Task: Reply All to email with the signature Edwin Parker with the subject Request for a promotion from softage.1@softage.net with the message I would like to schedule a meeting to discuss the projects risk mitigation plan., select last word, change the font color from current to purple and background color to black Send the email
Action: Mouse moved to (1071, 94)
Screenshot: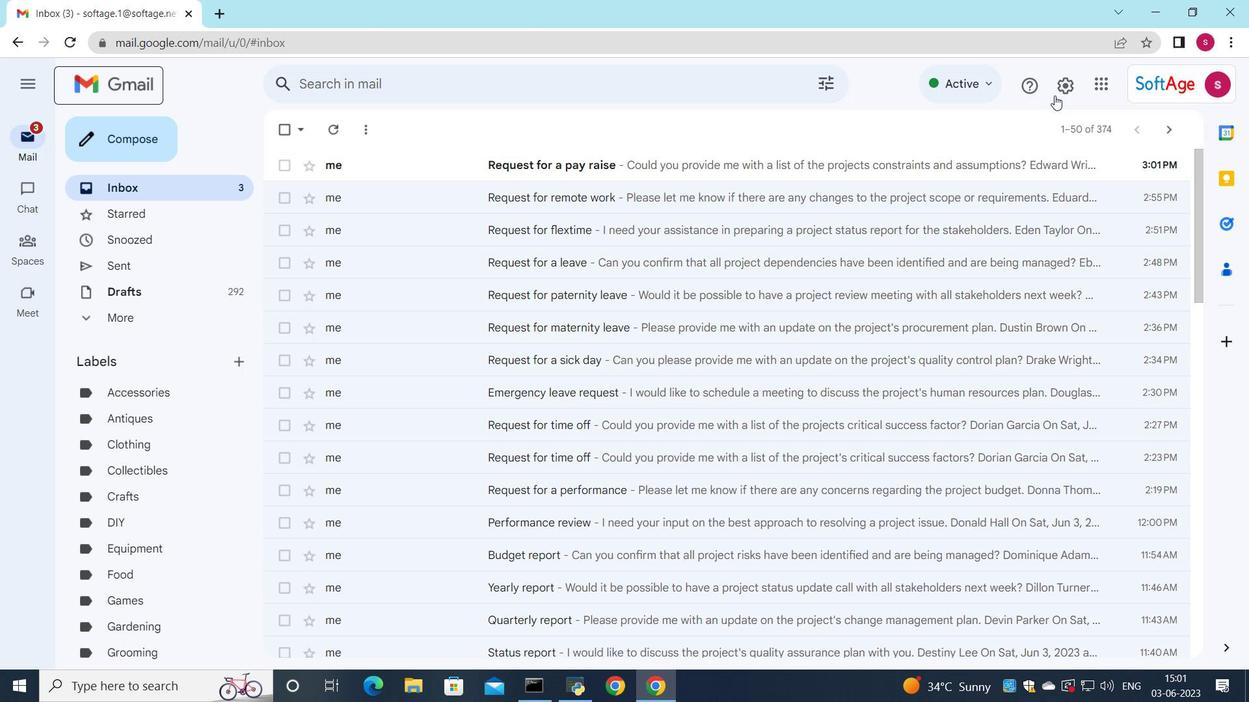 
Action: Mouse pressed left at (1071, 94)
Screenshot: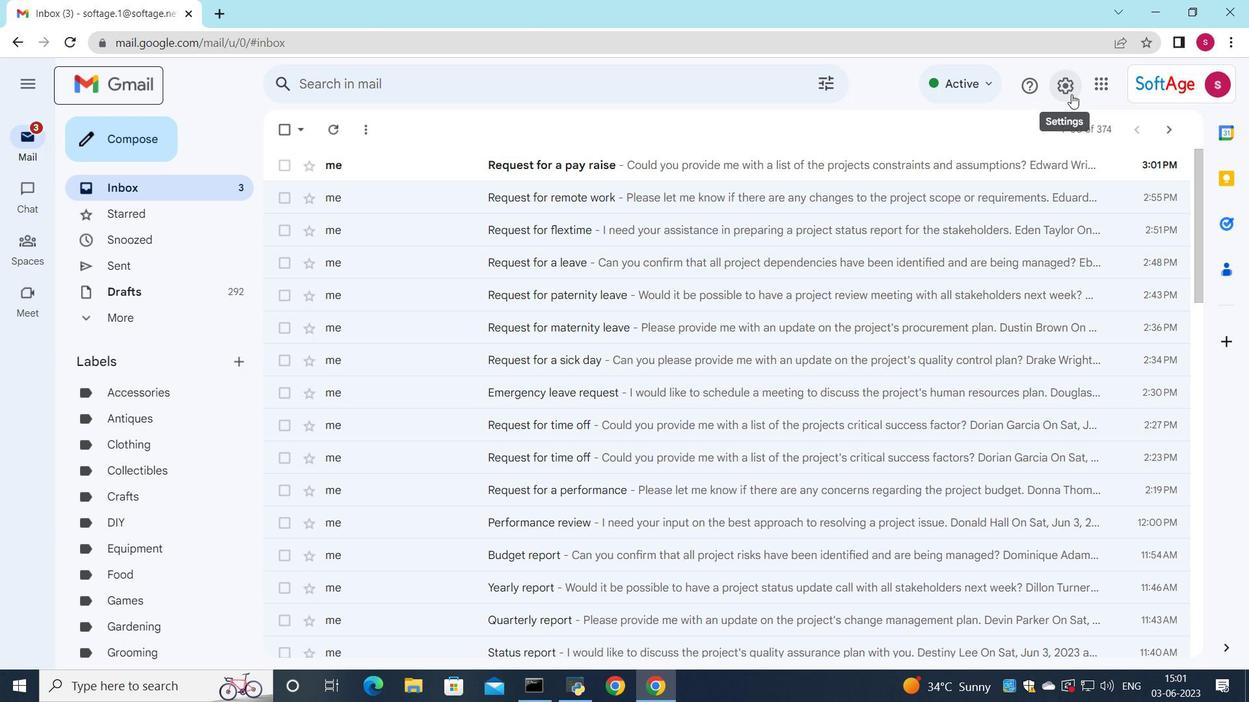 
Action: Mouse moved to (1037, 162)
Screenshot: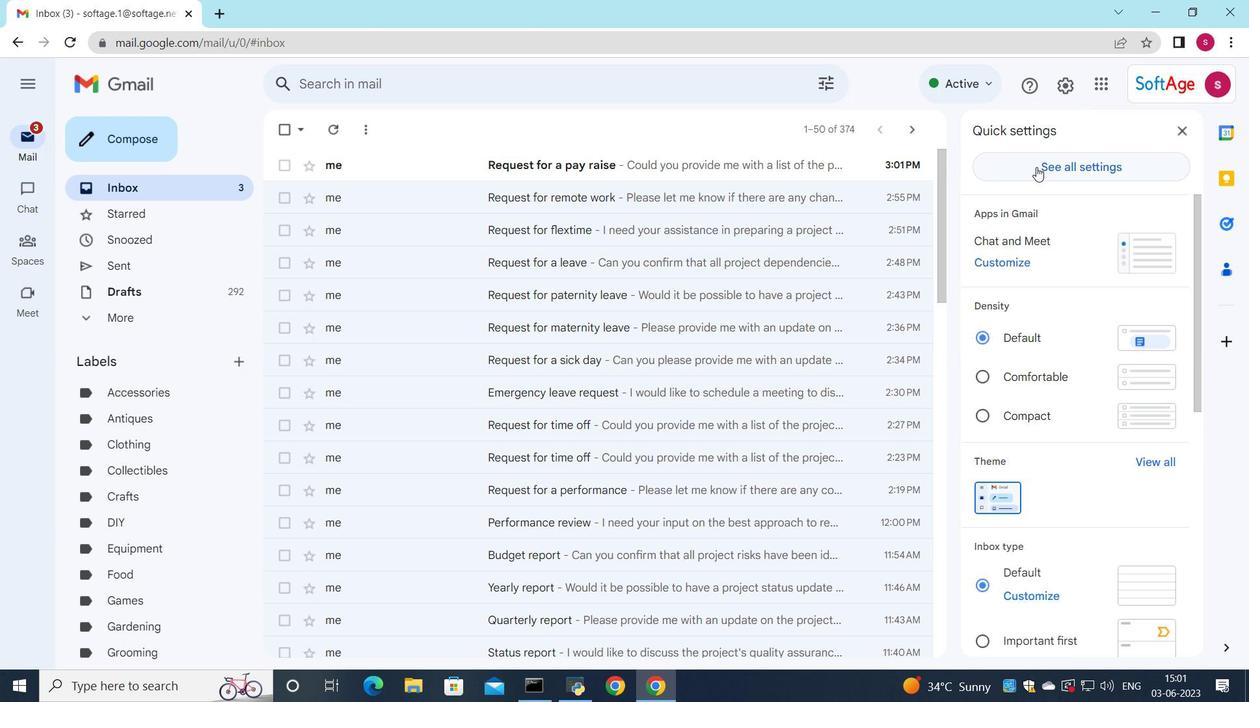 
Action: Mouse pressed left at (1037, 162)
Screenshot: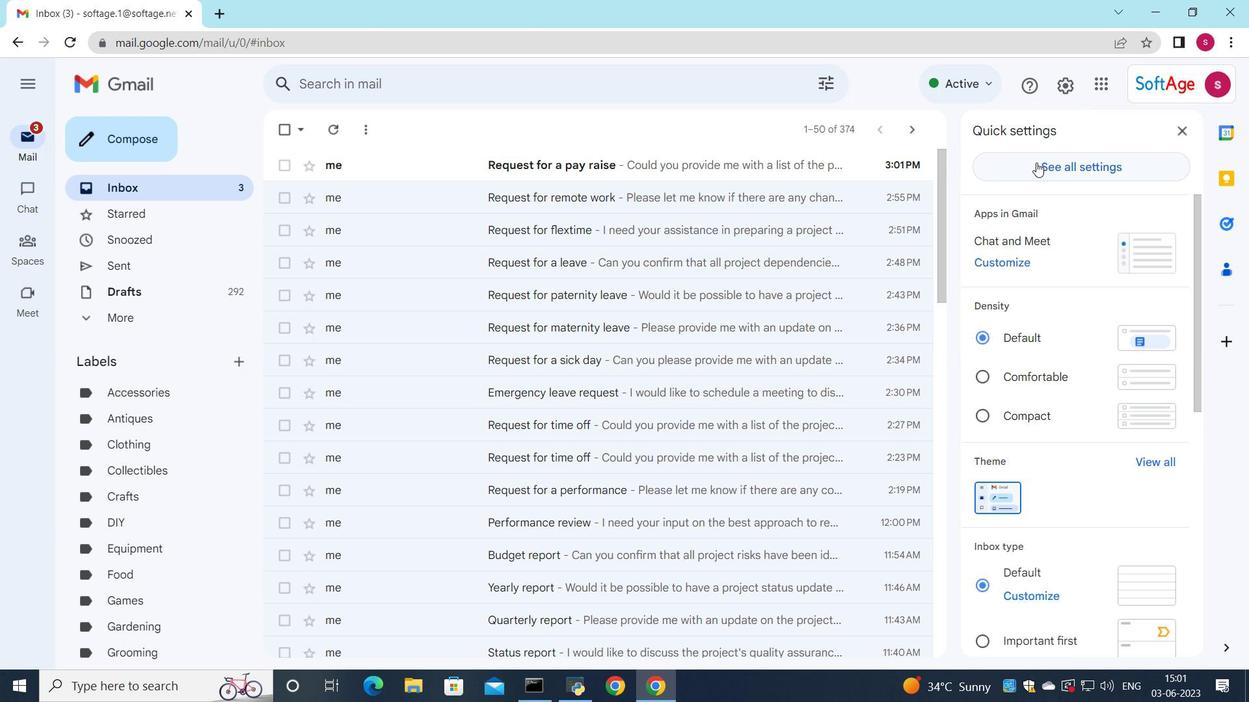 
Action: Mouse moved to (654, 351)
Screenshot: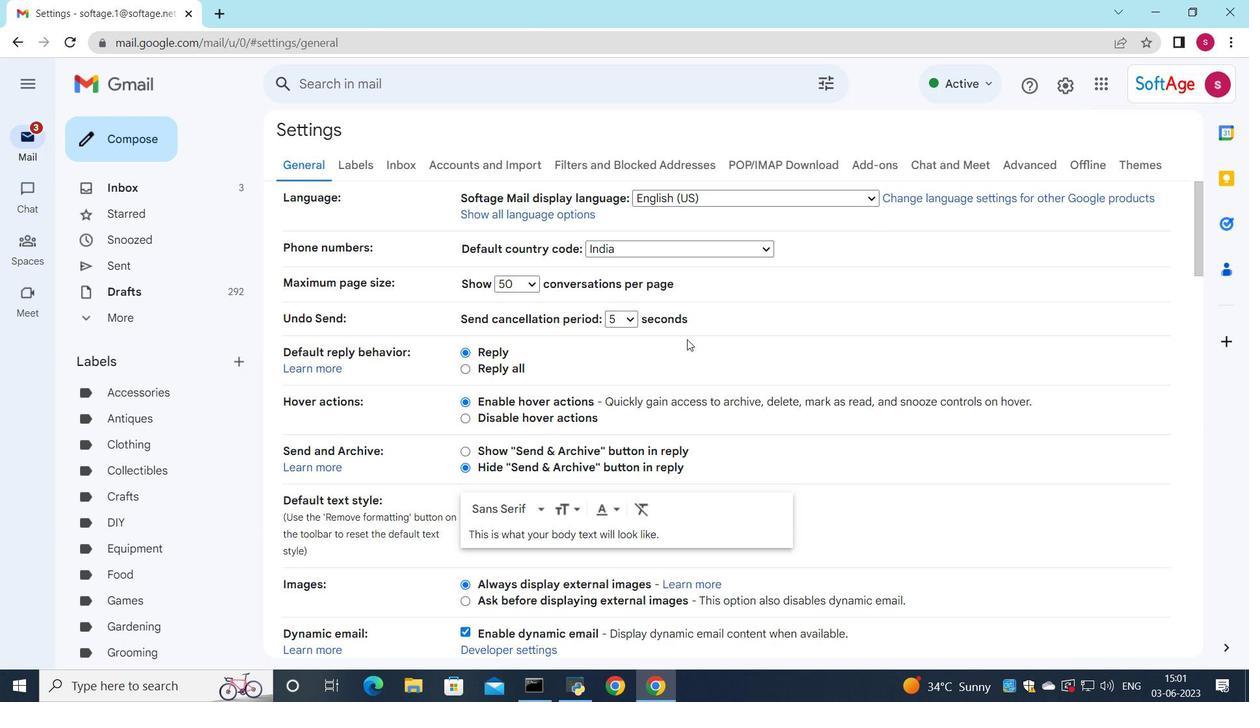
Action: Mouse scrolled (677, 347) with delta (0, 0)
Screenshot: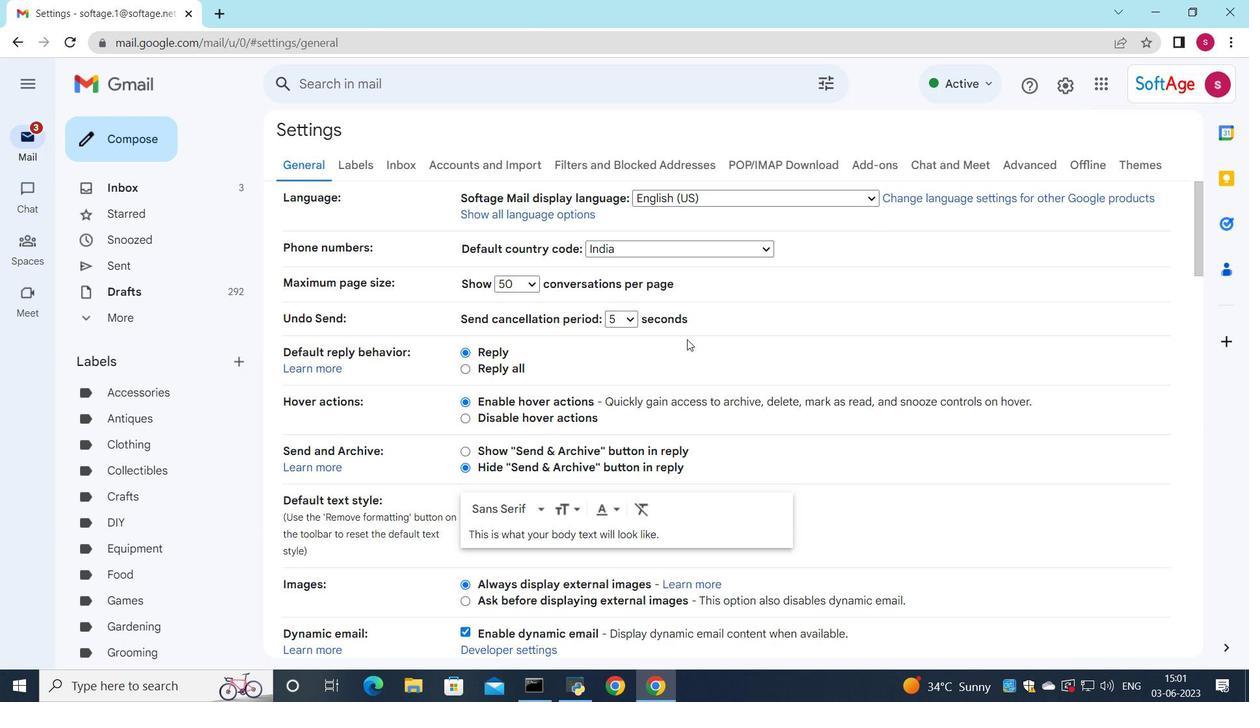 
Action: Mouse moved to (652, 351)
Screenshot: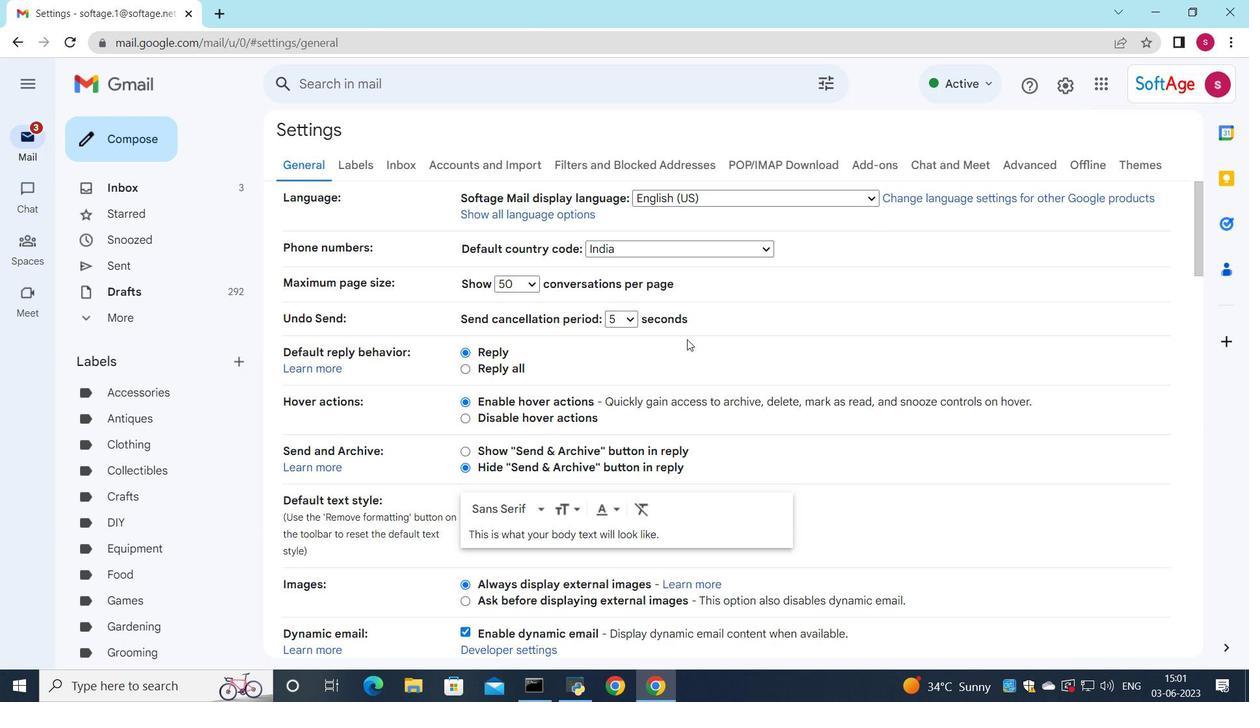 
Action: Mouse scrolled (673, 350) with delta (0, 0)
Screenshot: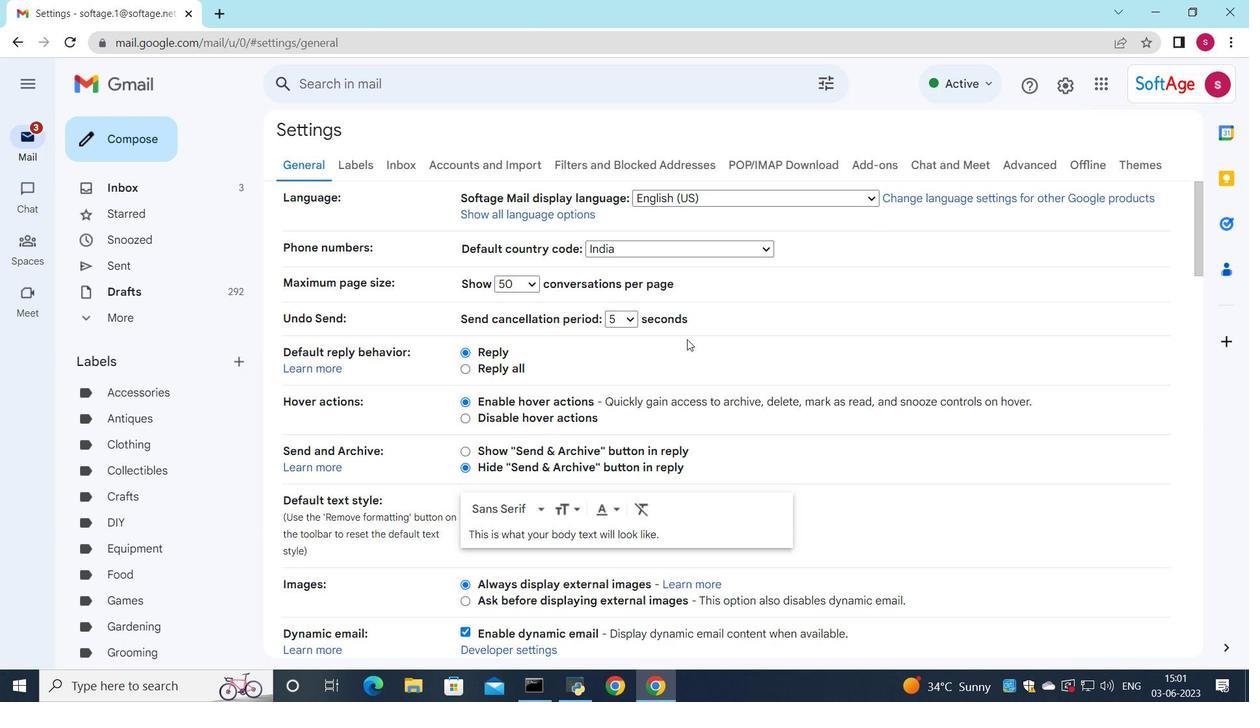 
Action: Mouse moved to (652, 350)
Screenshot: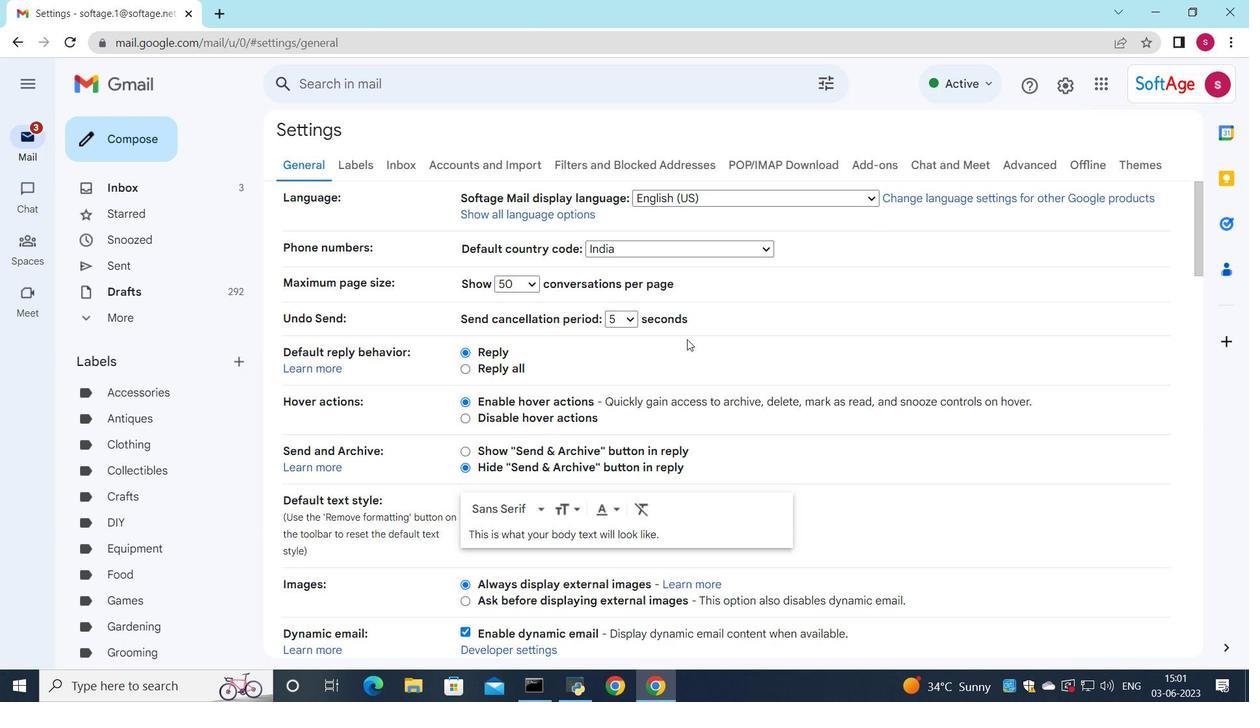 
Action: Mouse scrolled (669, 351) with delta (0, 0)
Screenshot: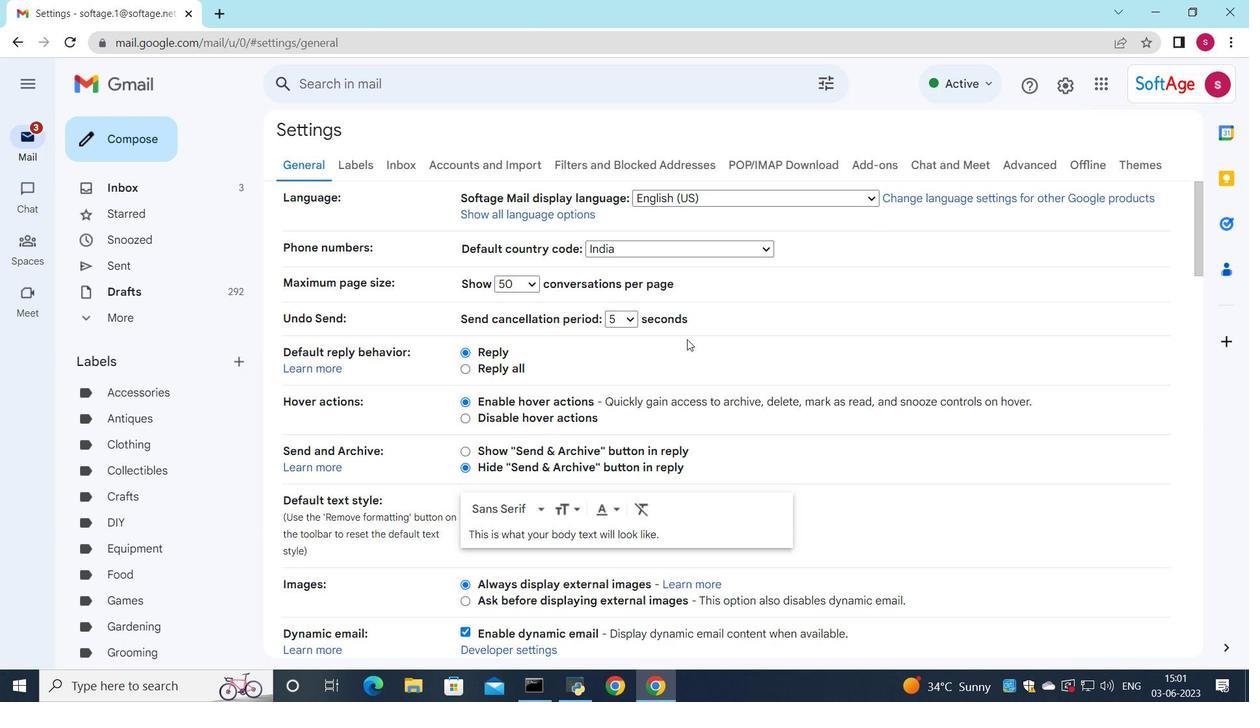 
Action: Mouse moved to (651, 350)
Screenshot: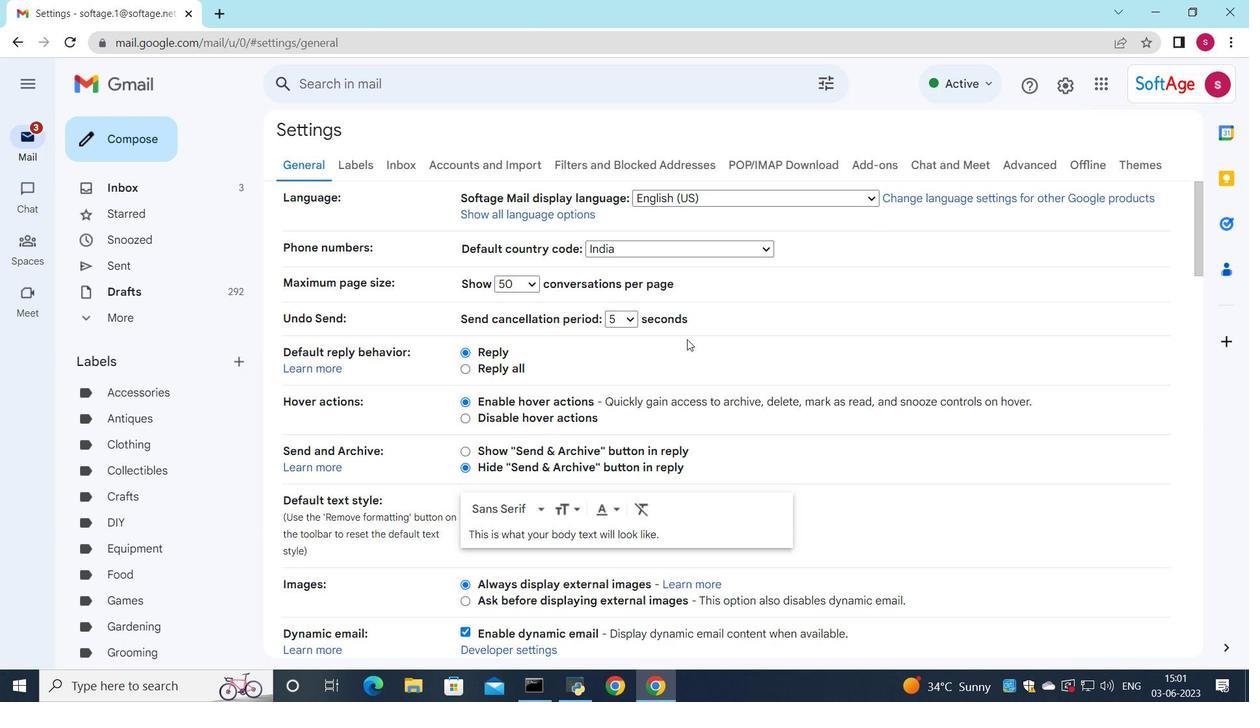 
Action: Mouse scrolled (668, 352) with delta (0, 0)
Screenshot: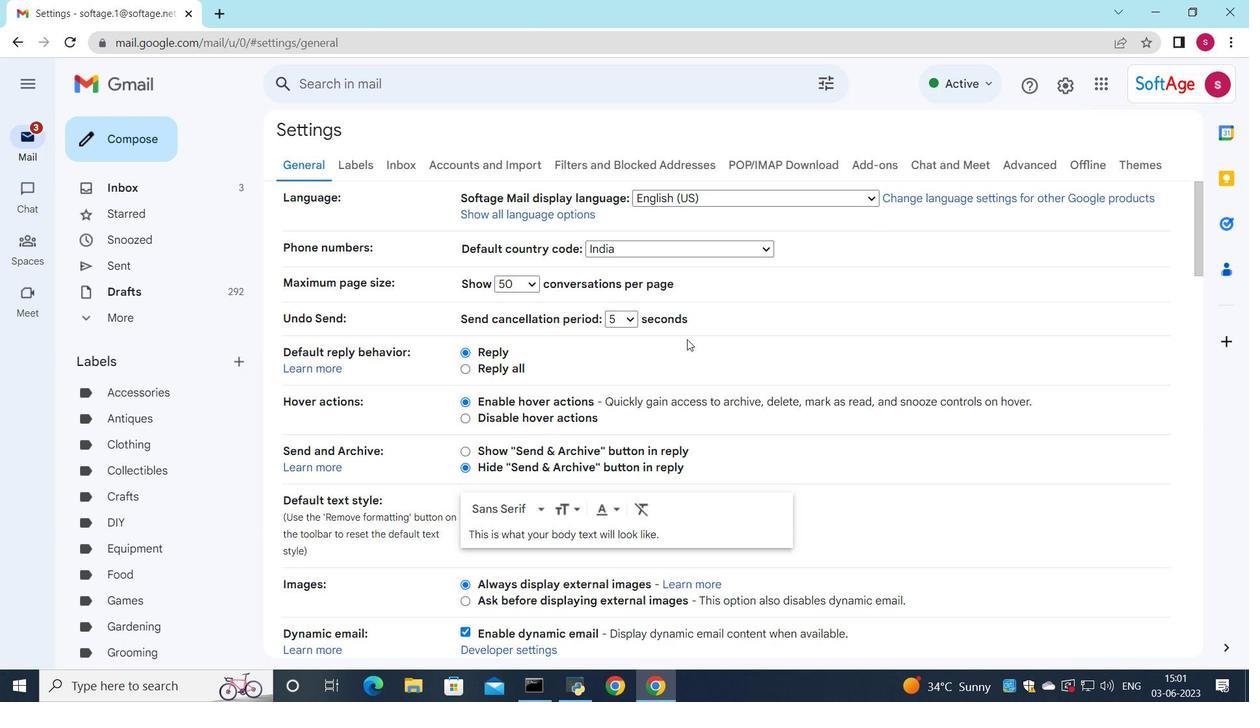 
Action: Mouse moved to (651, 349)
Screenshot: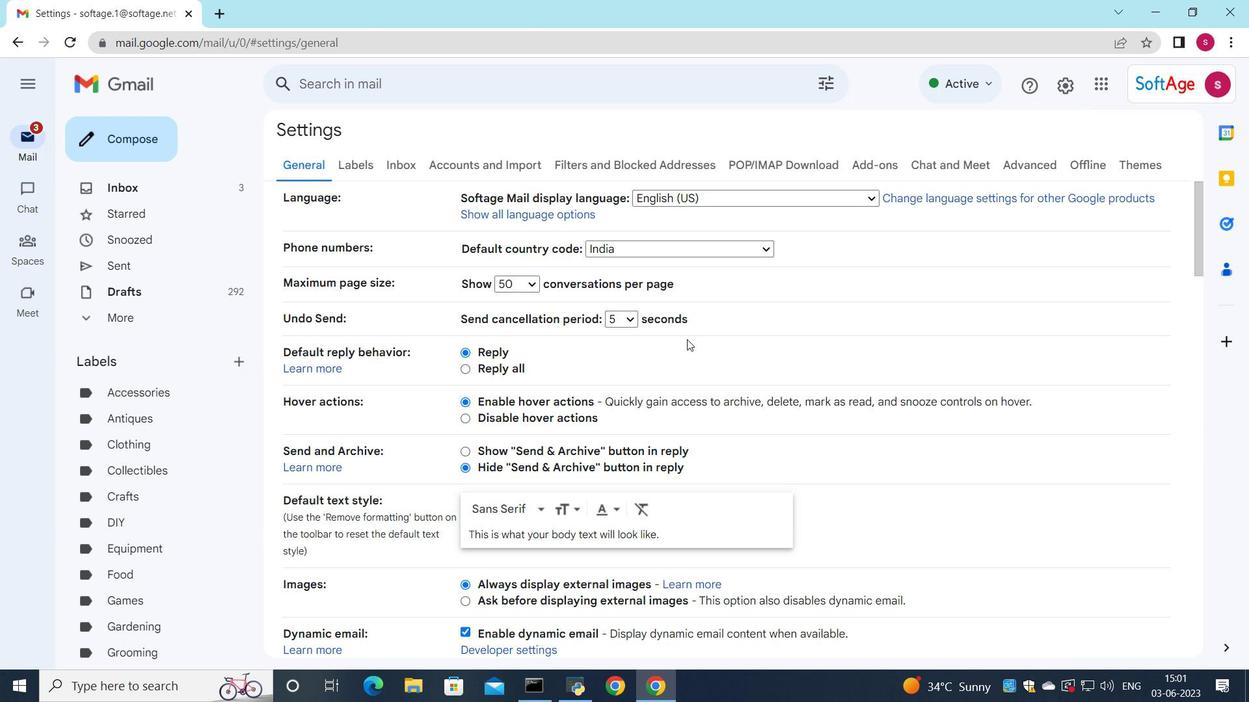 
Action: Mouse scrolled (651, 348) with delta (0, 0)
Screenshot: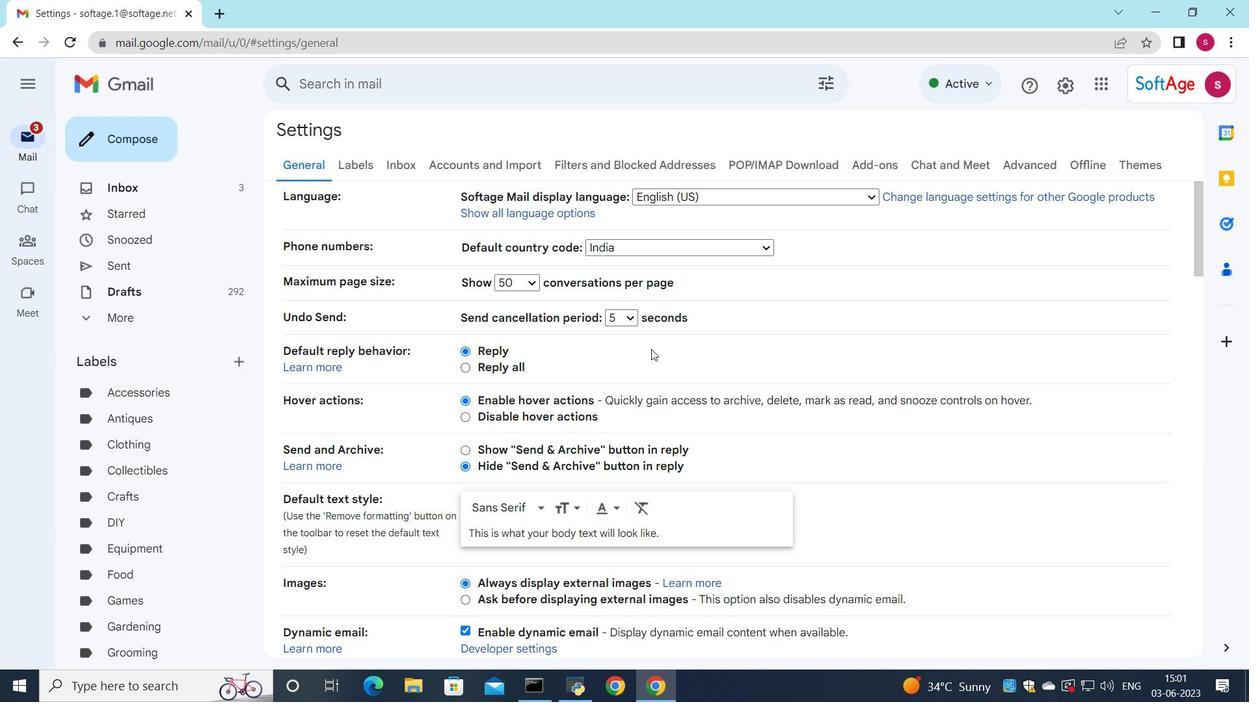 
Action: Mouse scrolled (651, 348) with delta (0, 0)
Screenshot: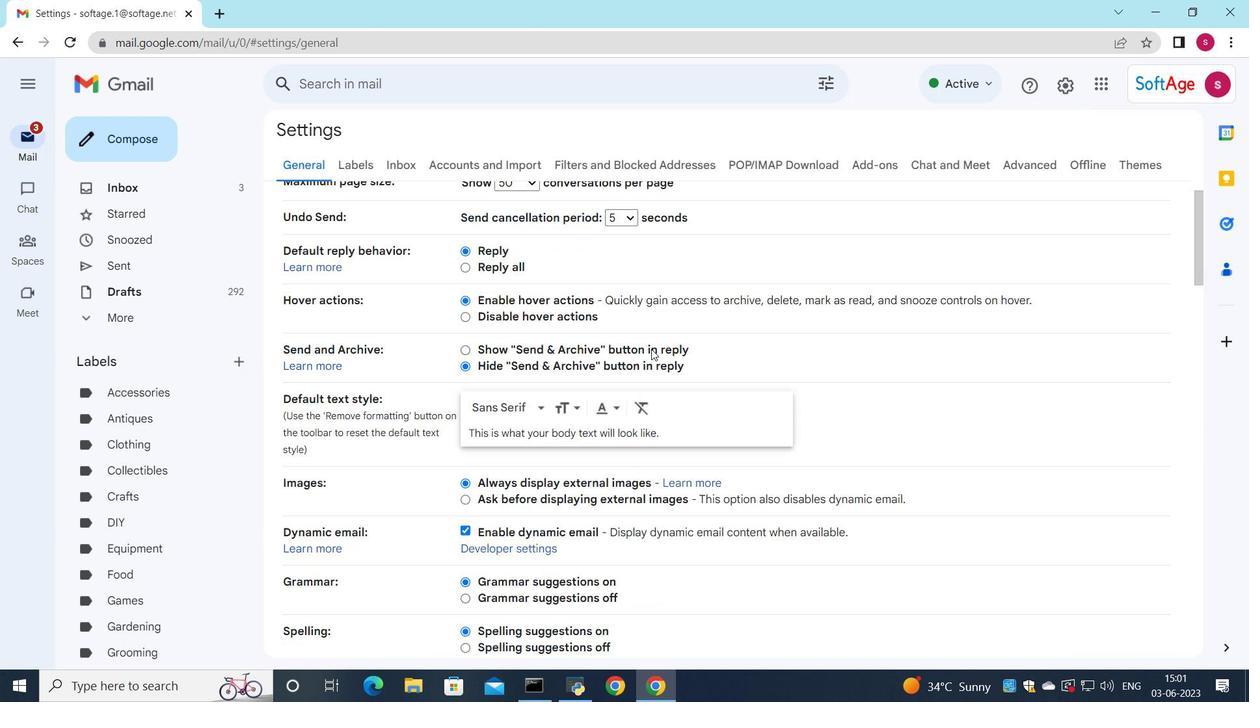 
Action: Mouse scrolled (651, 348) with delta (0, 0)
Screenshot: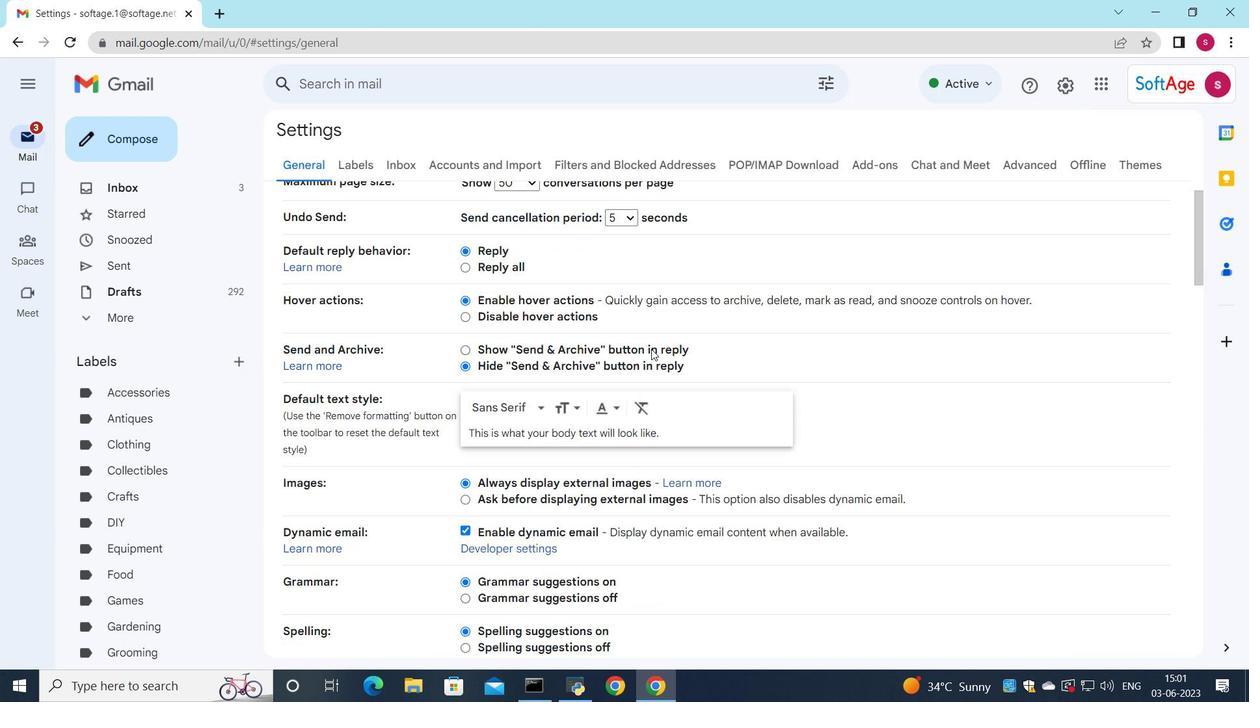 
Action: Mouse scrolled (651, 348) with delta (0, 0)
Screenshot: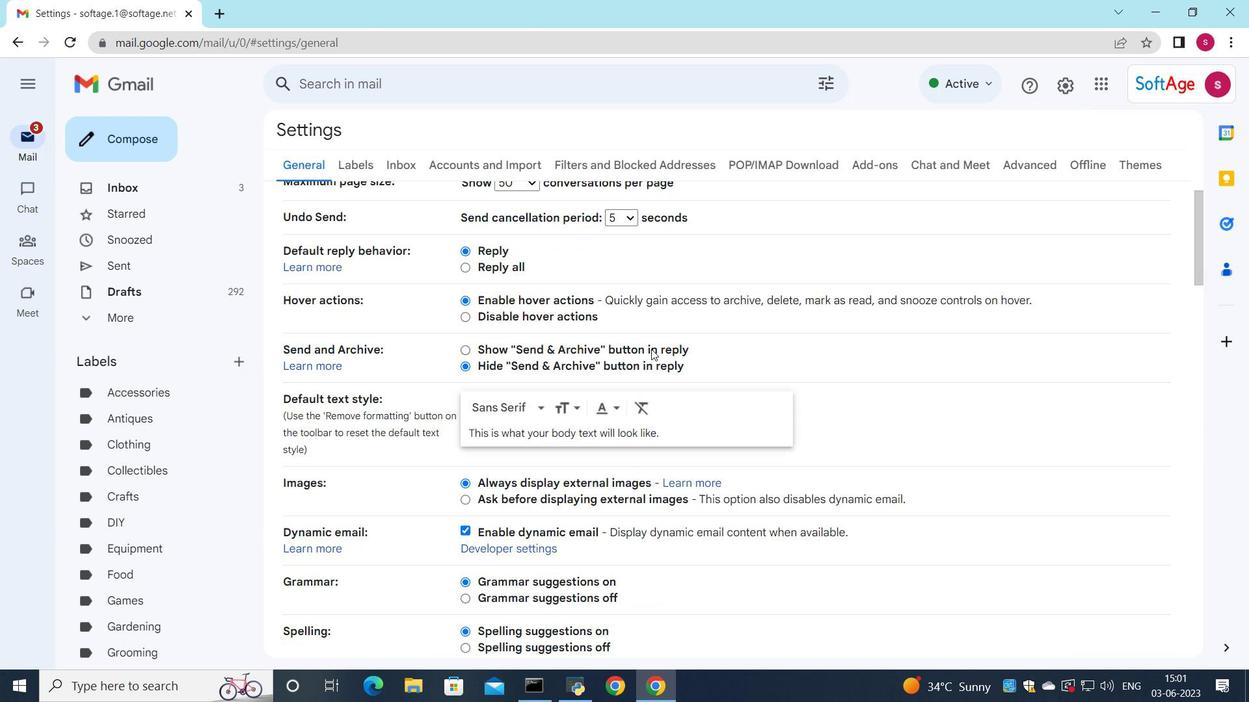 
Action: Mouse moved to (573, 383)
Screenshot: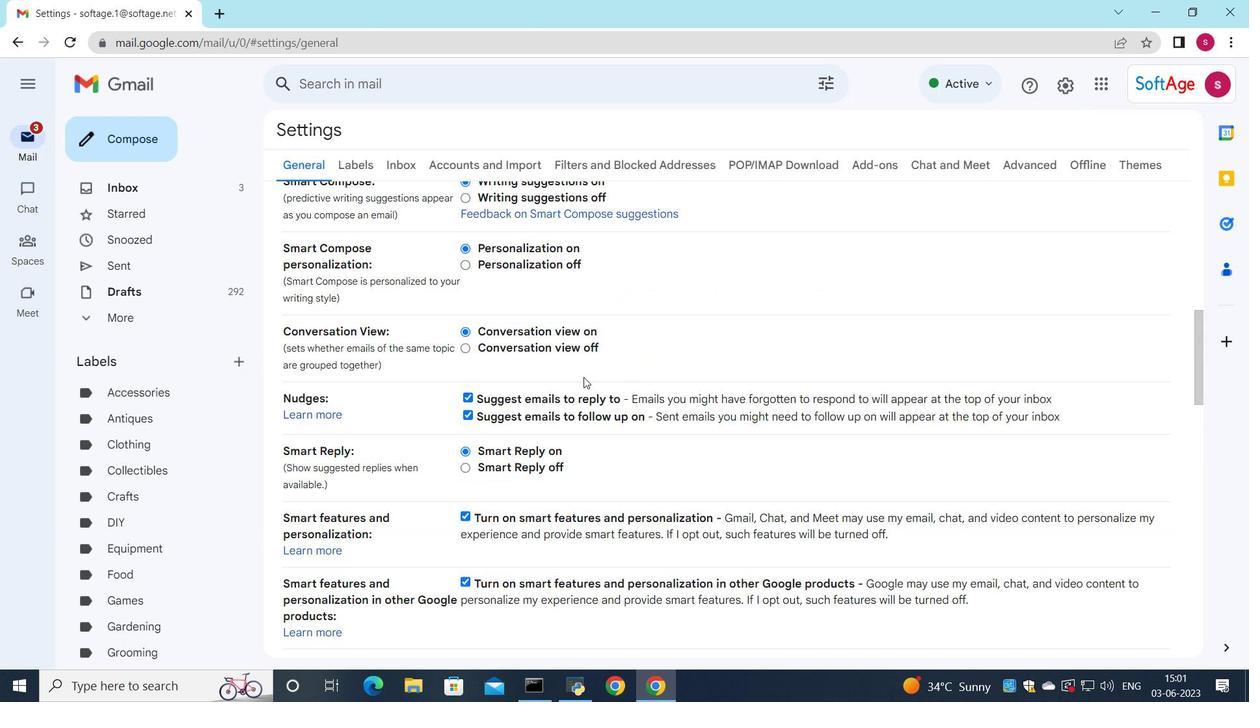 
Action: Mouse scrolled (573, 382) with delta (0, 0)
Screenshot: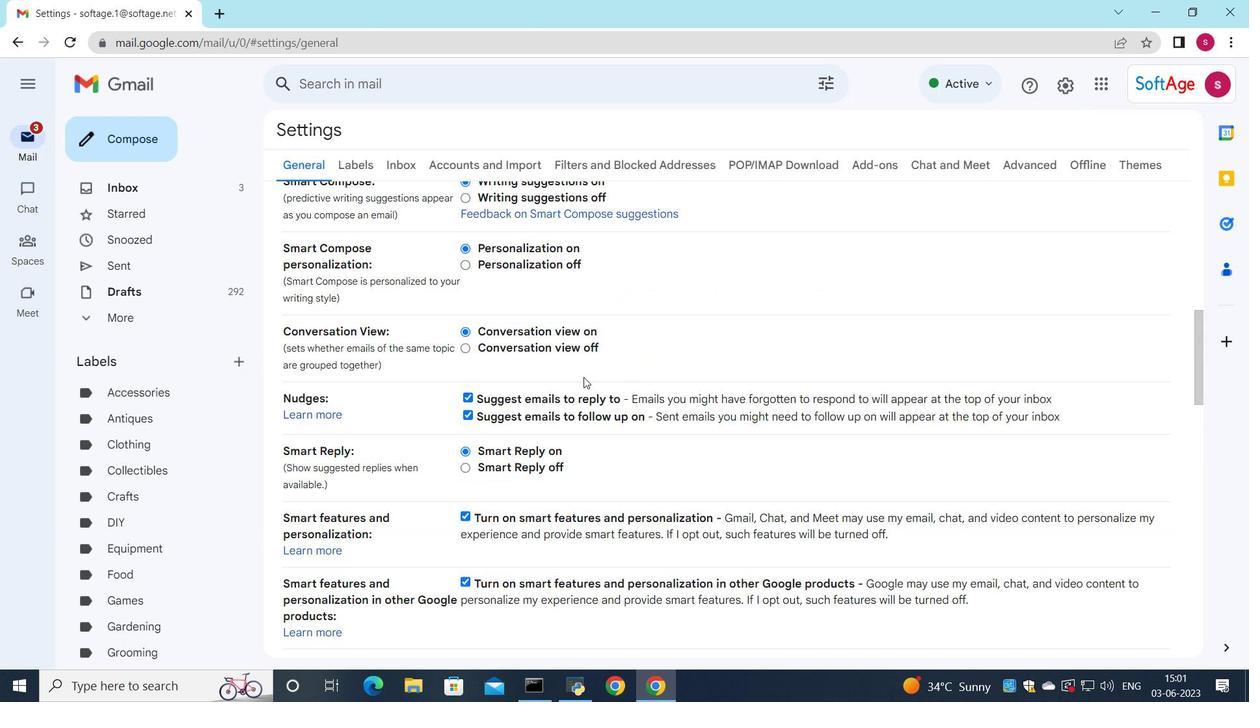 
Action: Mouse moved to (572, 384)
Screenshot: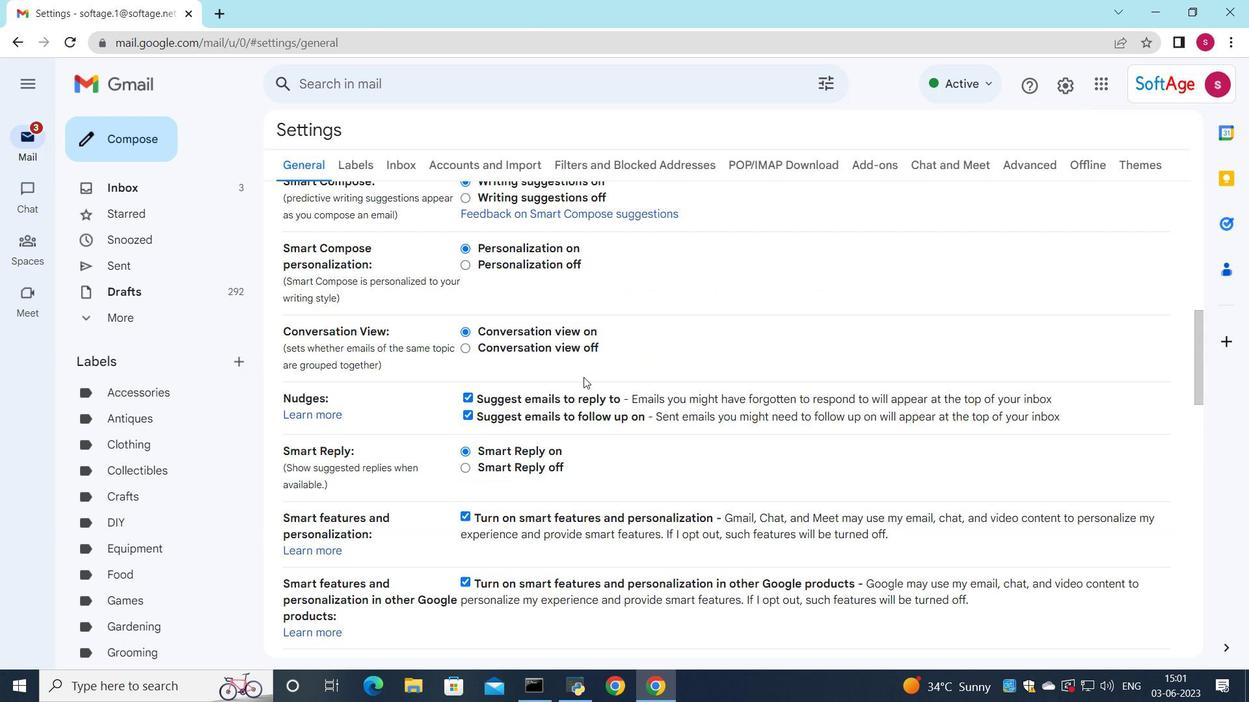 
Action: Mouse scrolled (572, 383) with delta (0, 0)
Screenshot: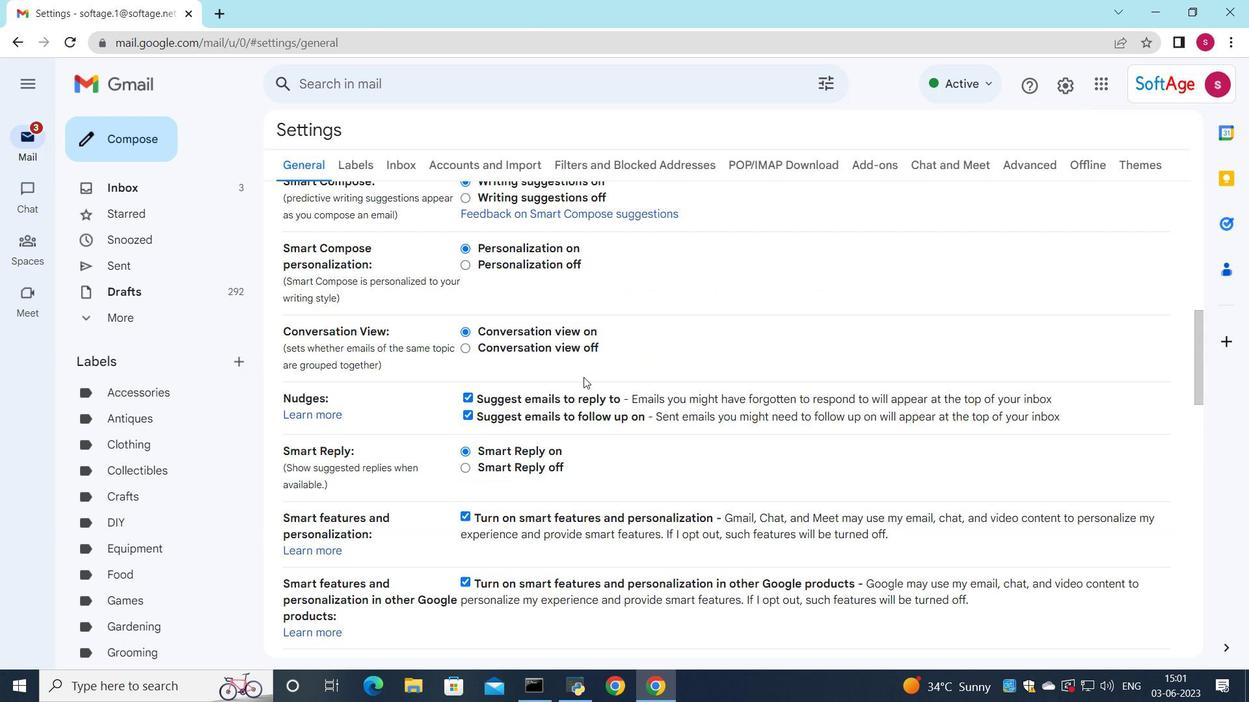 
Action: Mouse scrolled (572, 383) with delta (0, 0)
Screenshot: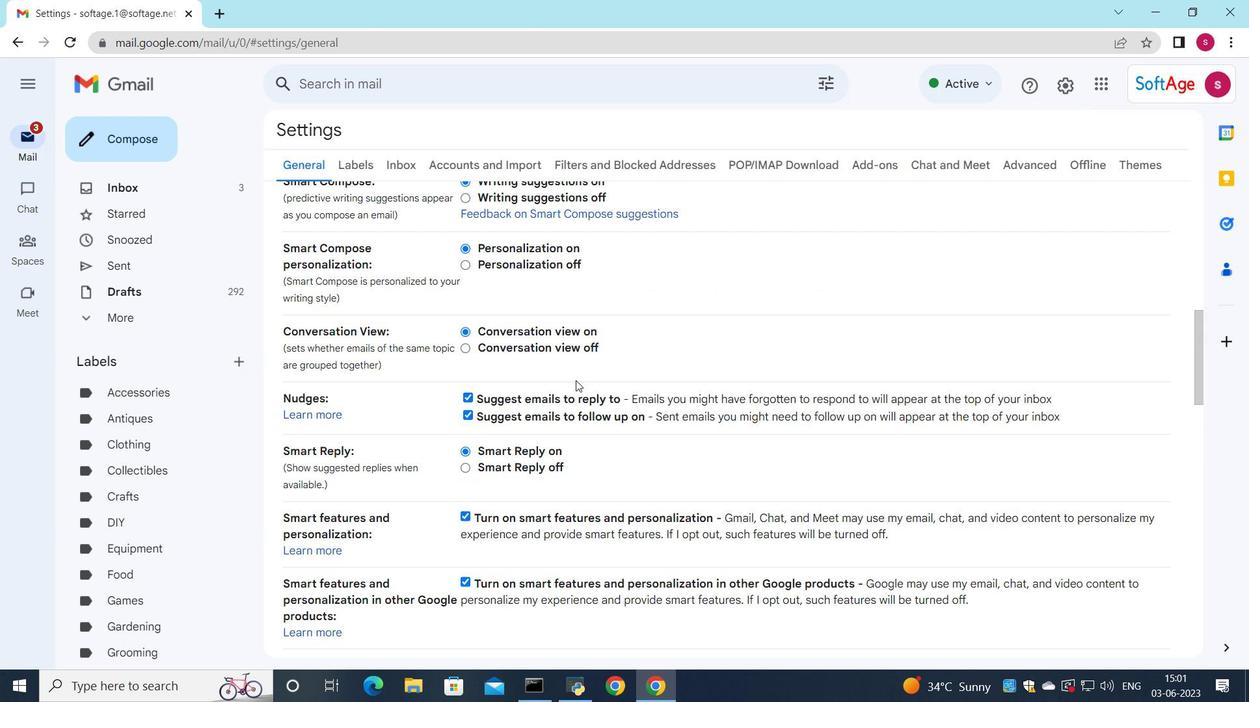 
Action: Mouse scrolled (572, 383) with delta (0, 0)
Screenshot: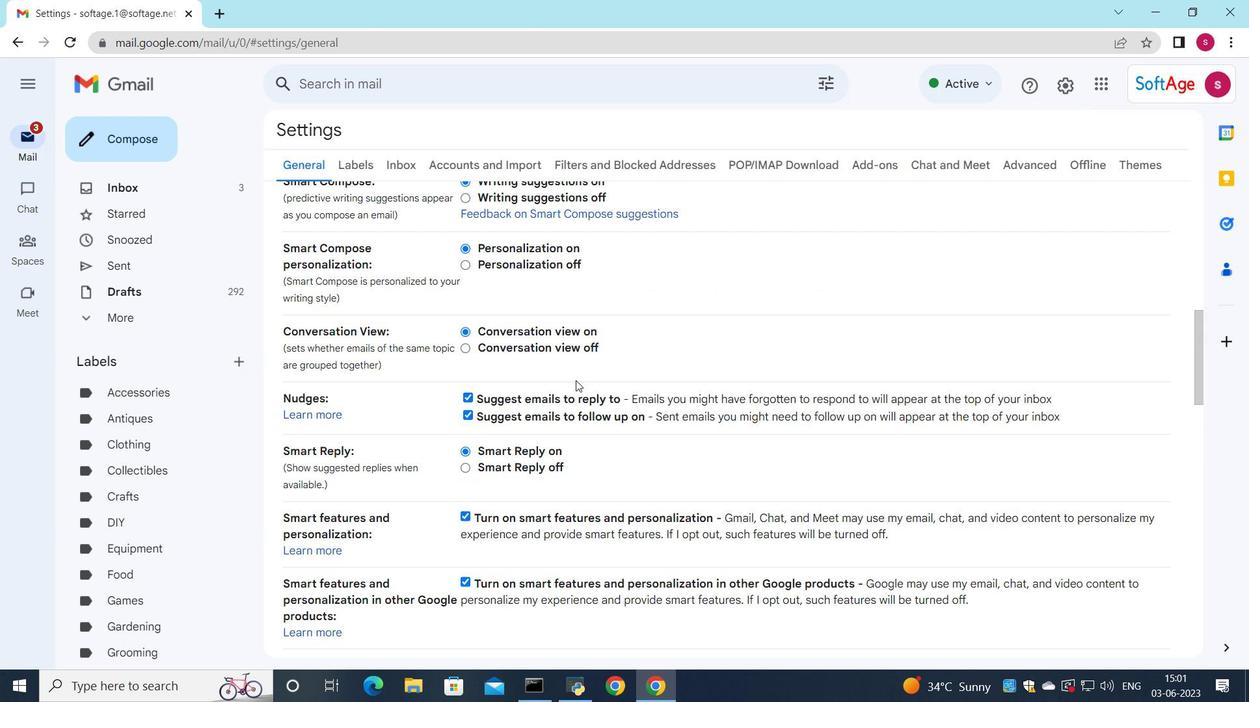 
Action: Mouse scrolled (572, 383) with delta (0, 0)
Screenshot: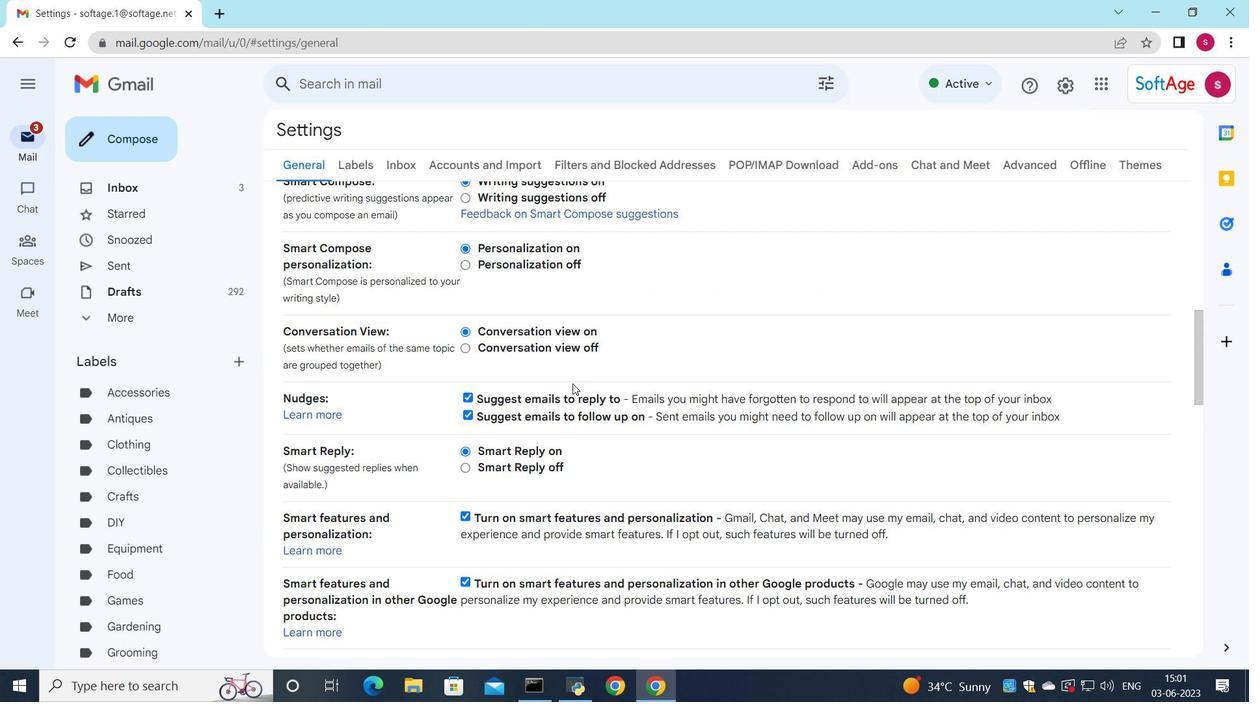 
Action: Mouse scrolled (572, 383) with delta (0, 0)
Screenshot: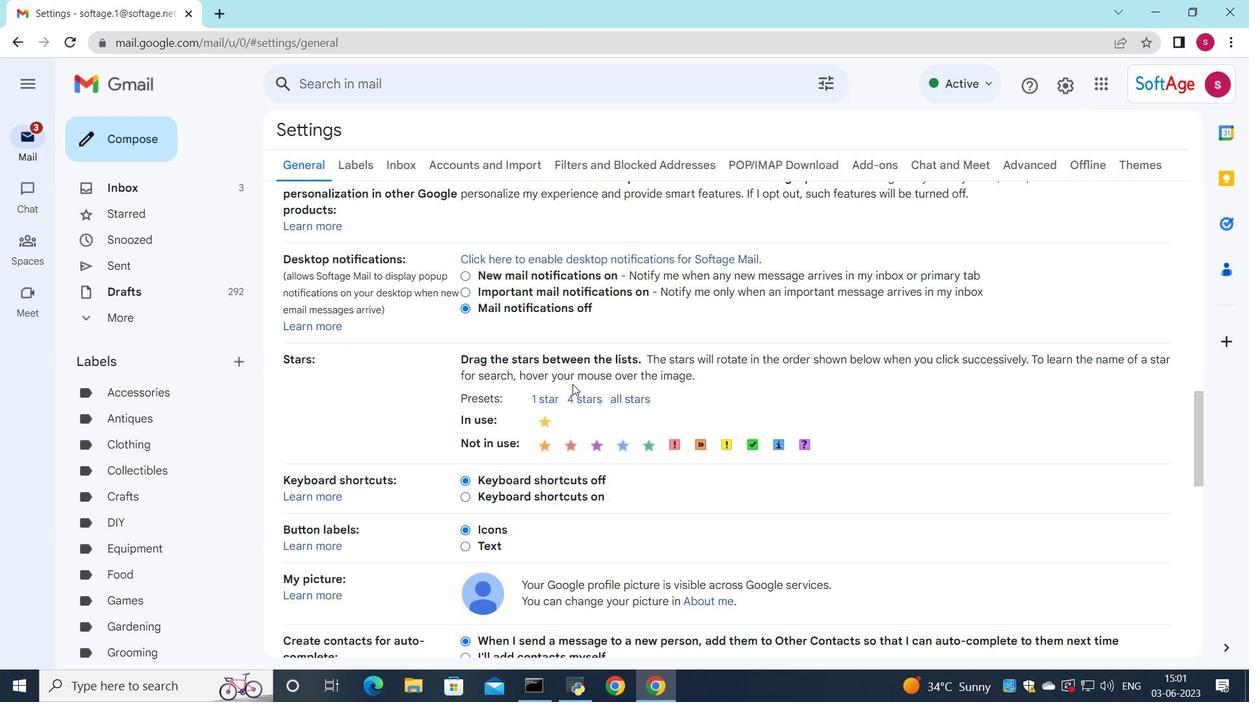 
Action: Mouse scrolled (572, 383) with delta (0, 0)
Screenshot: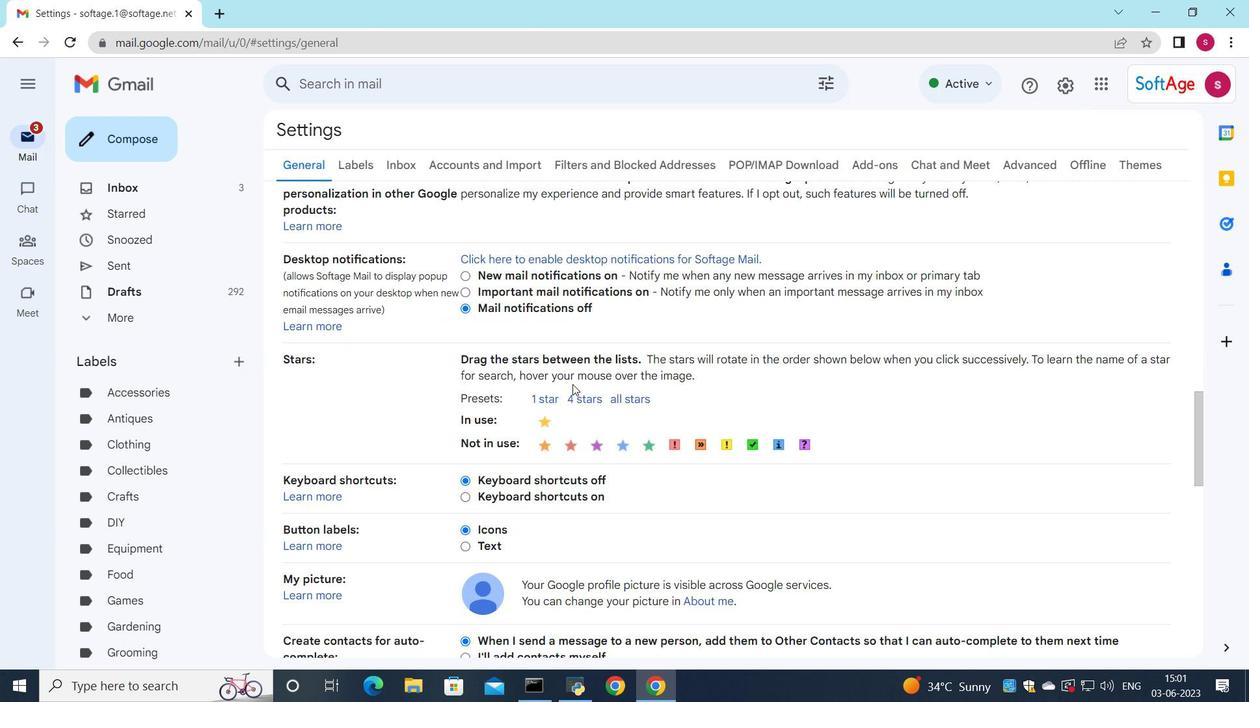 
Action: Mouse scrolled (572, 383) with delta (0, 0)
Screenshot: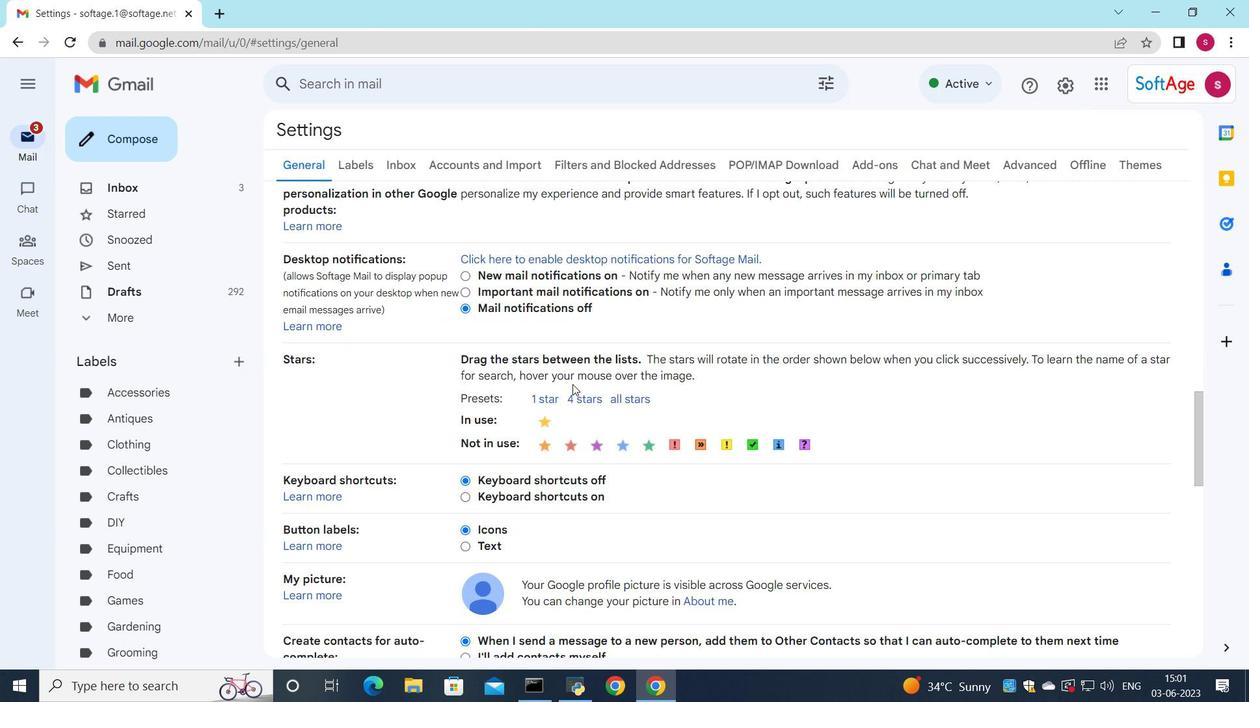 
Action: Mouse scrolled (572, 383) with delta (0, 0)
Screenshot: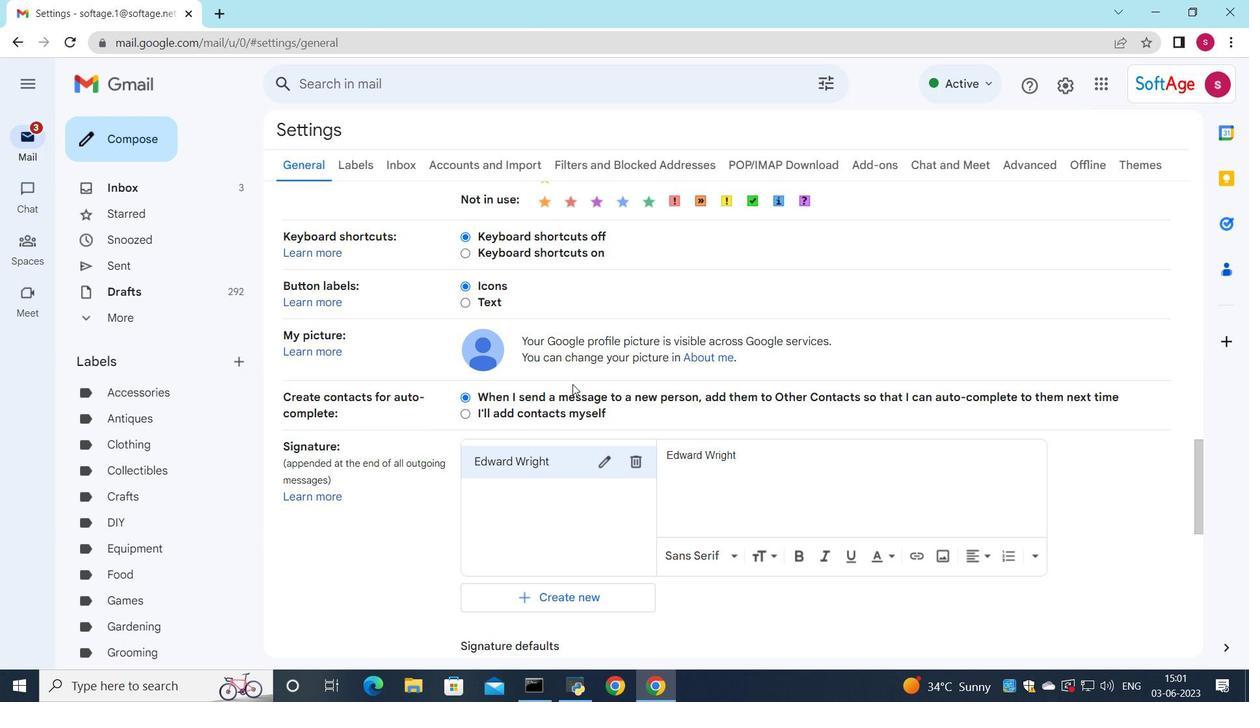 
Action: Mouse scrolled (572, 383) with delta (0, 0)
Screenshot: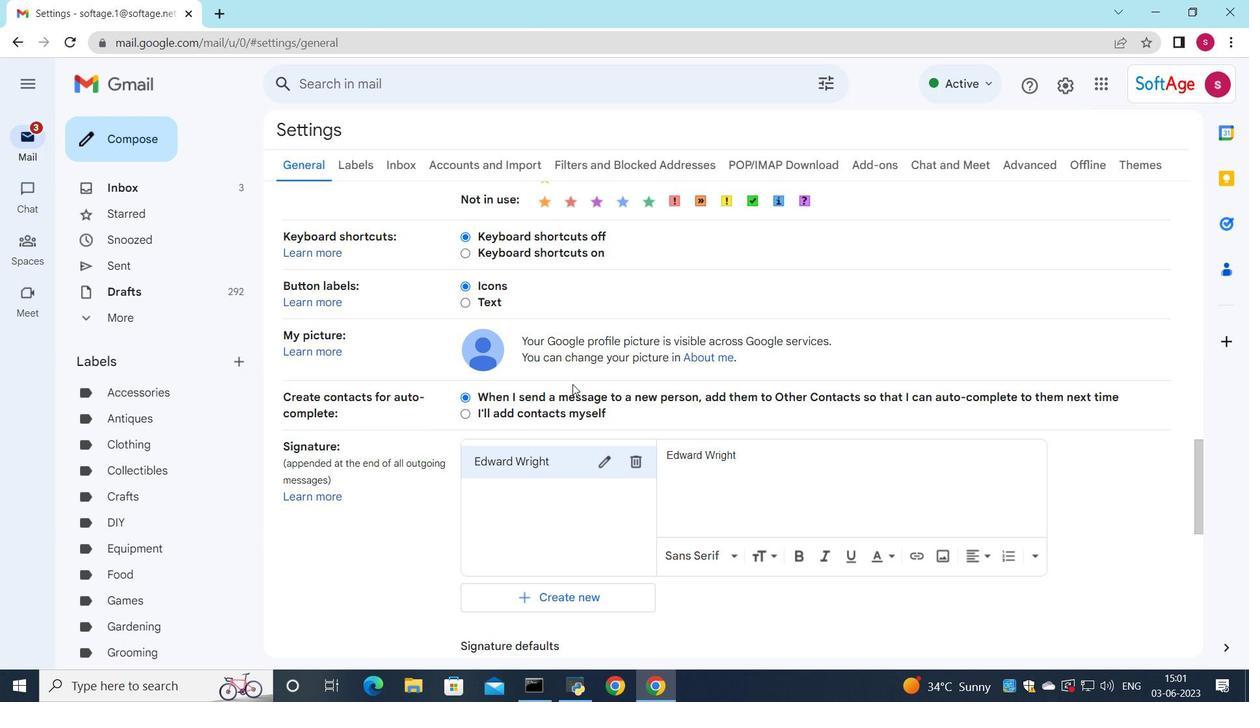 
Action: Mouse scrolled (572, 383) with delta (0, 0)
Screenshot: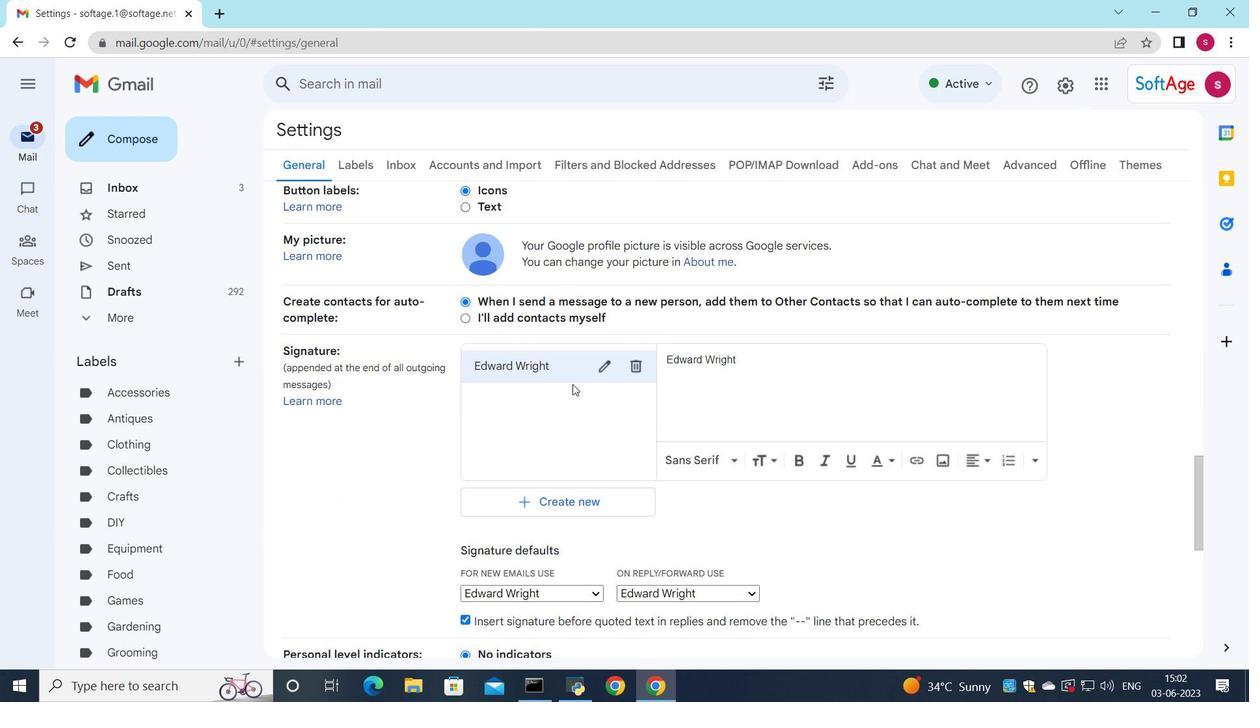 
Action: Mouse scrolled (572, 383) with delta (0, 0)
Screenshot: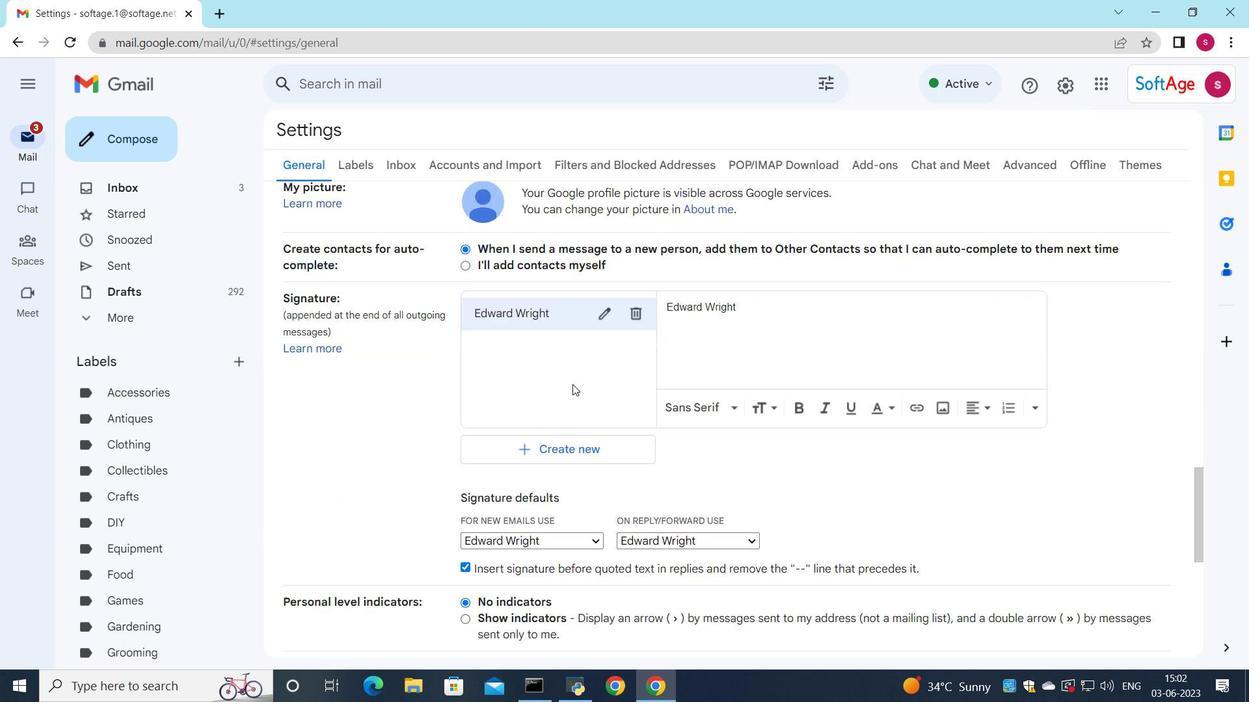 
Action: Mouse moved to (621, 296)
Screenshot: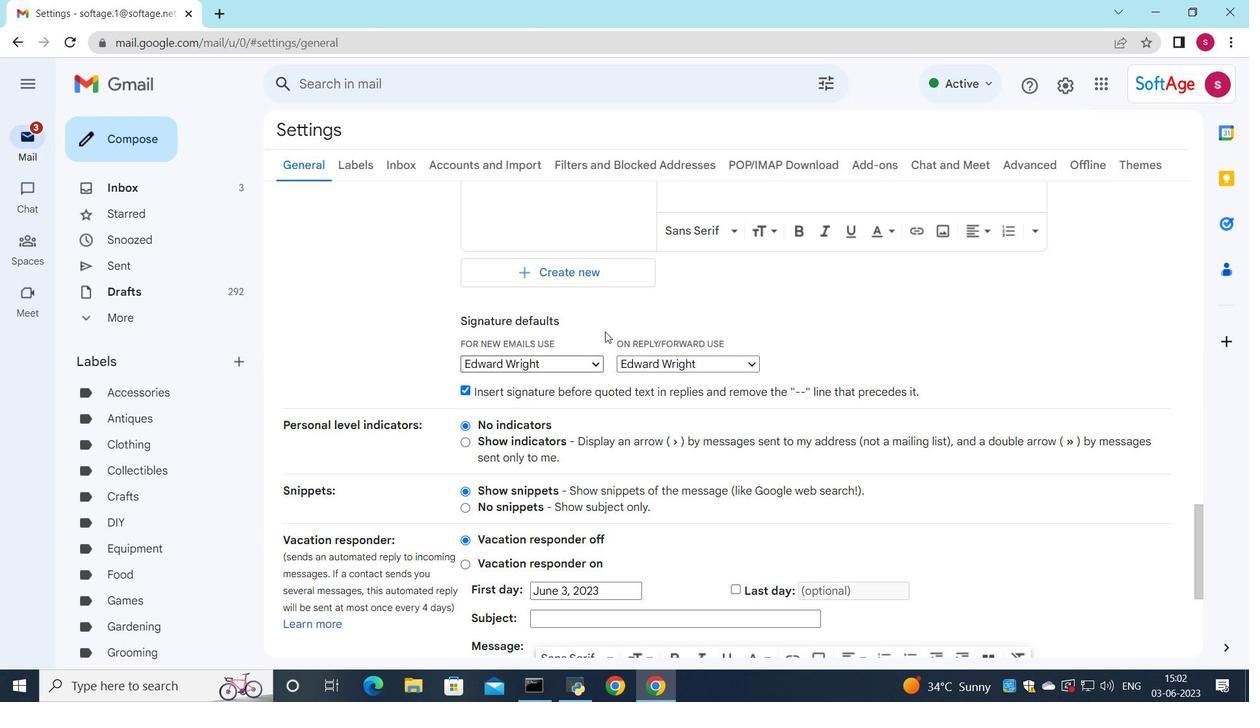 
Action: Mouse scrolled (621, 297) with delta (0, 0)
Screenshot: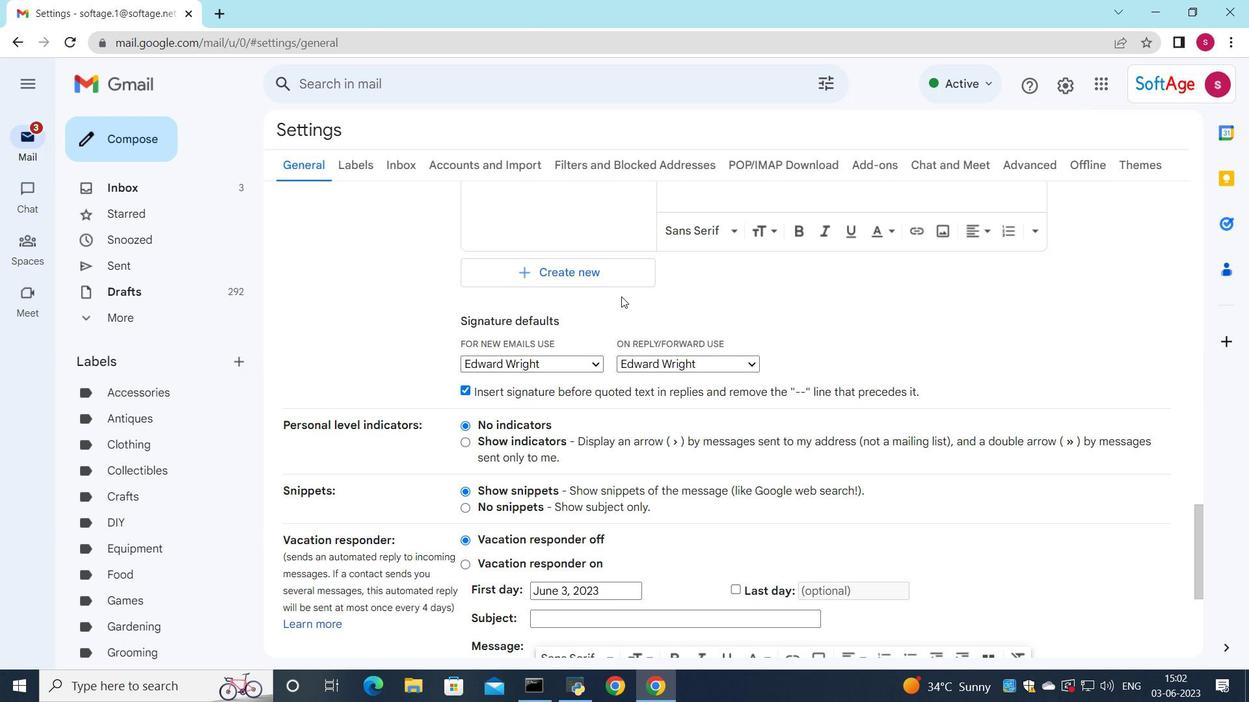 
Action: Mouse scrolled (621, 297) with delta (0, 0)
Screenshot: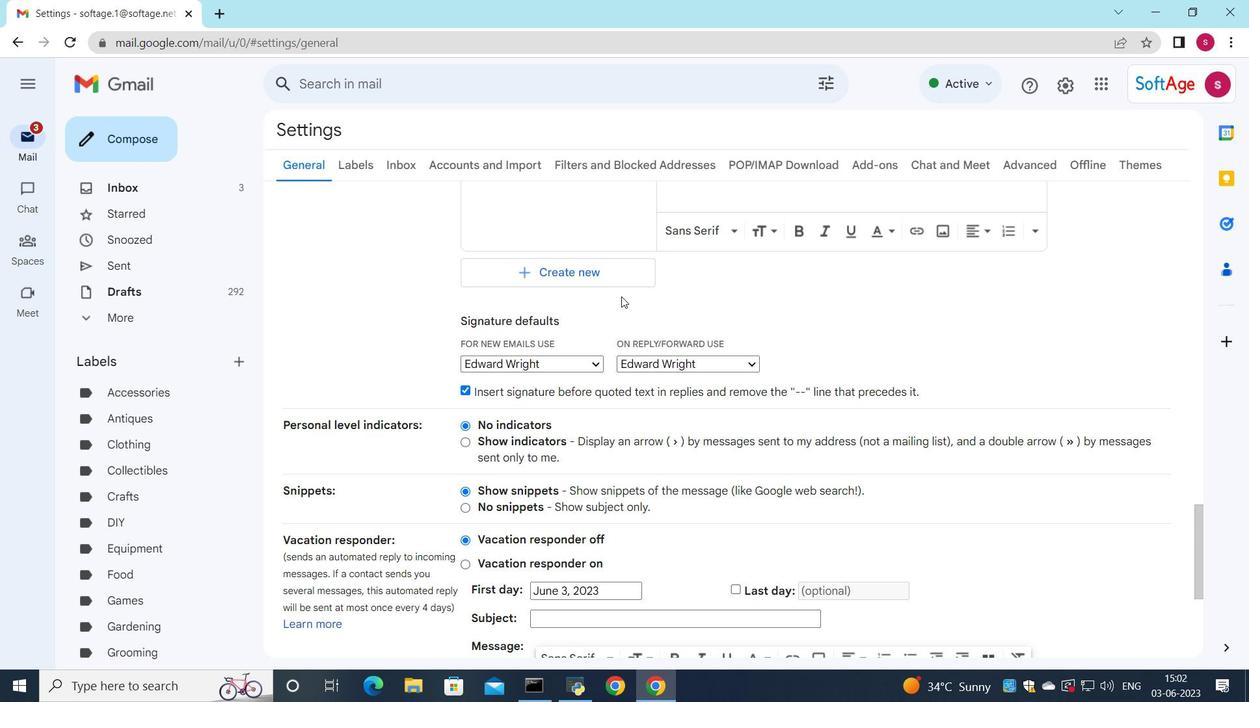 
Action: Mouse moved to (625, 292)
Screenshot: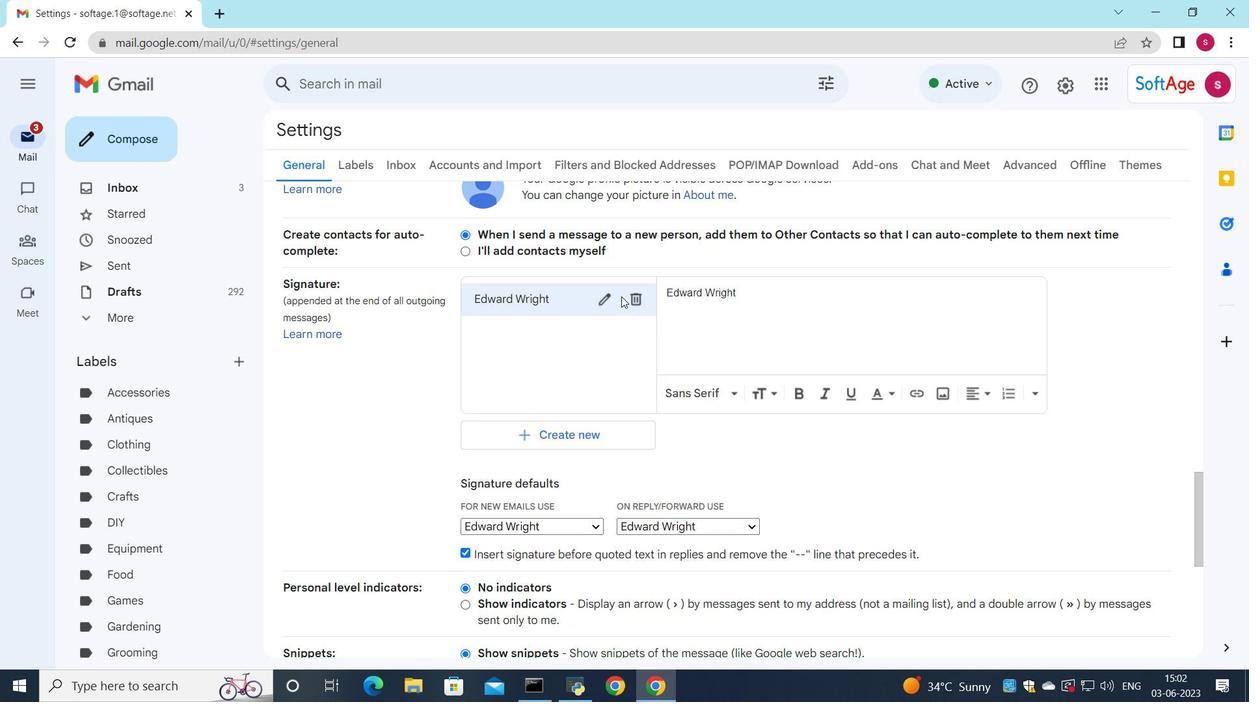 
Action: Mouse pressed left at (625, 292)
Screenshot: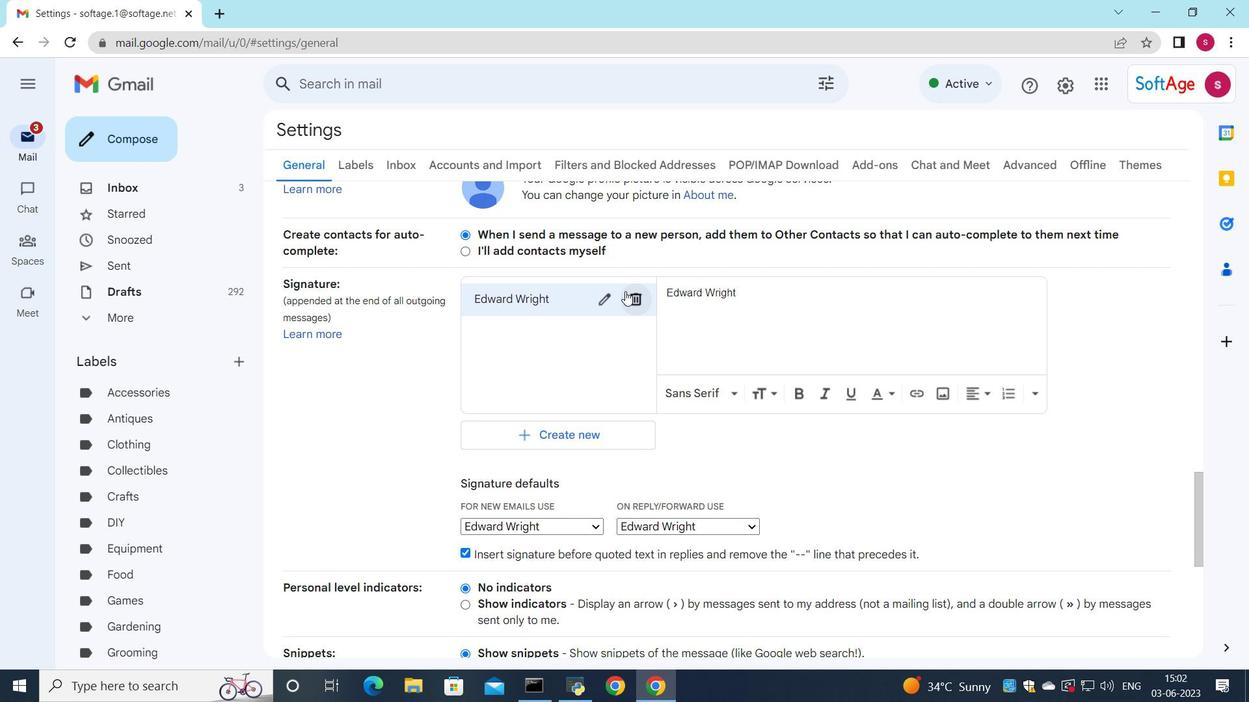 
Action: Mouse moved to (769, 389)
Screenshot: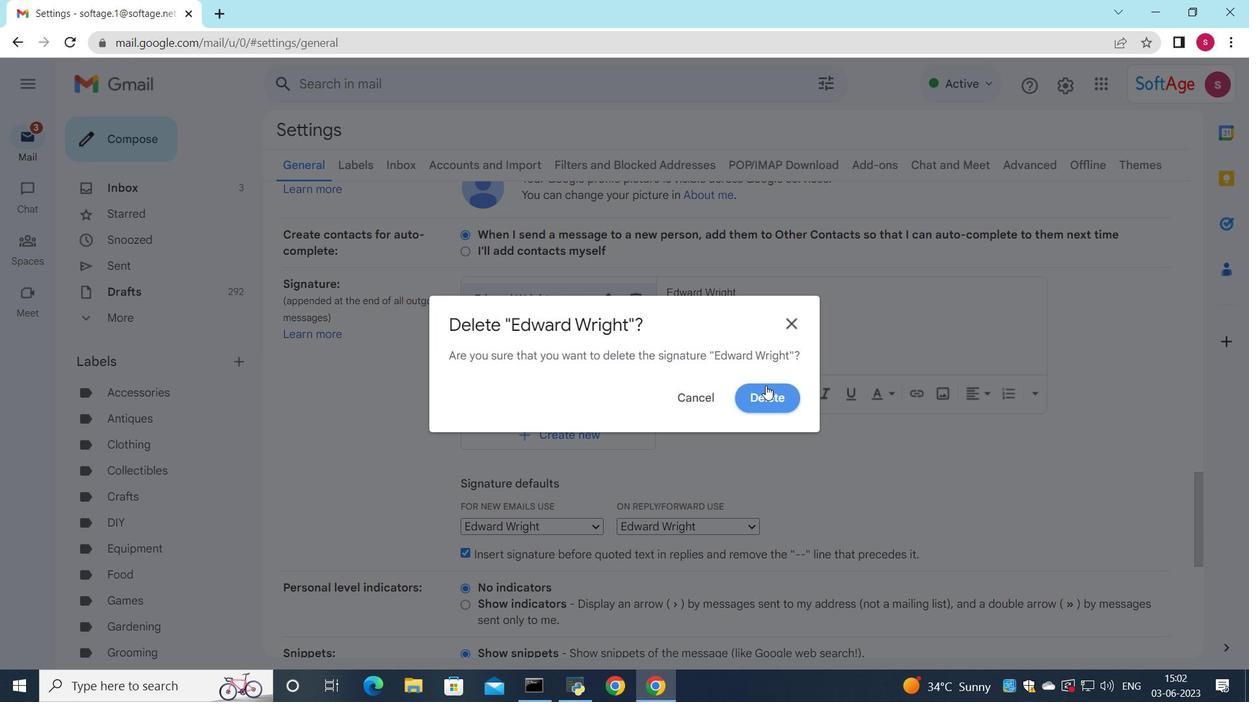 
Action: Mouse pressed left at (769, 389)
Screenshot: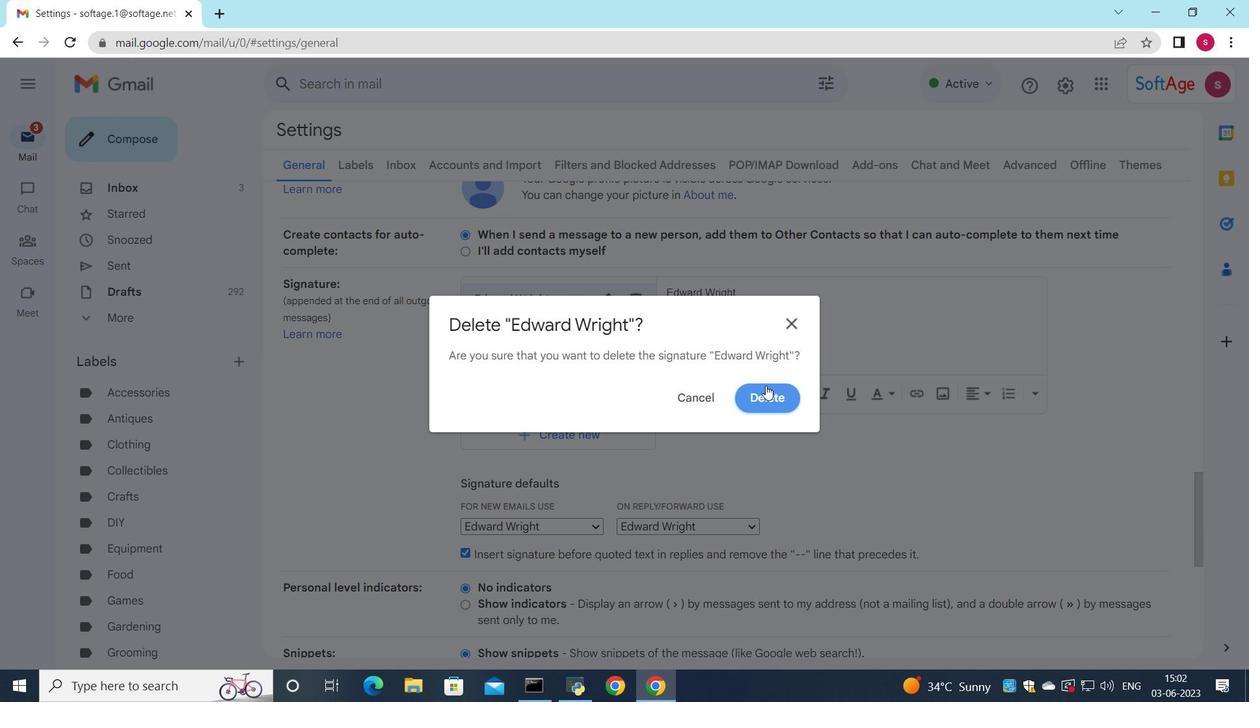 
Action: Mouse moved to (533, 309)
Screenshot: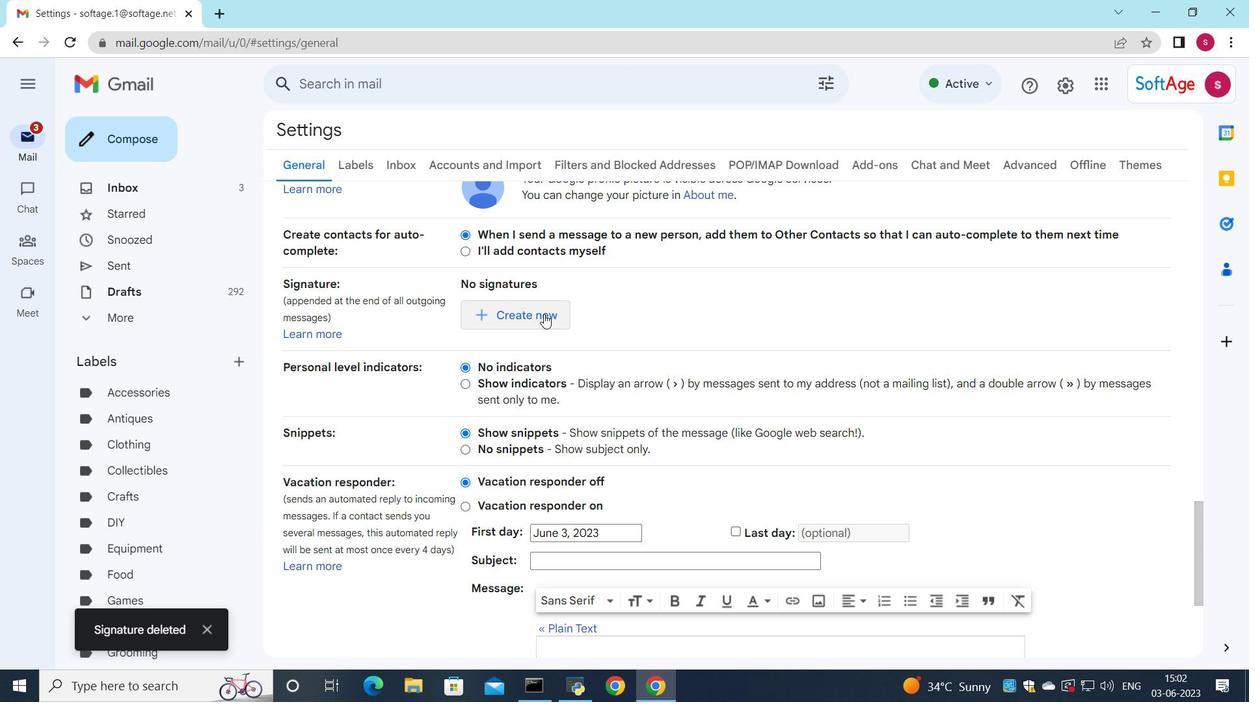 
Action: Mouse pressed left at (533, 309)
Screenshot: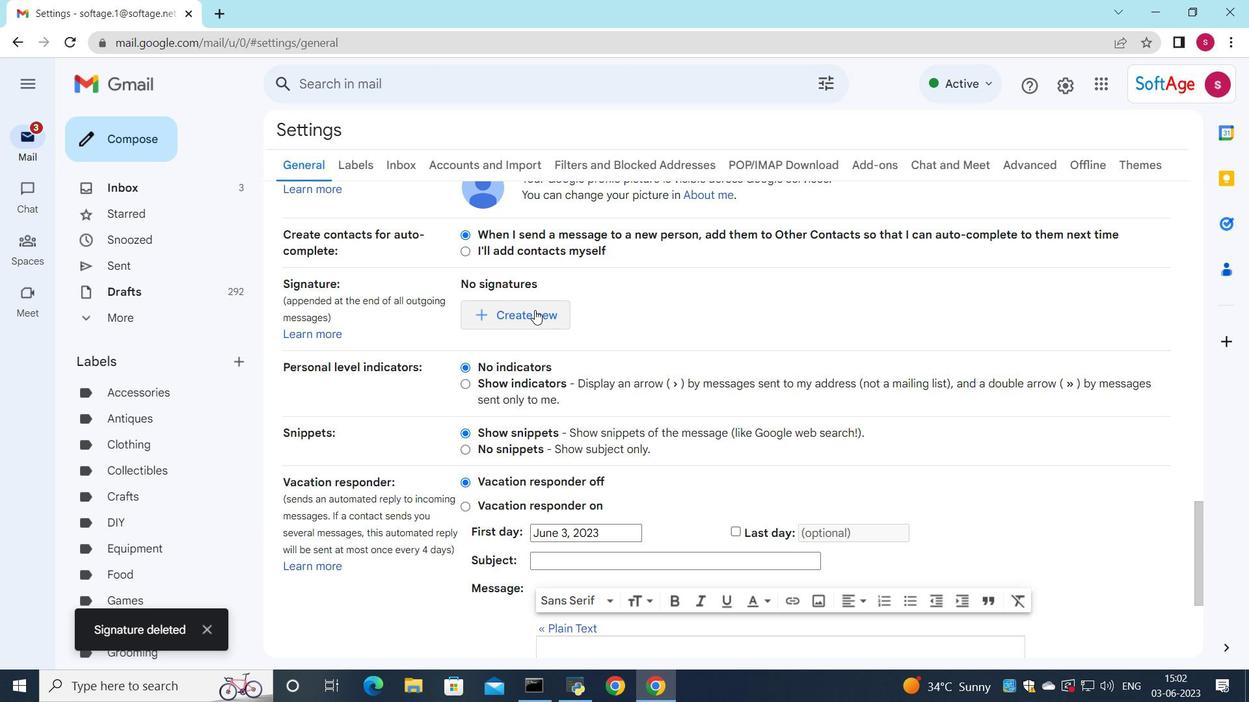 
Action: Key pressed <Key.shift>Edwin<Key.space><Key.shift>Parker
Screenshot: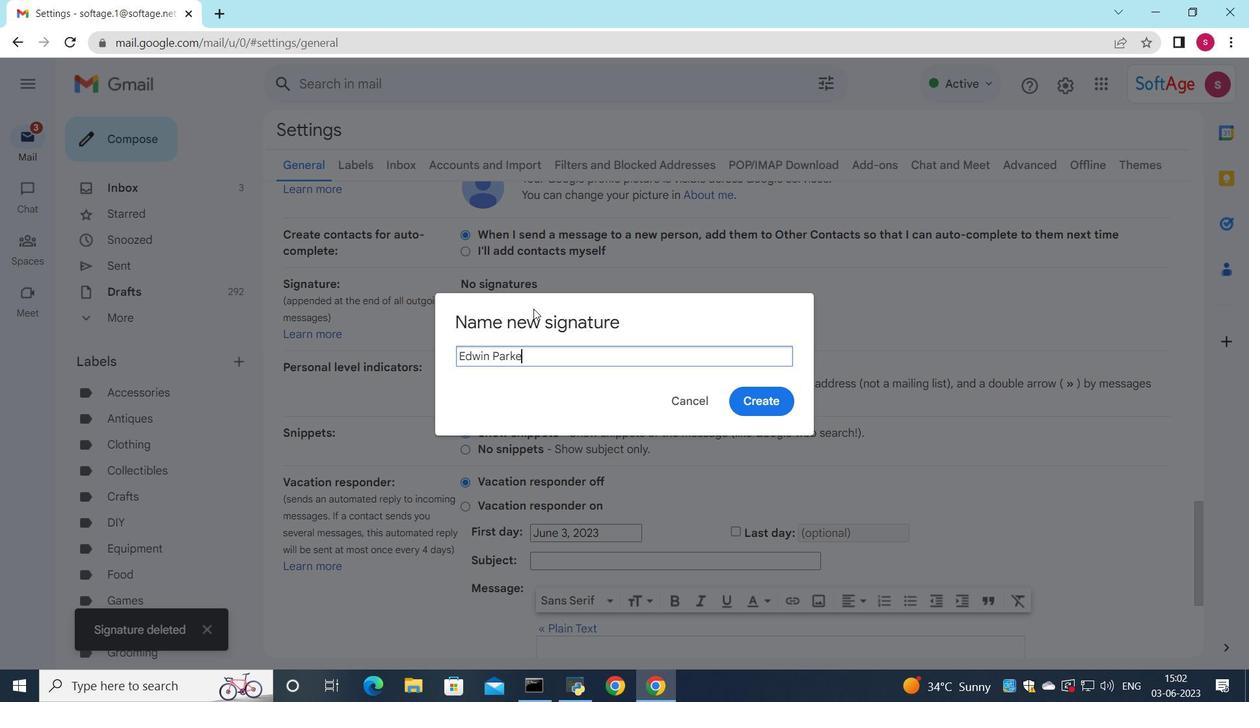 
Action: Mouse moved to (750, 394)
Screenshot: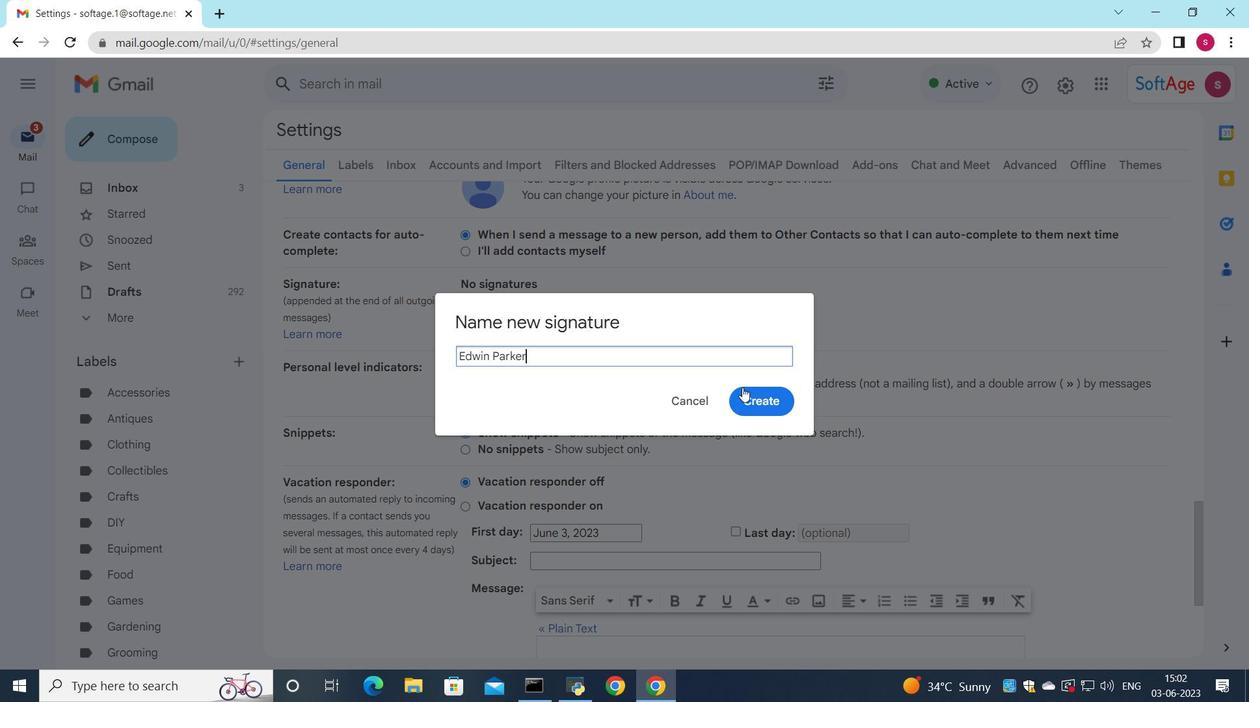 
Action: Mouse pressed left at (750, 394)
Screenshot: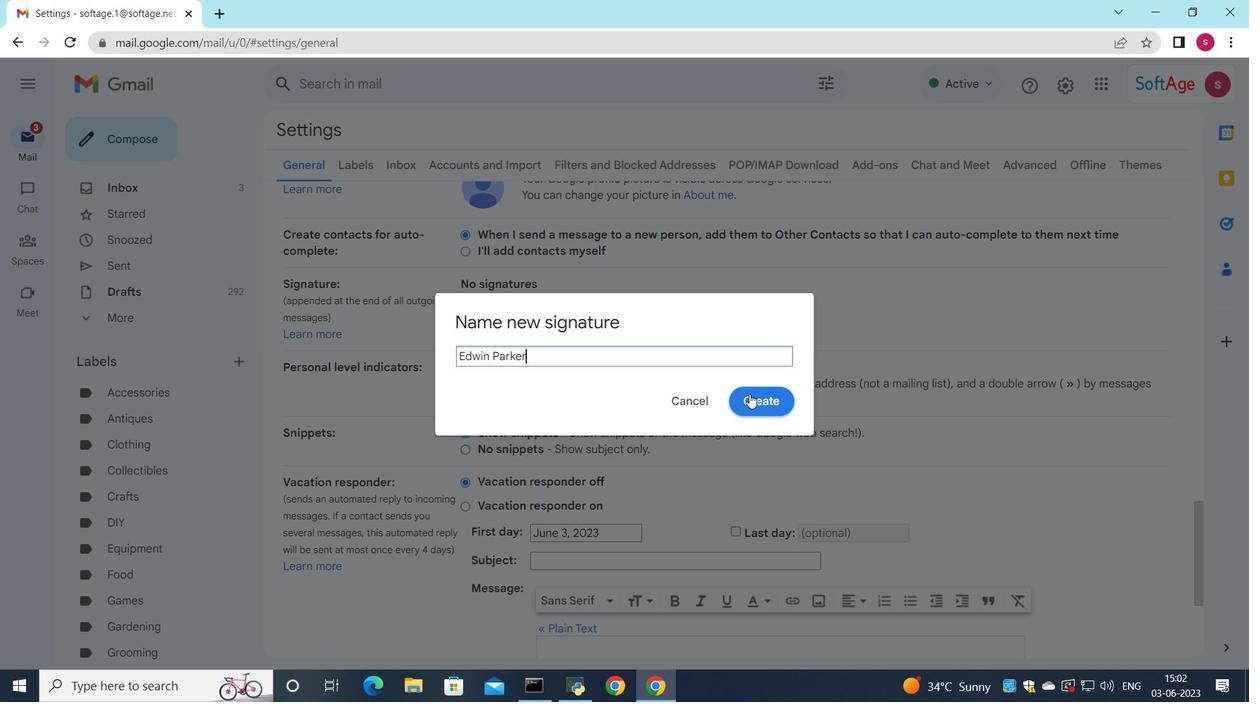 
Action: Mouse moved to (689, 342)
Screenshot: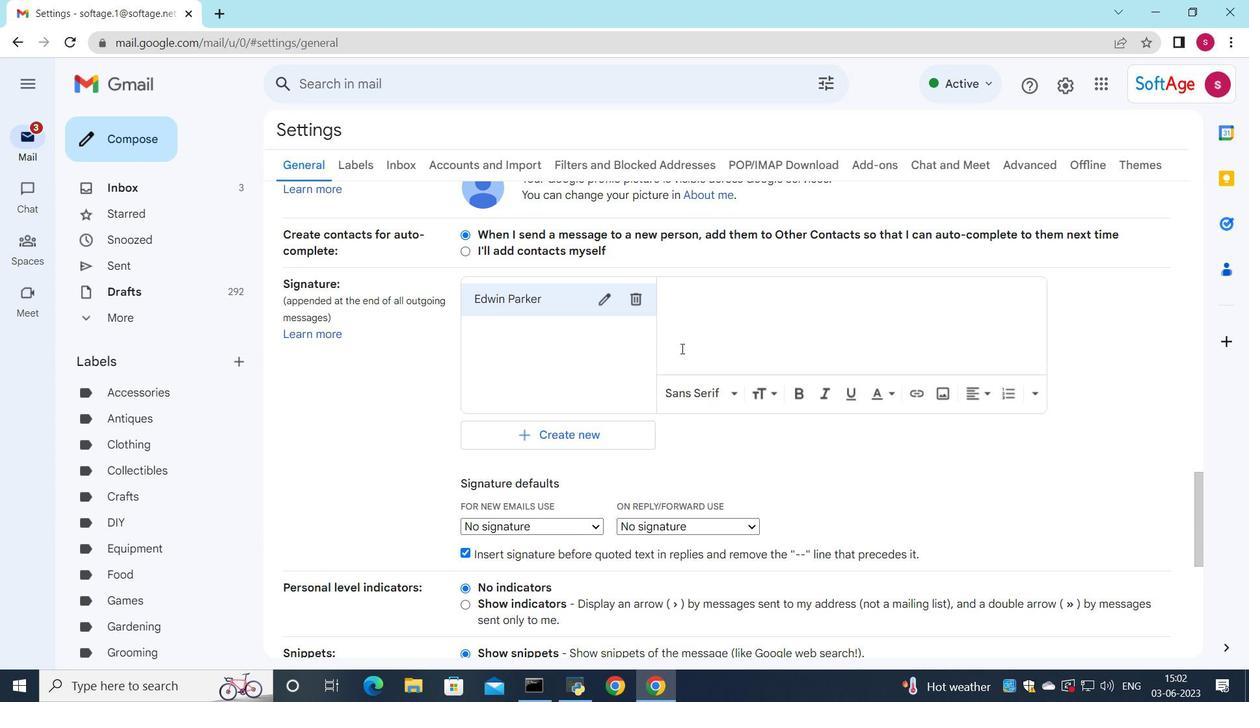 
Action: Mouse pressed left at (689, 342)
Screenshot: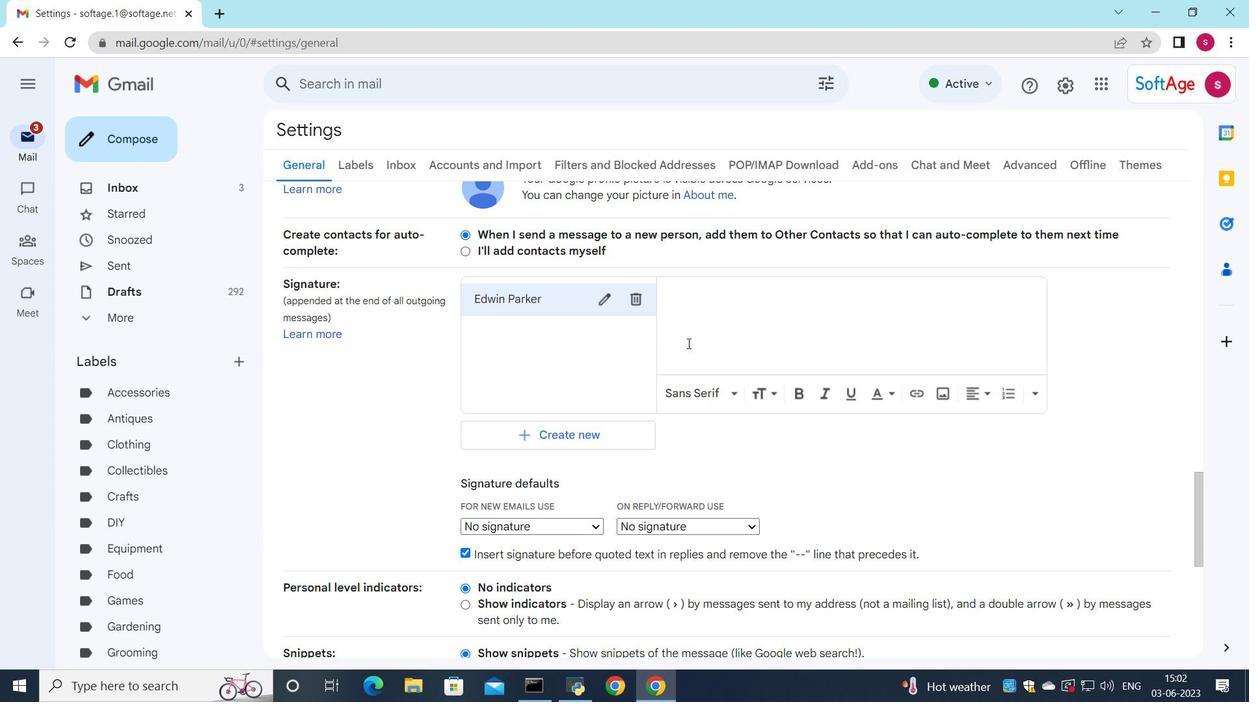 
Action: Key pressed <Key.shift>Edwin<Key.space><Key.shift>Parker
Screenshot: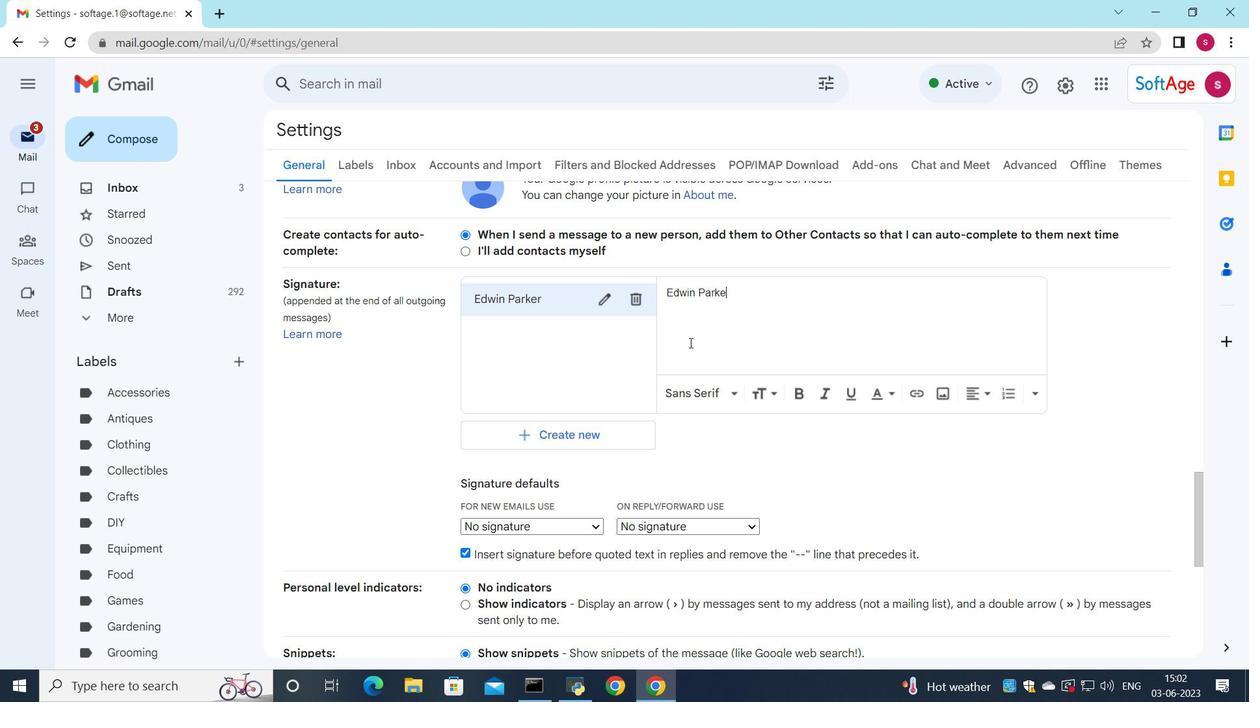 
Action: Mouse moved to (669, 350)
Screenshot: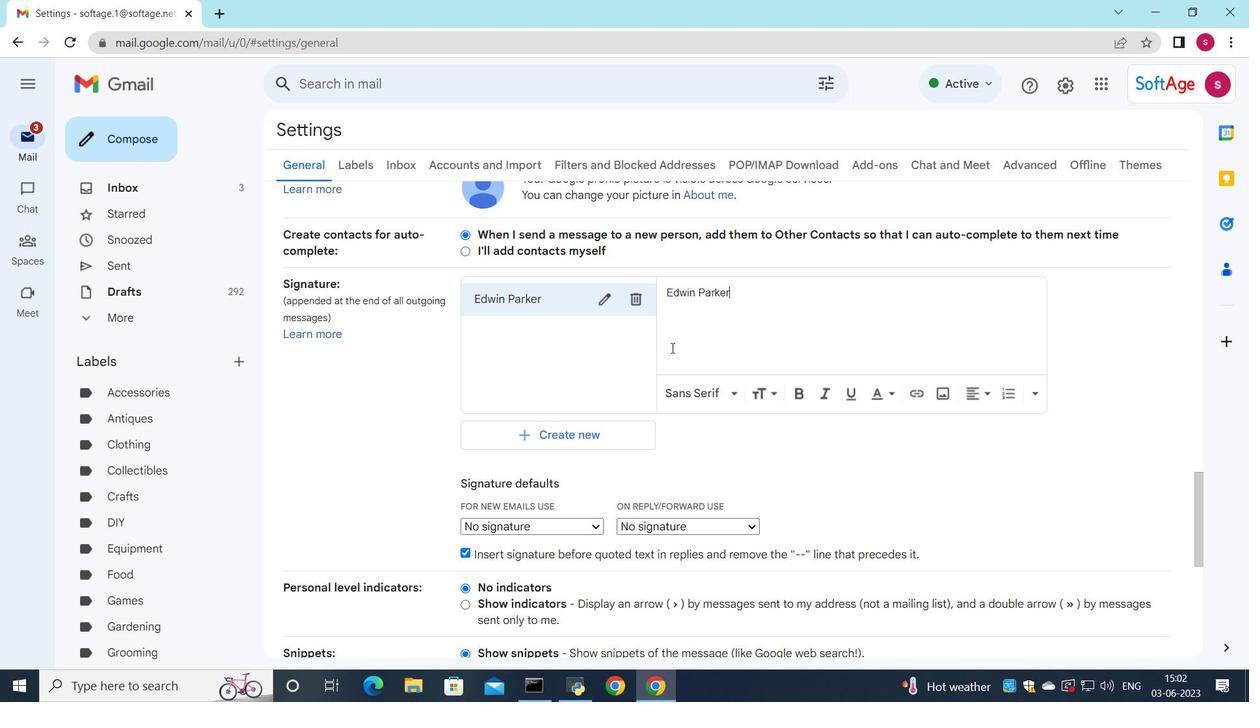 
Action: Mouse scrolled (669, 350) with delta (0, 0)
Screenshot: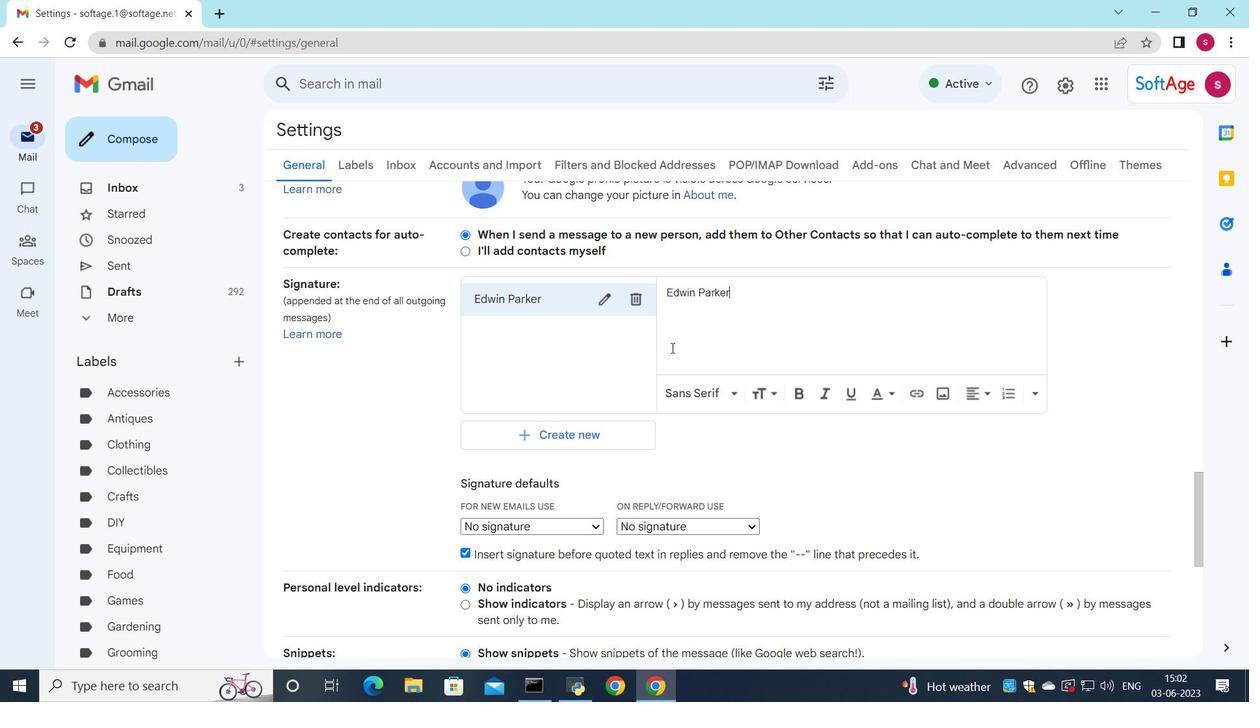 
Action: Mouse scrolled (669, 350) with delta (0, 0)
Screenshot: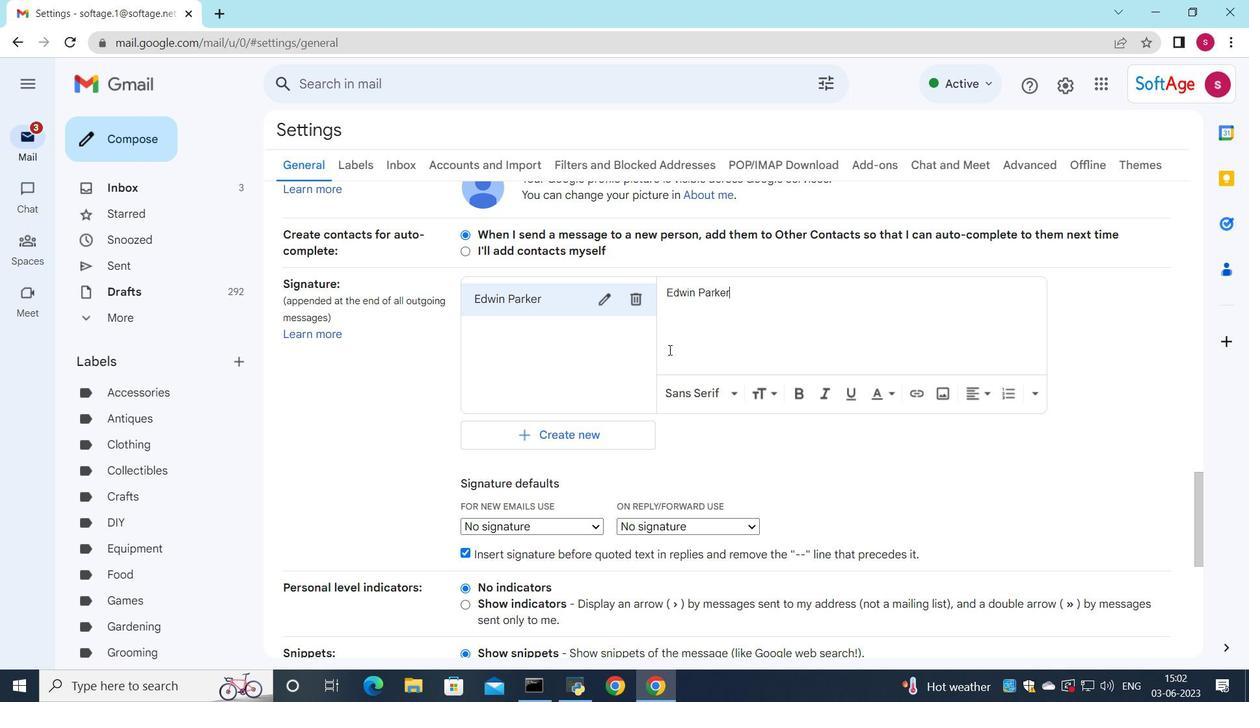 
Action: Mouse moved to (596, 363)
Screenshot: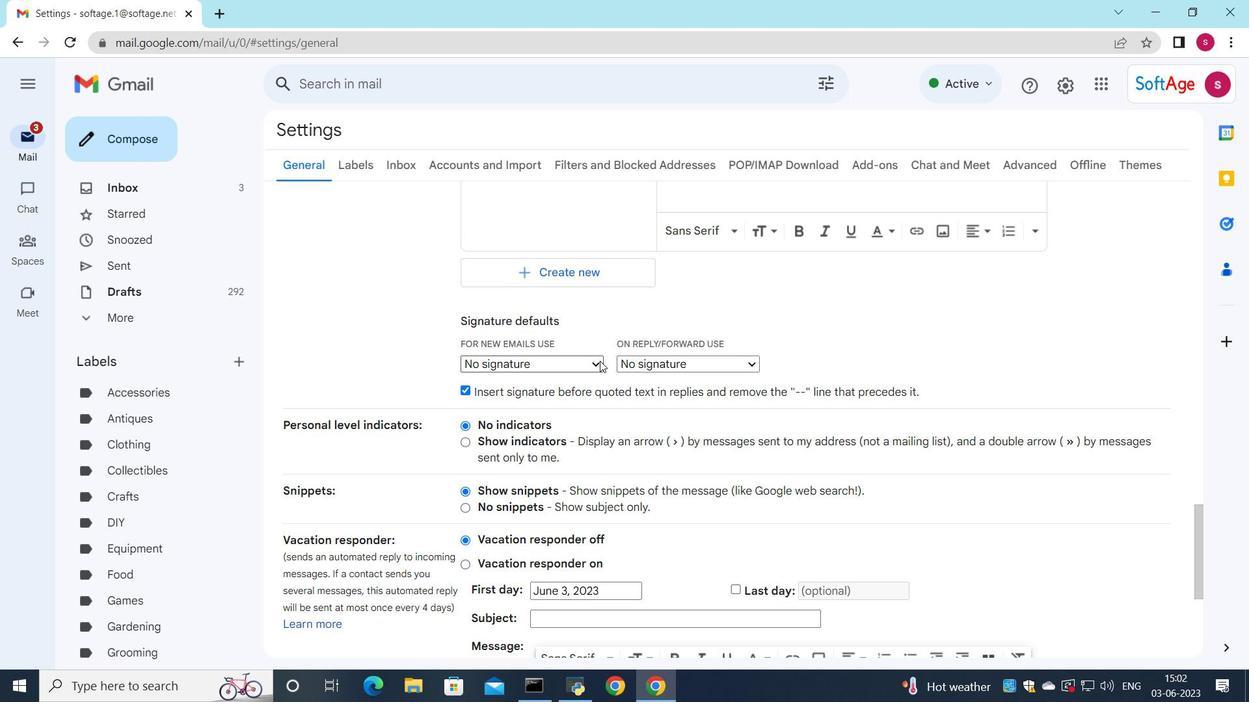 
Action: Mouse pressed left at (596, 363)
Screenshot: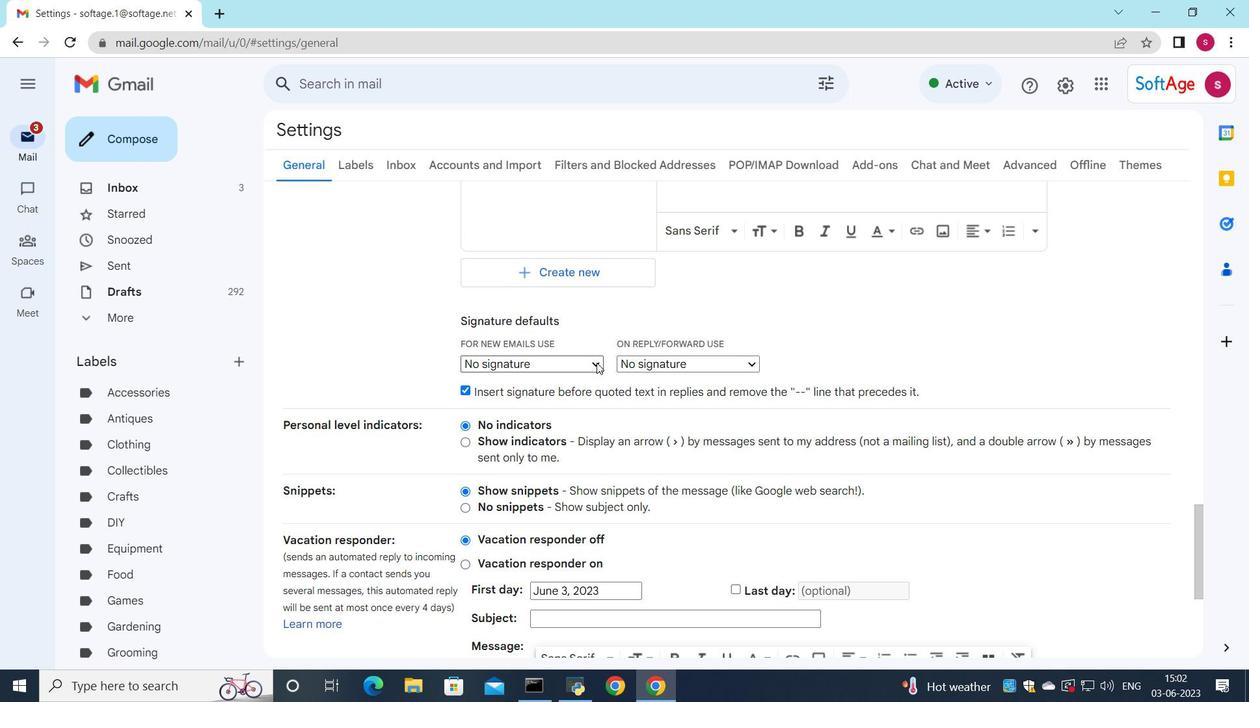 
Action: Mouse moved to (592, 398)
Screenshot: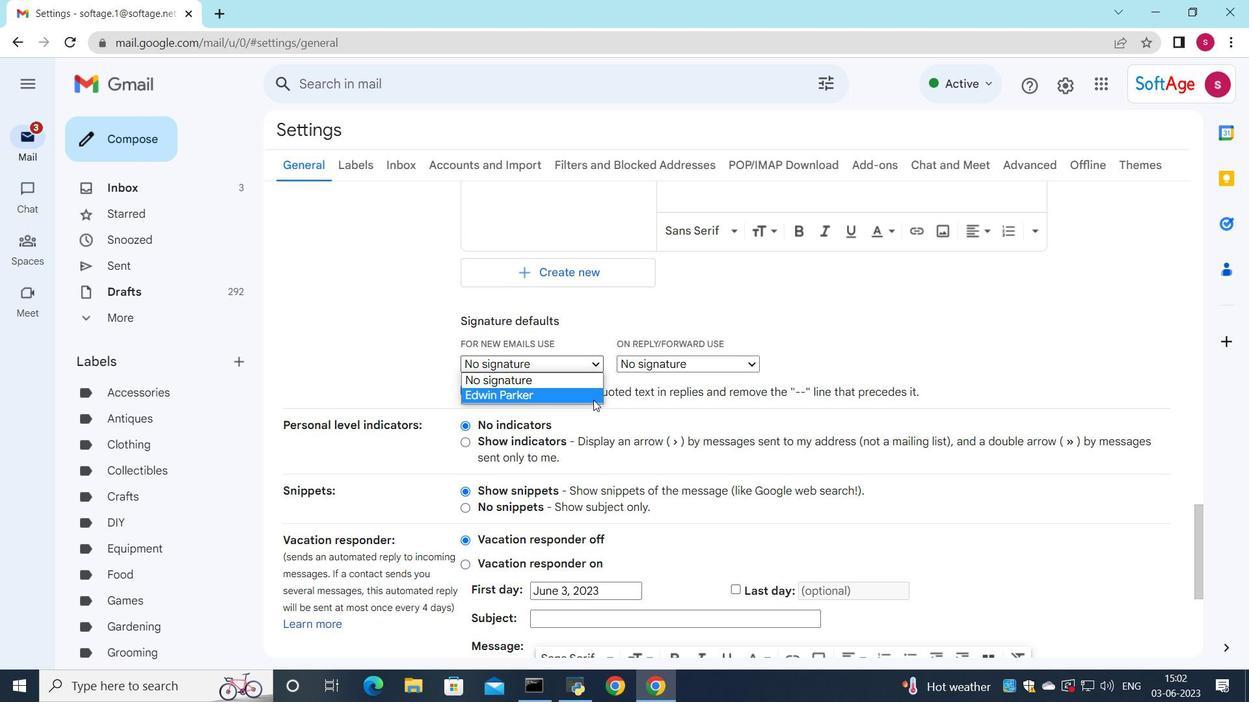 
Action: Mouse pressed left at (592, 398)
Screenshot: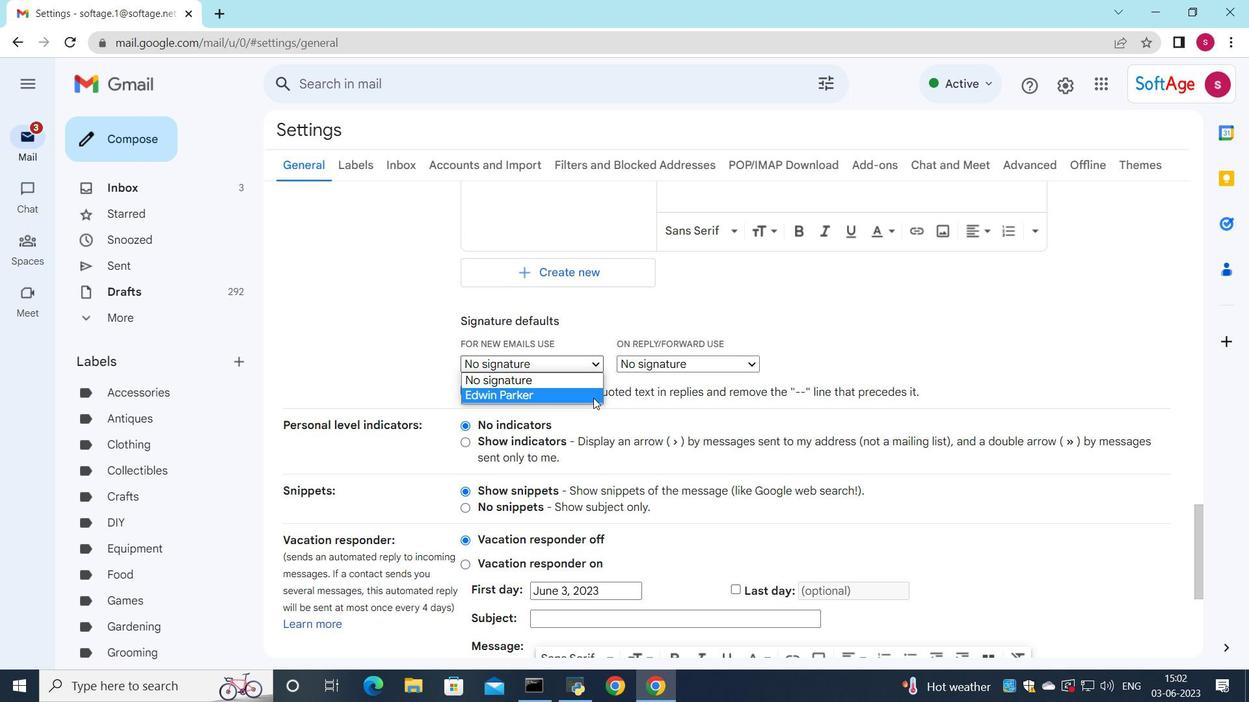 
Action: Mouse moved to (641, 364)
Screenshot: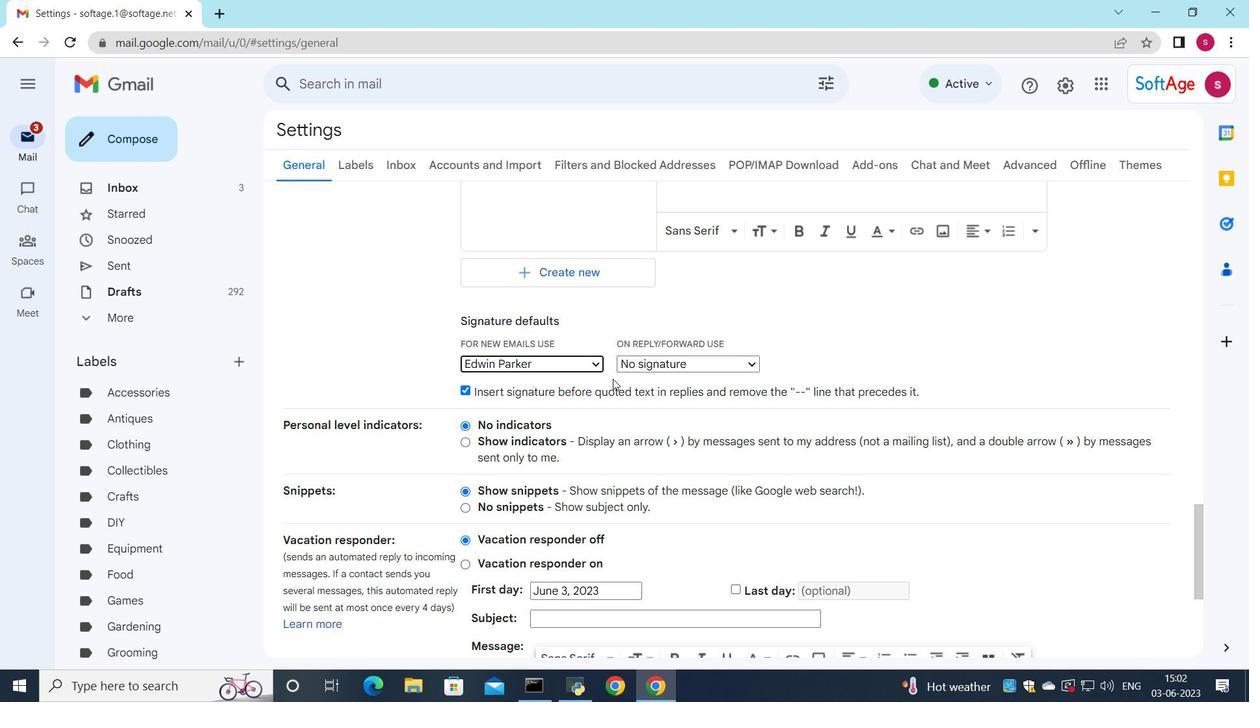 
Action: Mouse pressed left at (641, 364)
Screenshot: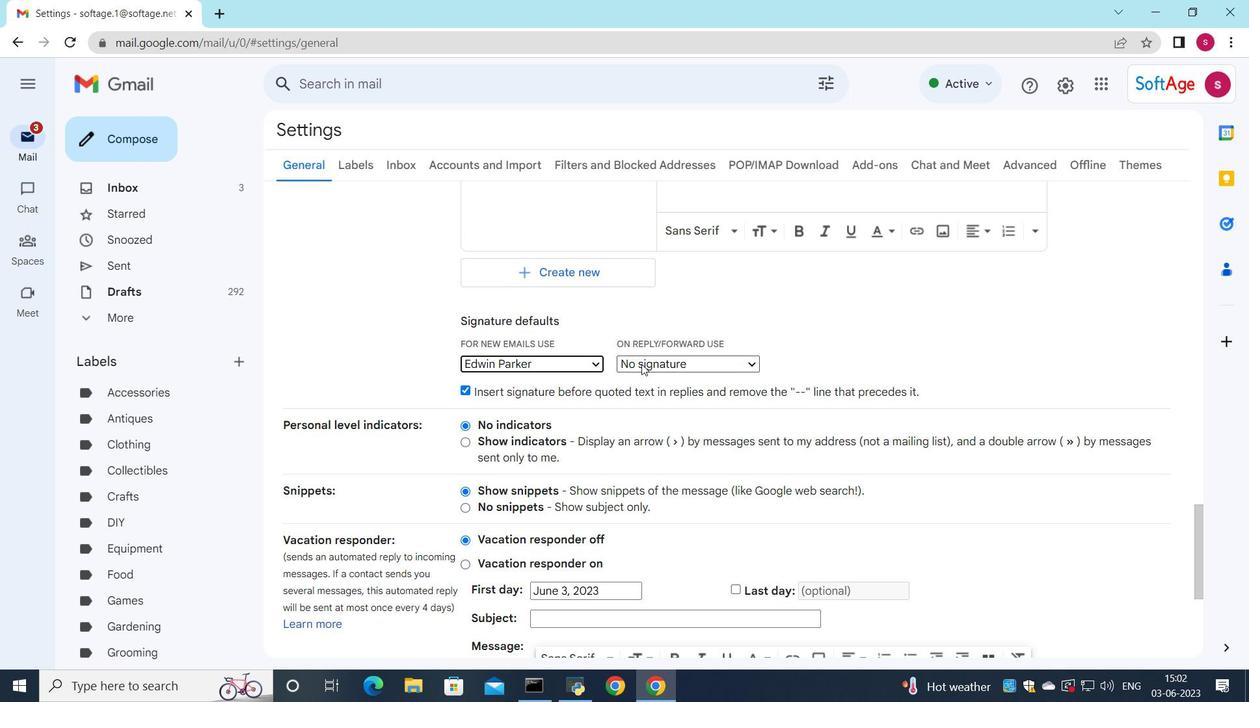 
Action: Mouse moved to (638, 391)
Screenshot: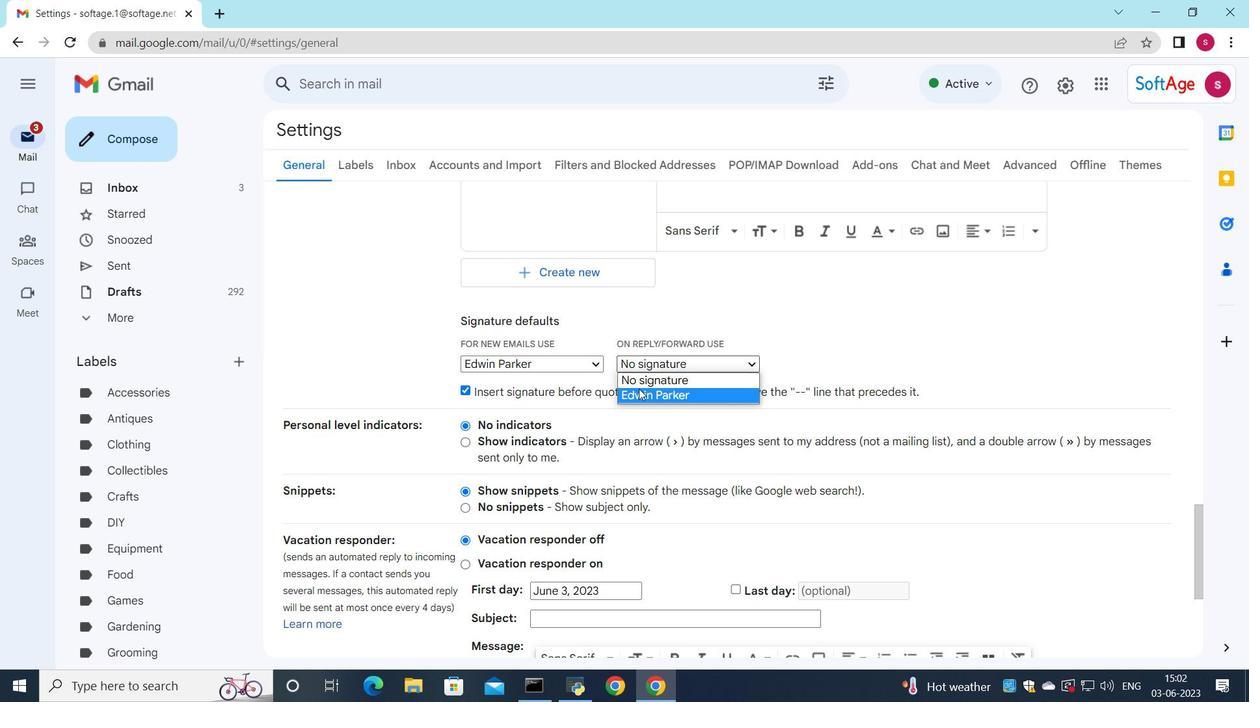 
Action: Mouse pressed left at (638, 391)
Screenshot: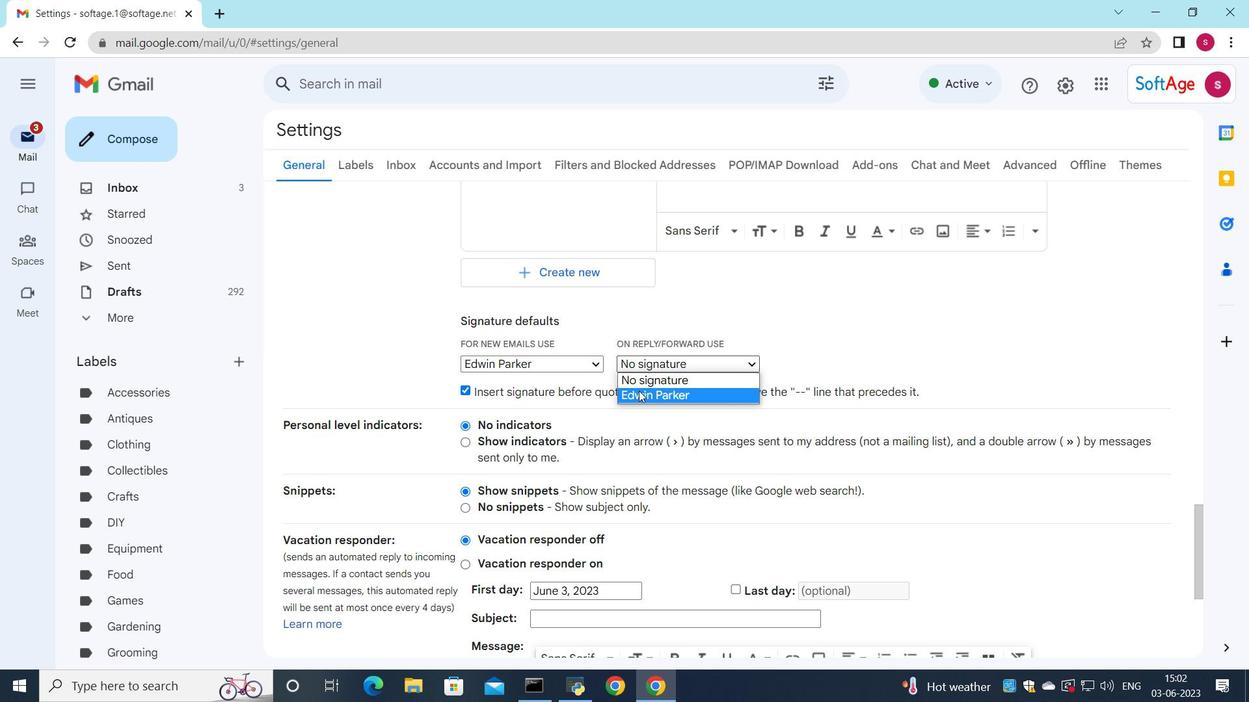 
Action: Mouse moved to (603, 379)
Screenshot: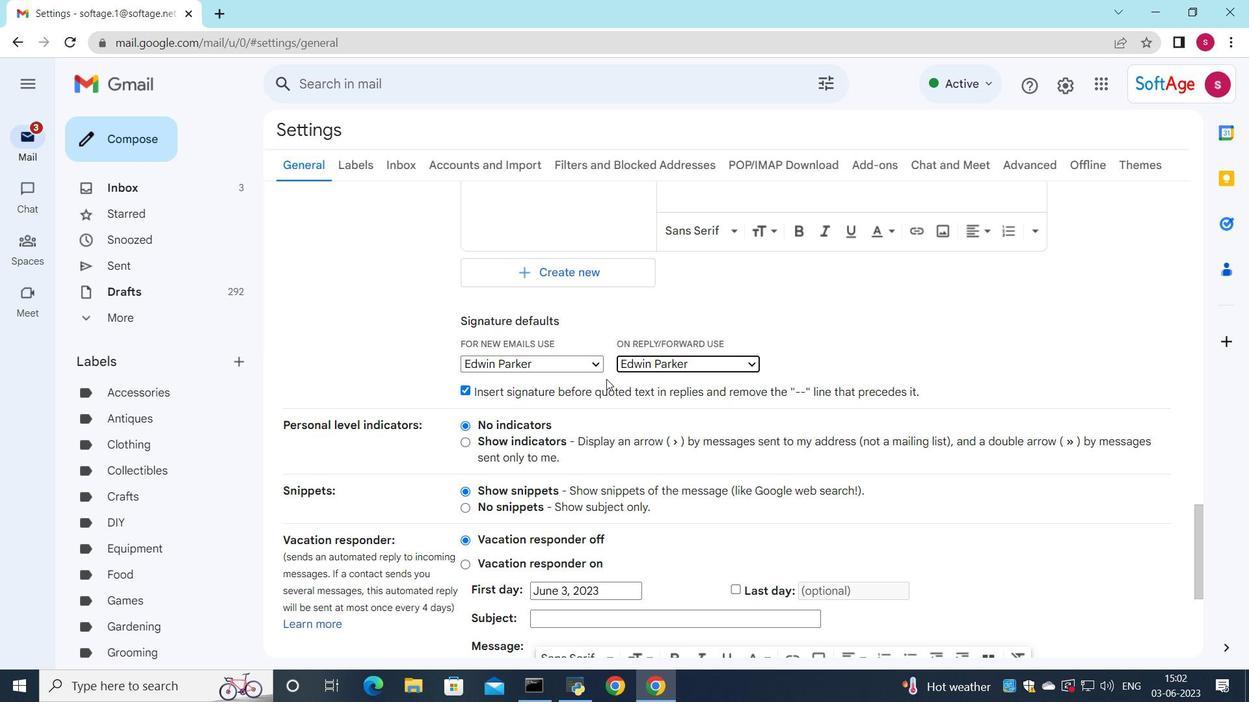 
Action: Mouse scrolled (603, 379) with delta (0, 0)
Screenshot: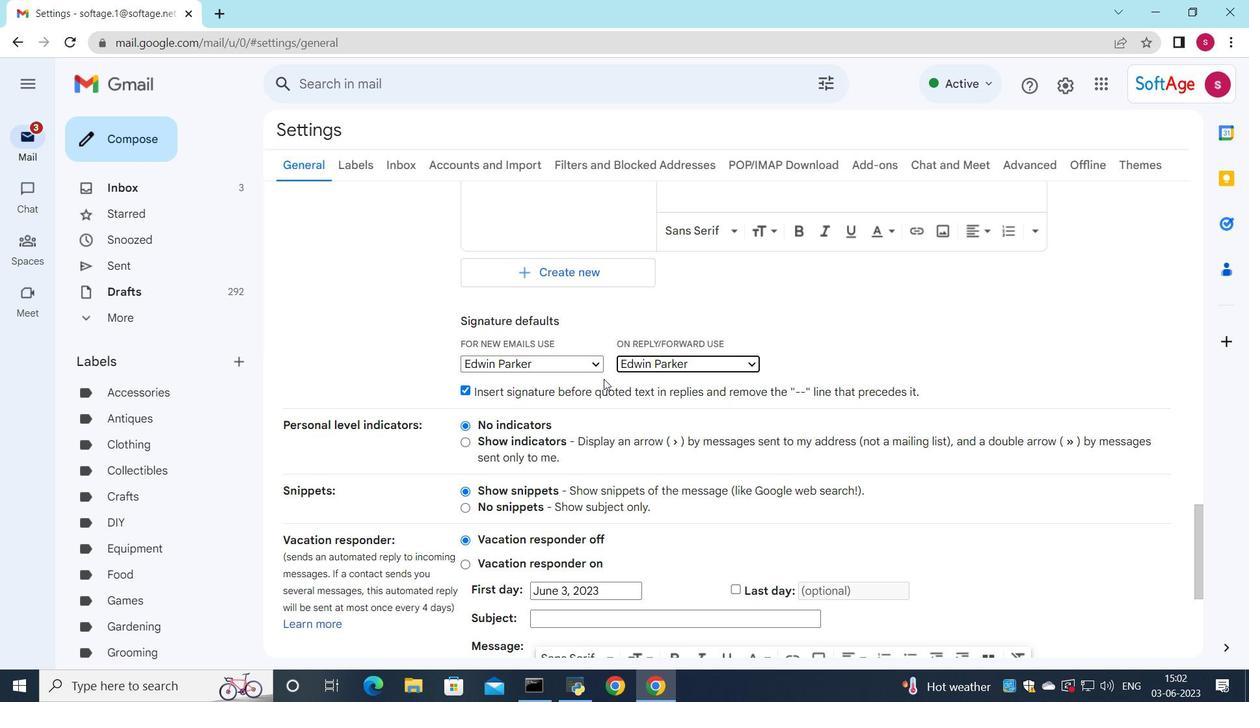
Action: Mouse scrolled (603, 379) with delta (0, 0)
Screenshot: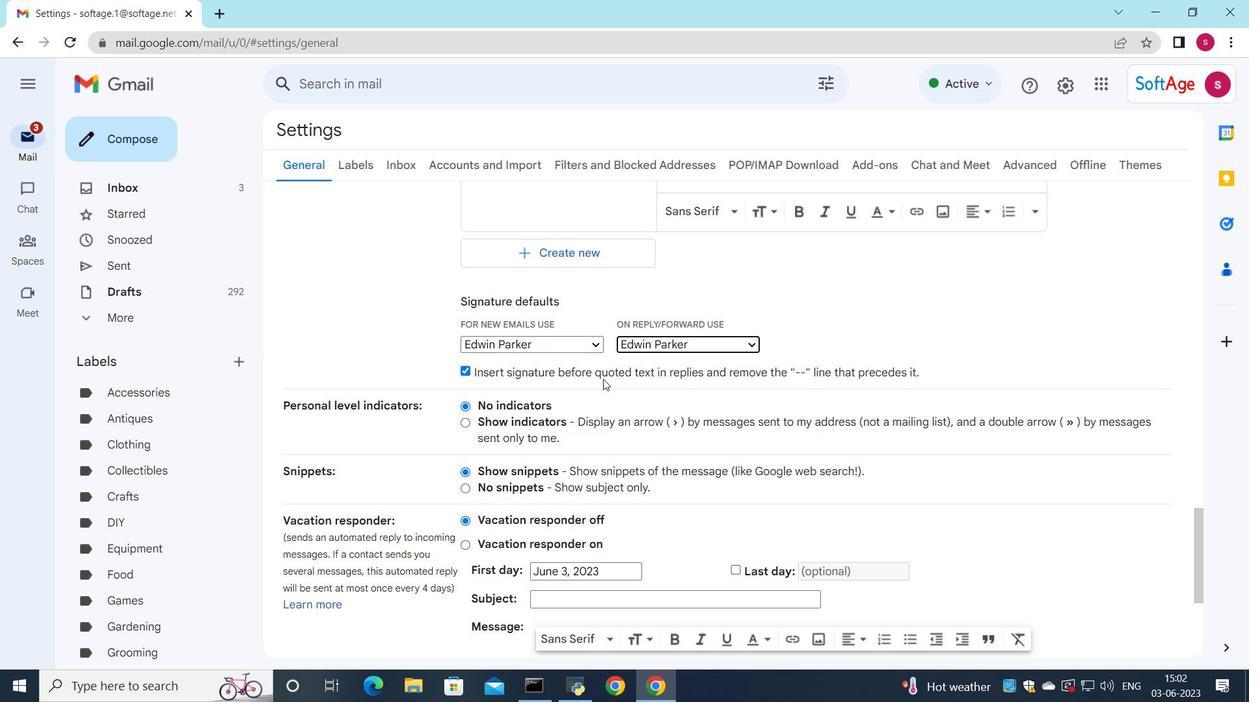 
Action: Mouse scrolled (603, 379) with delta (0, 0)
Screenshot: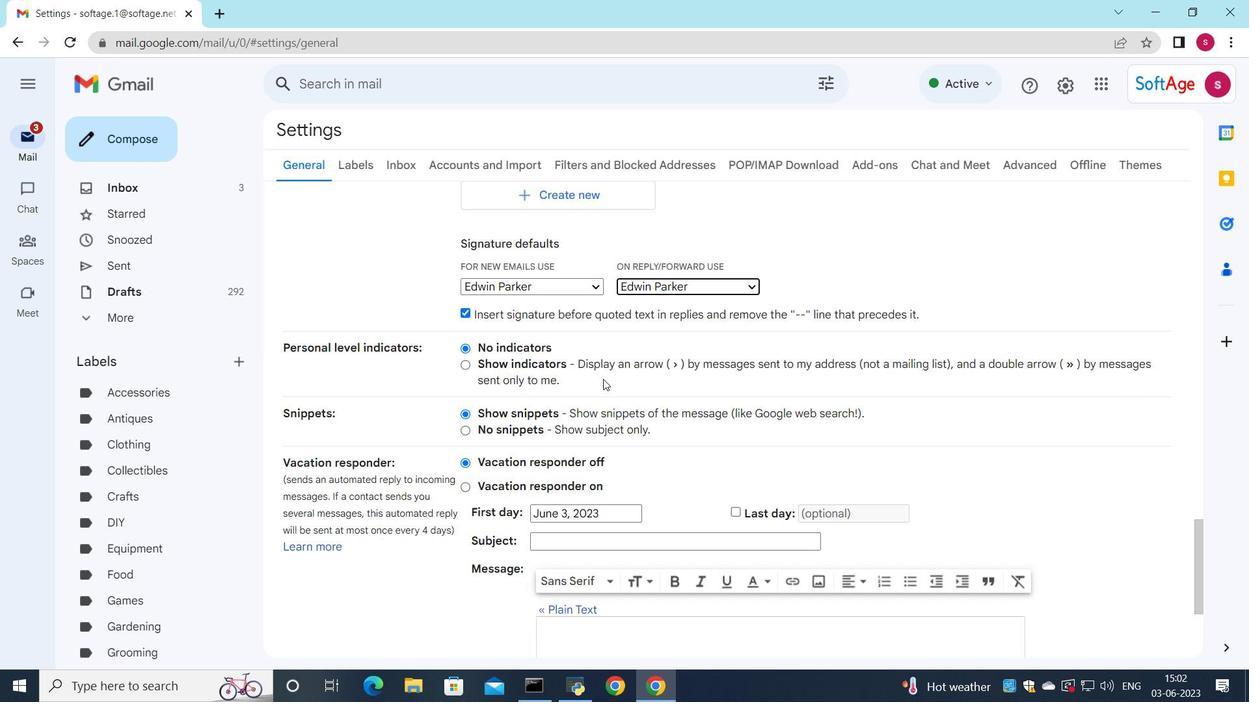 
Action: Mouse scrolled (603, 379) with delta (0, 0)
Screenshot: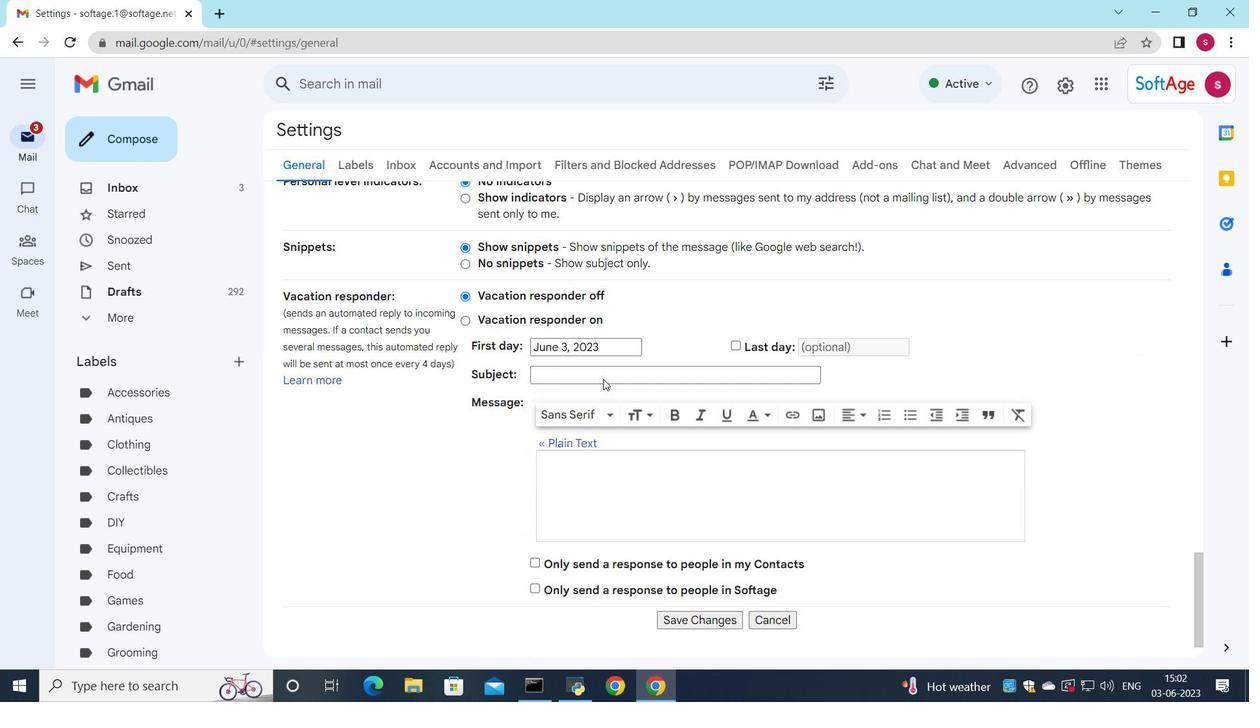 
Action: Mouse scrolled (603, 379) with delta (0, 0)
Screenshot: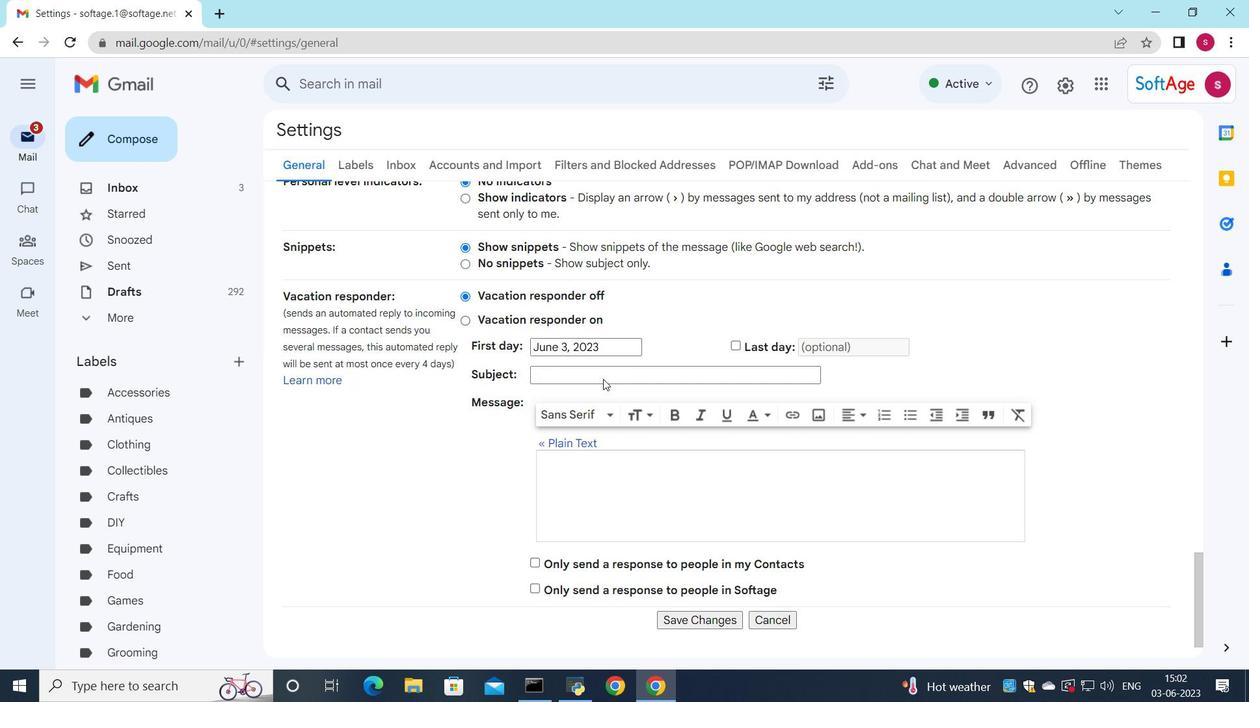 
Action: Mouse scrolled (603, 379) with delta (0, 0)
Screenshot: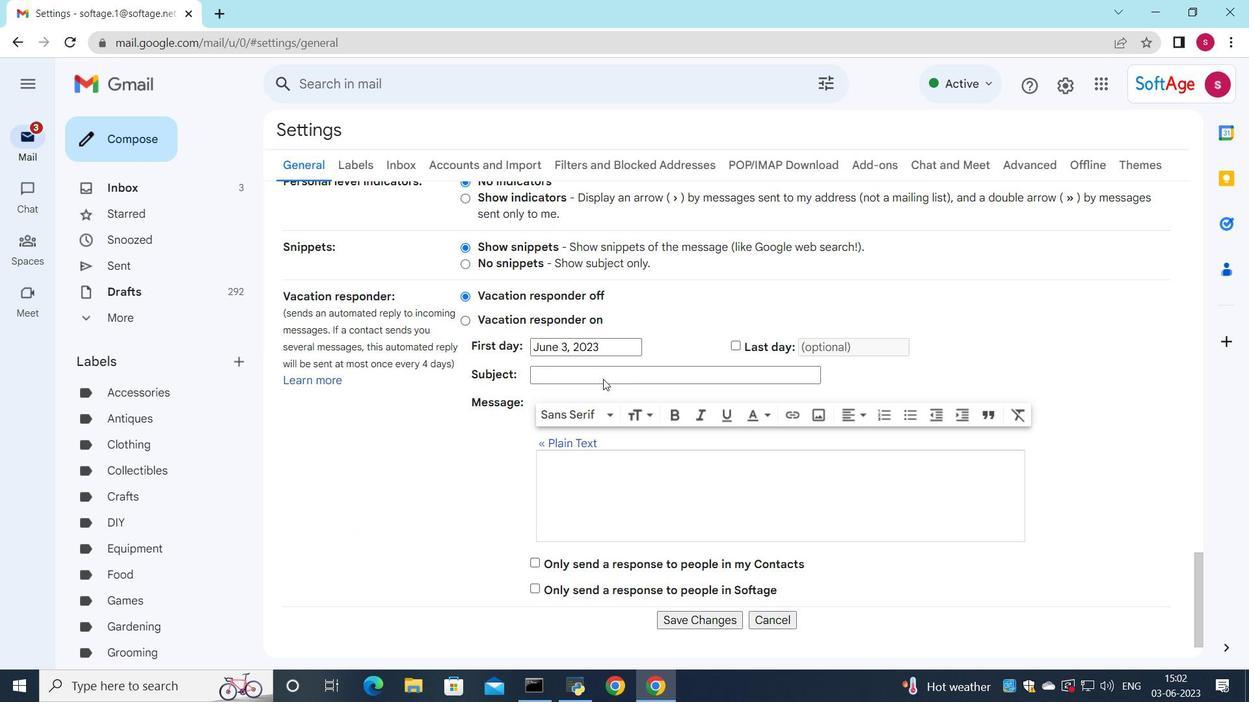 
Action: Mouse scrolled (603, 379) with delta (0, 0)
Screenshot: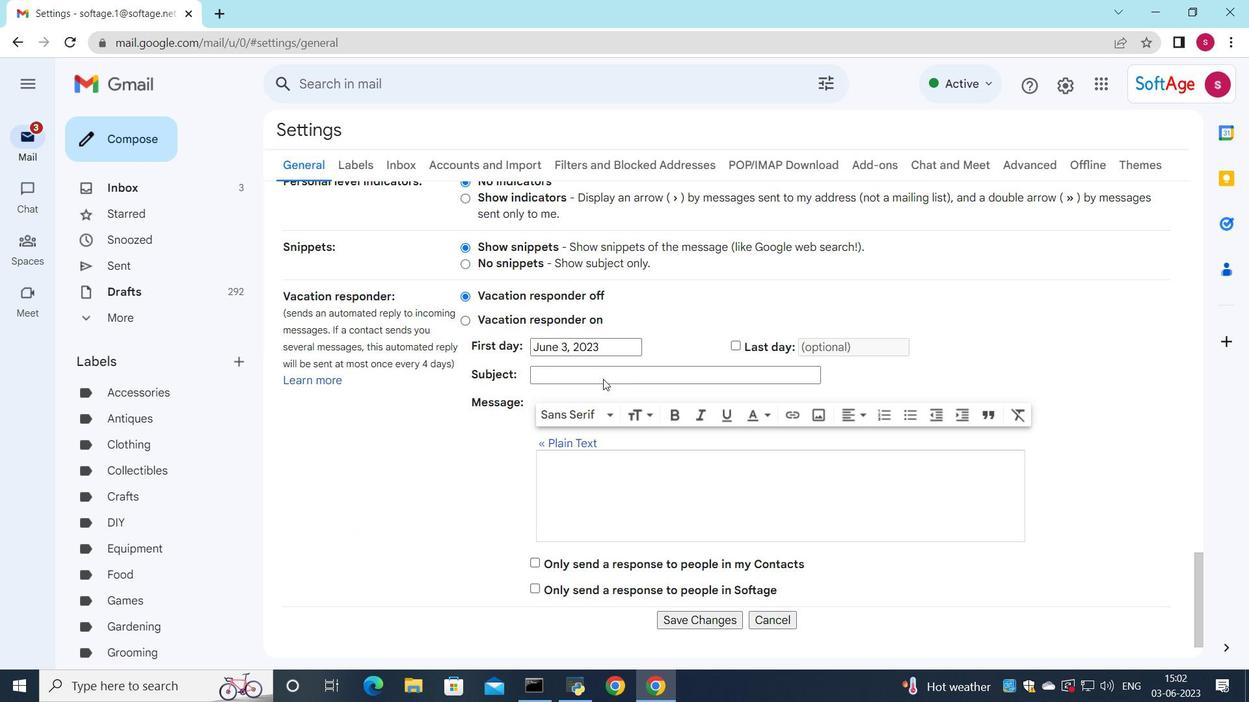 
Action: Mouse moved to (701, 573)
Screenshot: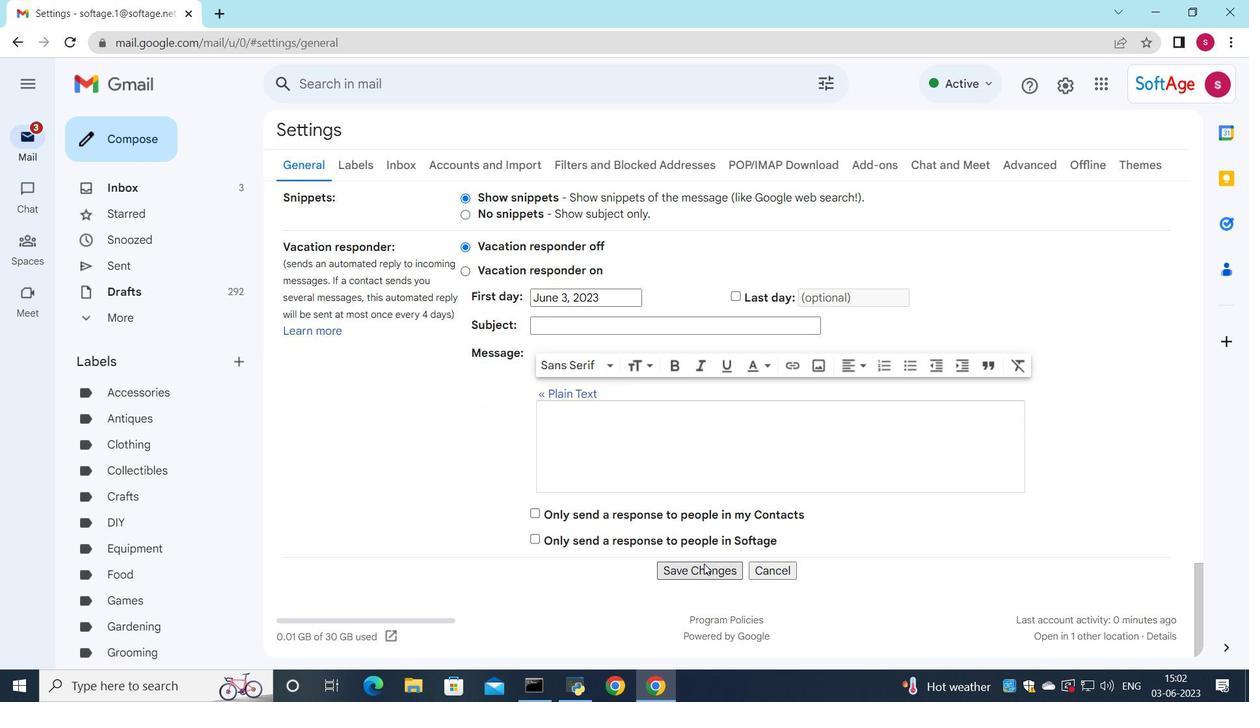 
Action: Mouse pressed left at (701, 573)
Screenshot: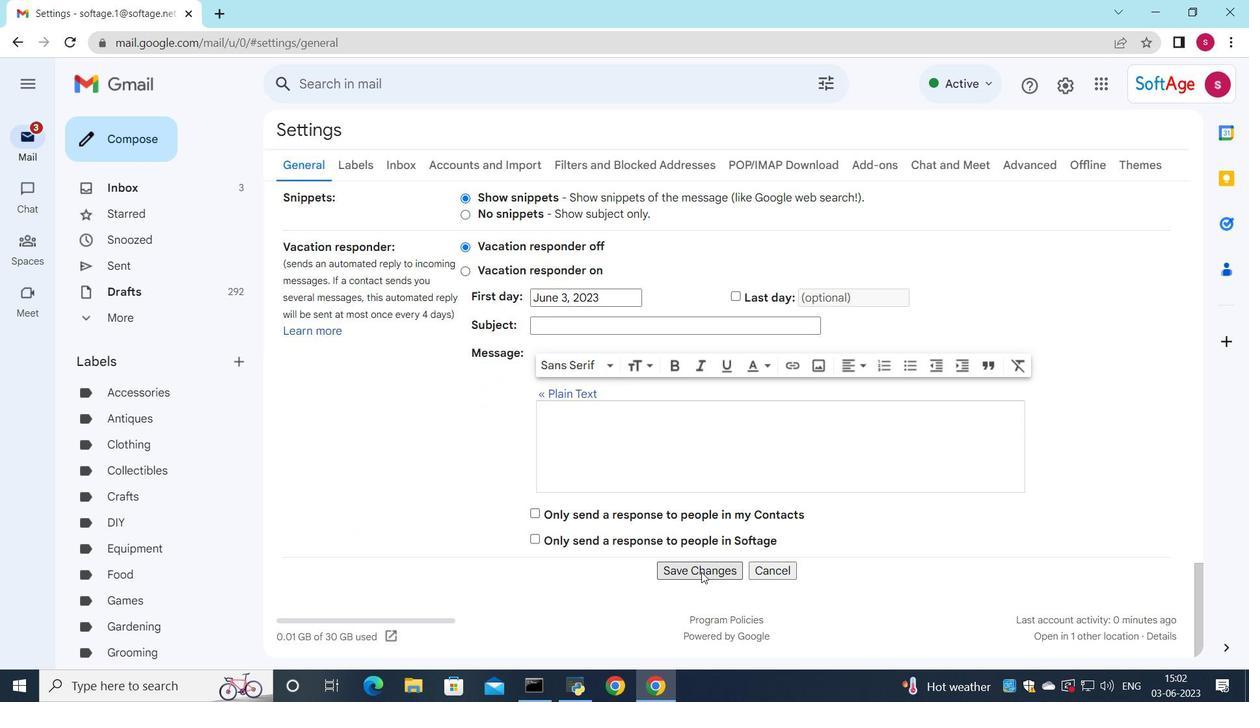 
Action: Mouse moved to (592, 160)
Screenshot: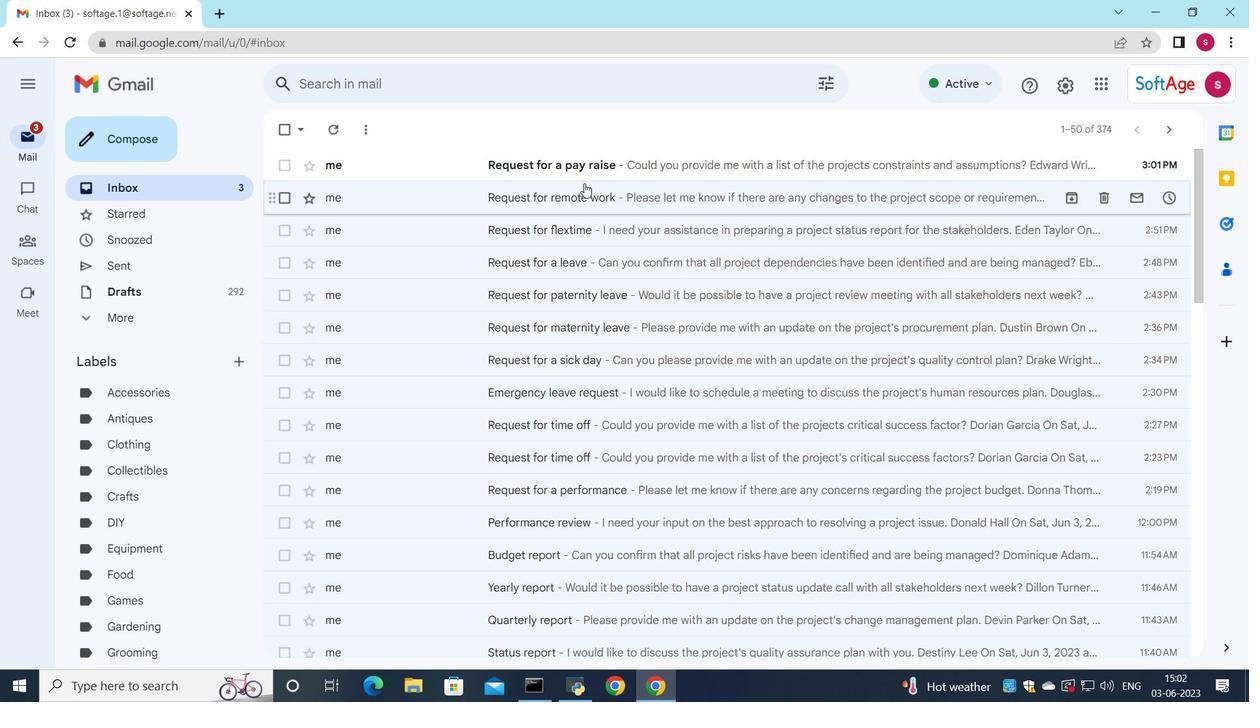 
Action: Mouse pressed left at (592, 160)
Screenshot: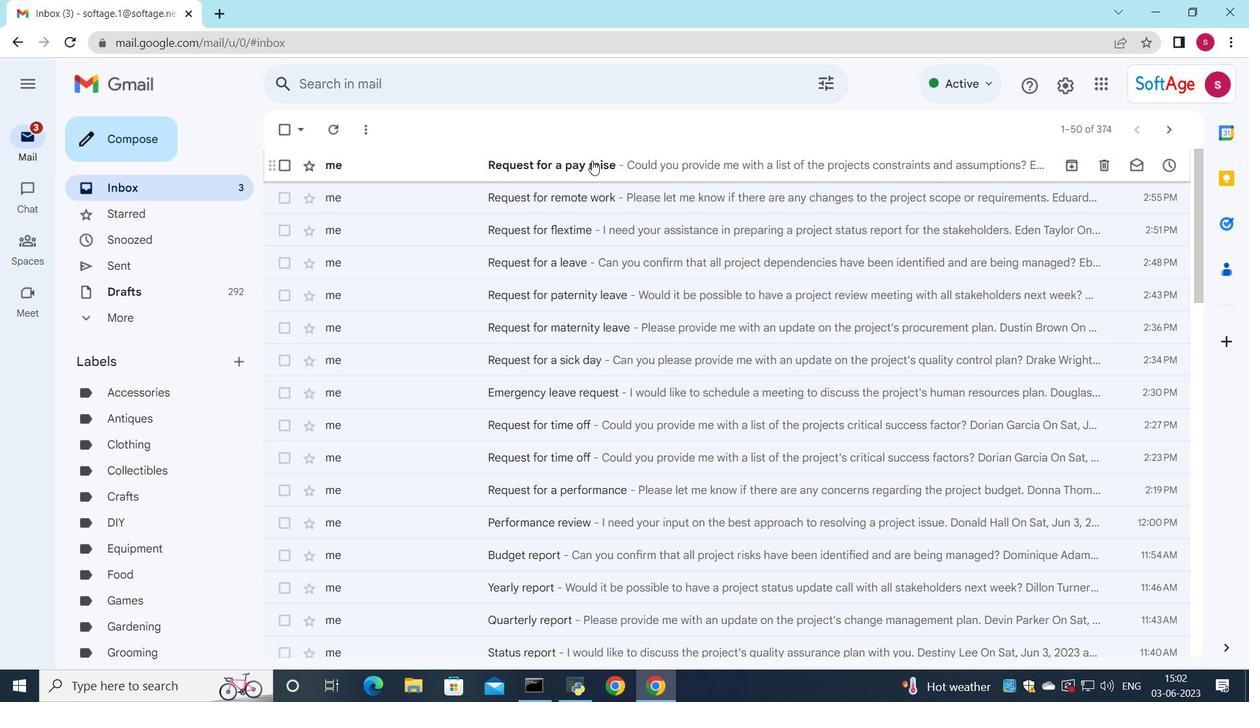 
Action: Mouse moved to (533, 396)
Screenshot: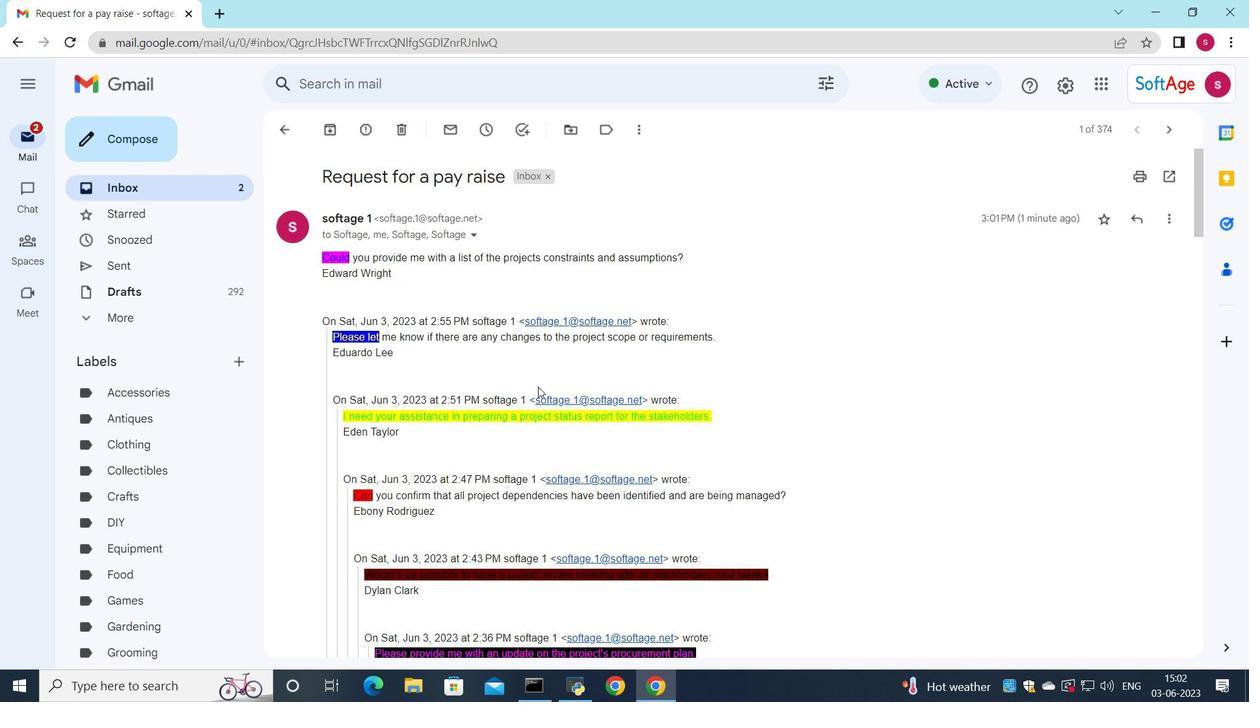 
Action: Mouse scrolled (533, 395) with delta (0, 0)
Screenshot: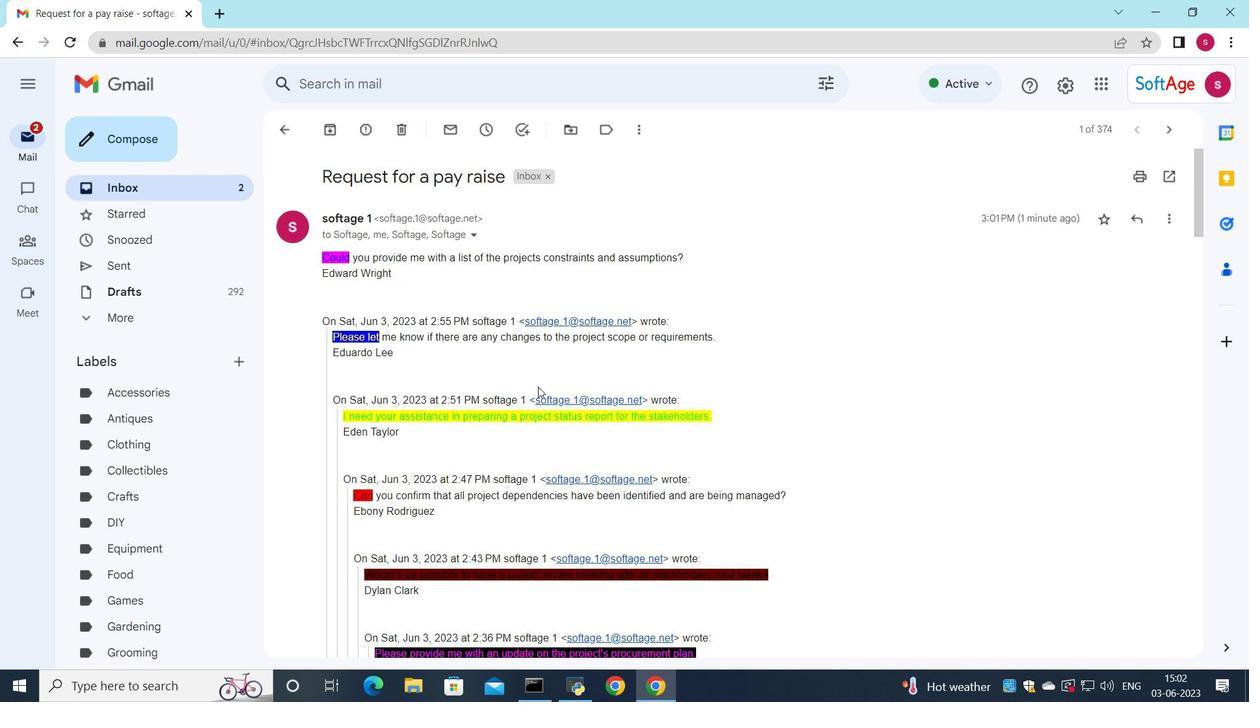 
Action: Mouse moved to (530, 398)
Screenshot: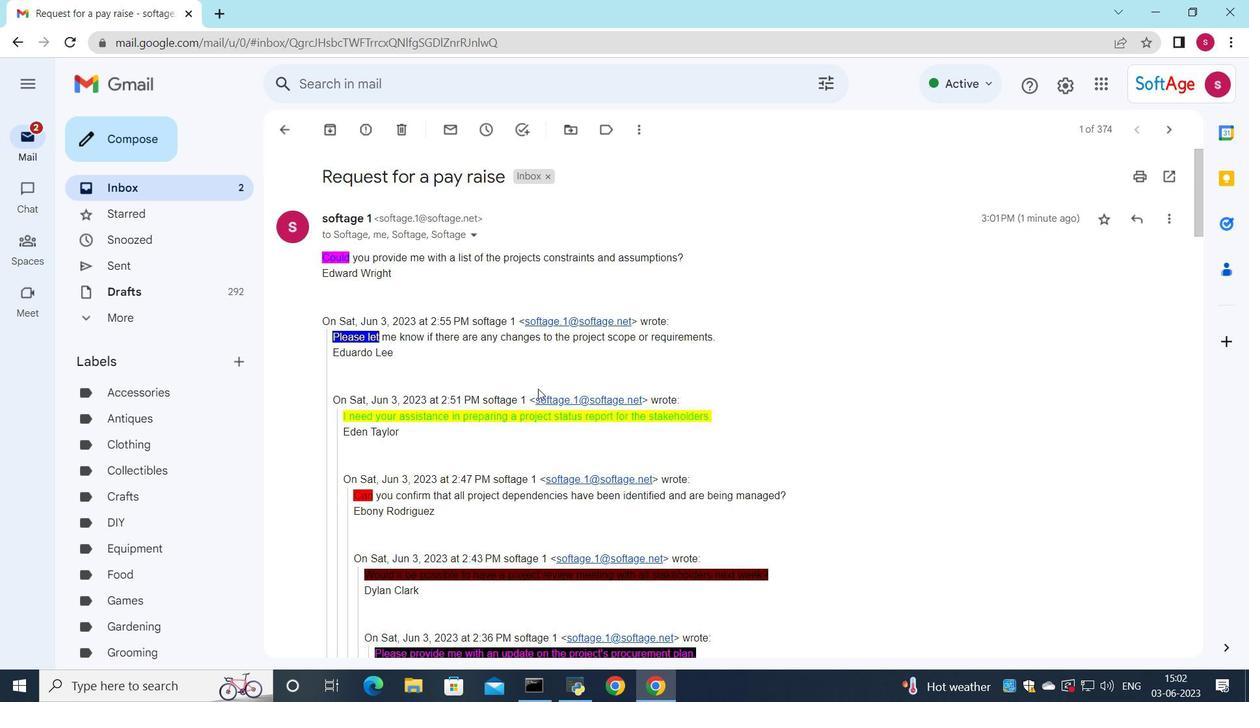 
Action: Mouse scrolled (530, 397) with delta (0, 0)
Screenshot: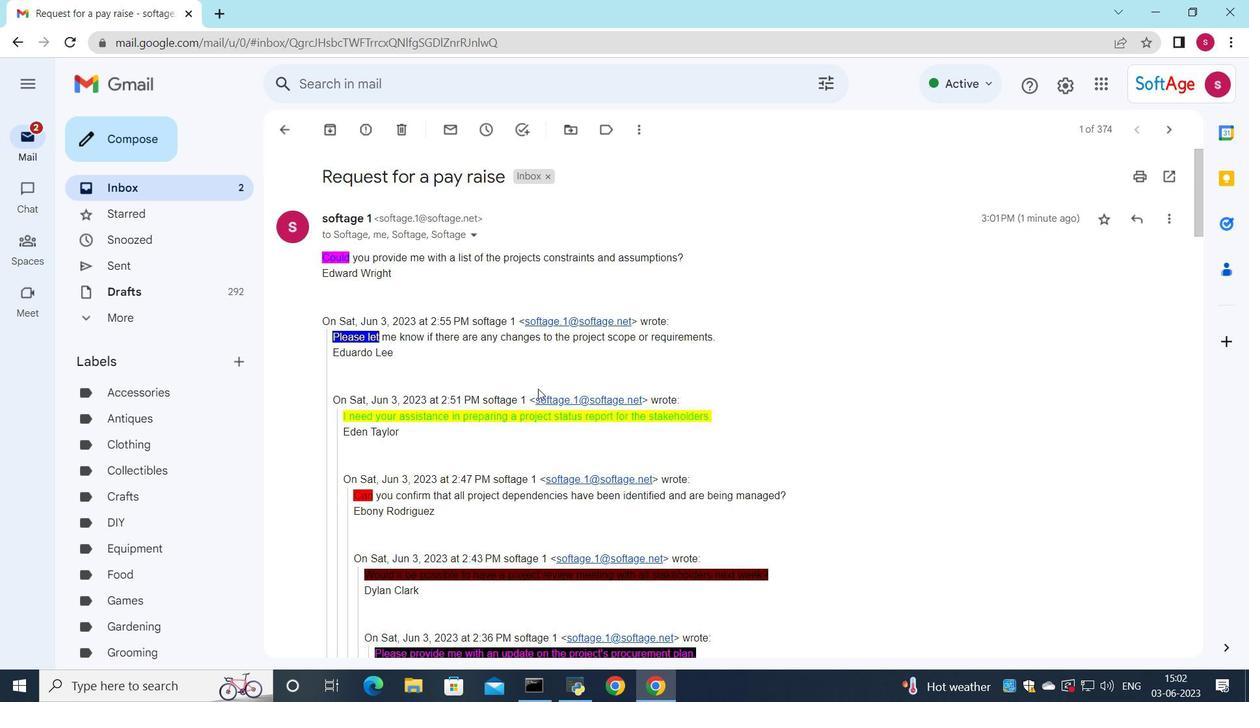 
Action: Mouse moved to (529, 398)
Screenshot: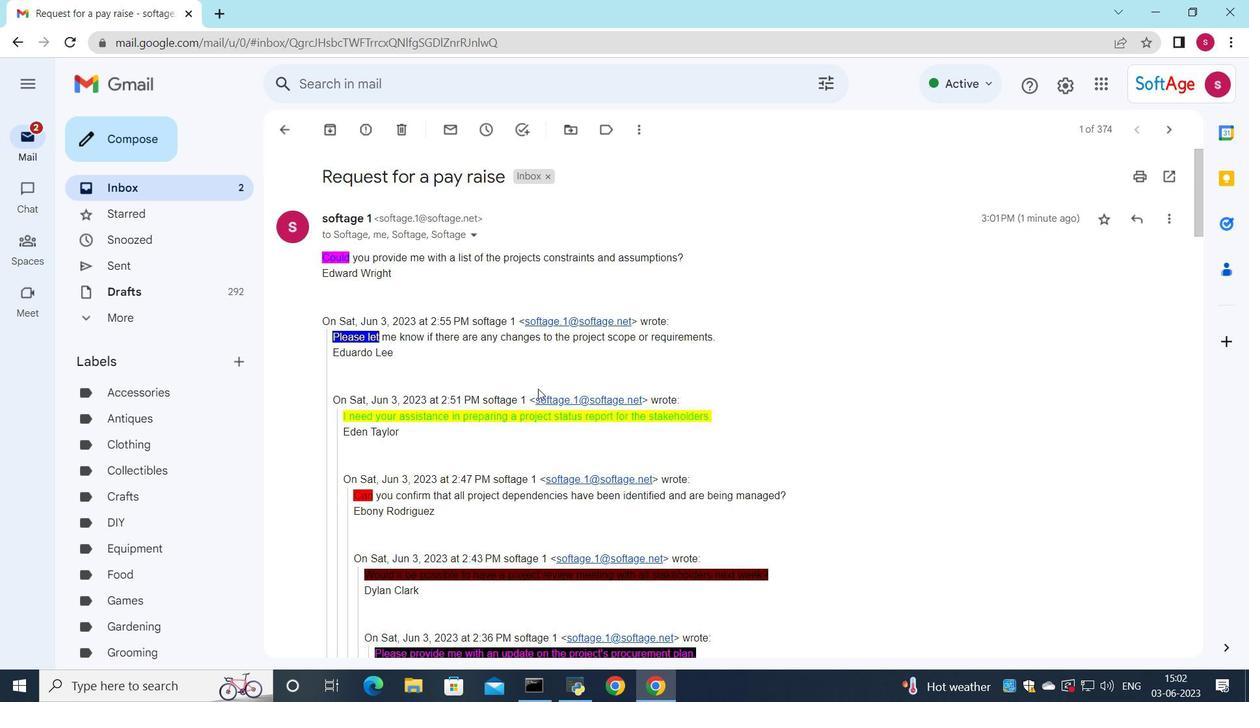 
Action: Mouse scrolled (529, 398) with delta (0, 0)
Screenshot: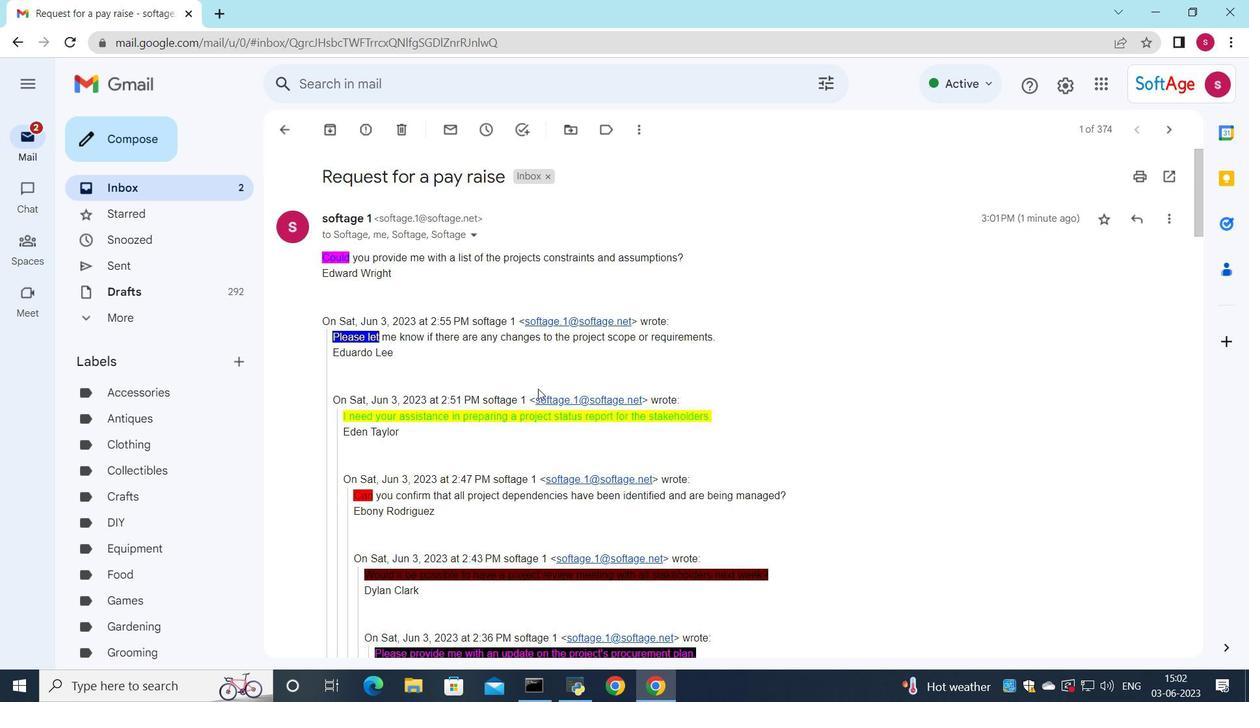 
Action: Mouse moved to (528, 398)
Screenshot: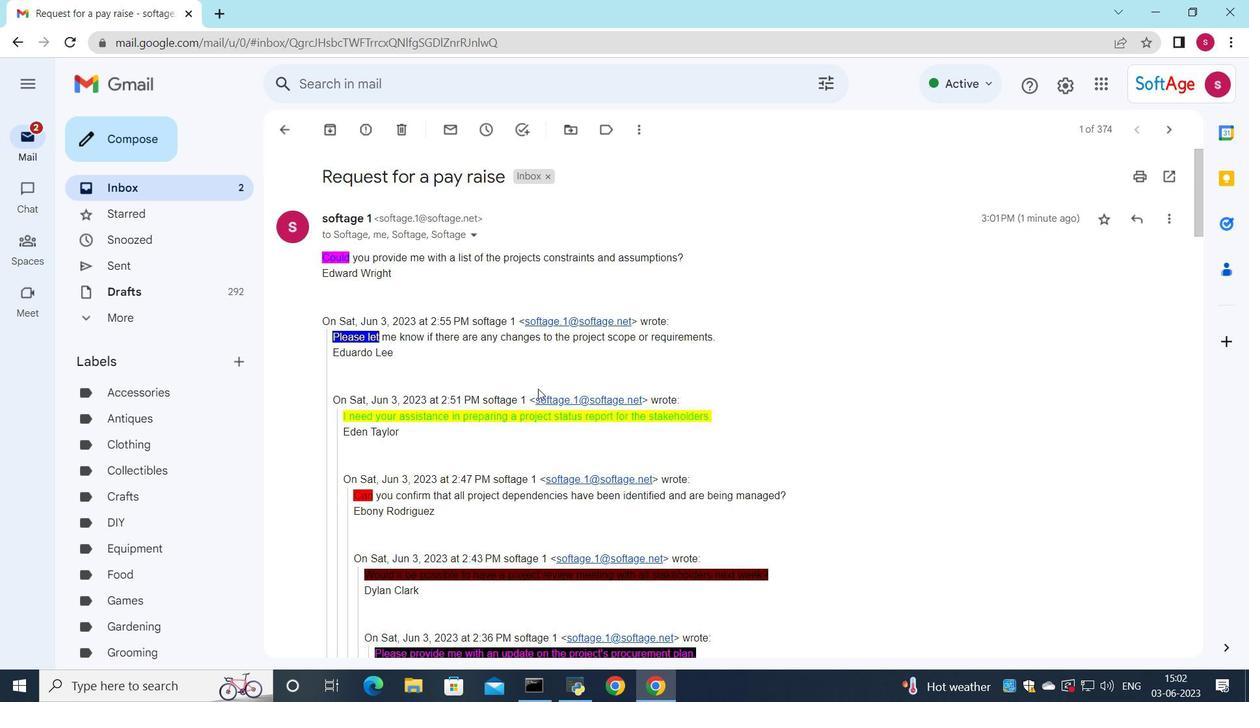 
Action: Mouse scrolled (528, 398) with delta (0, 0)
Screenshot: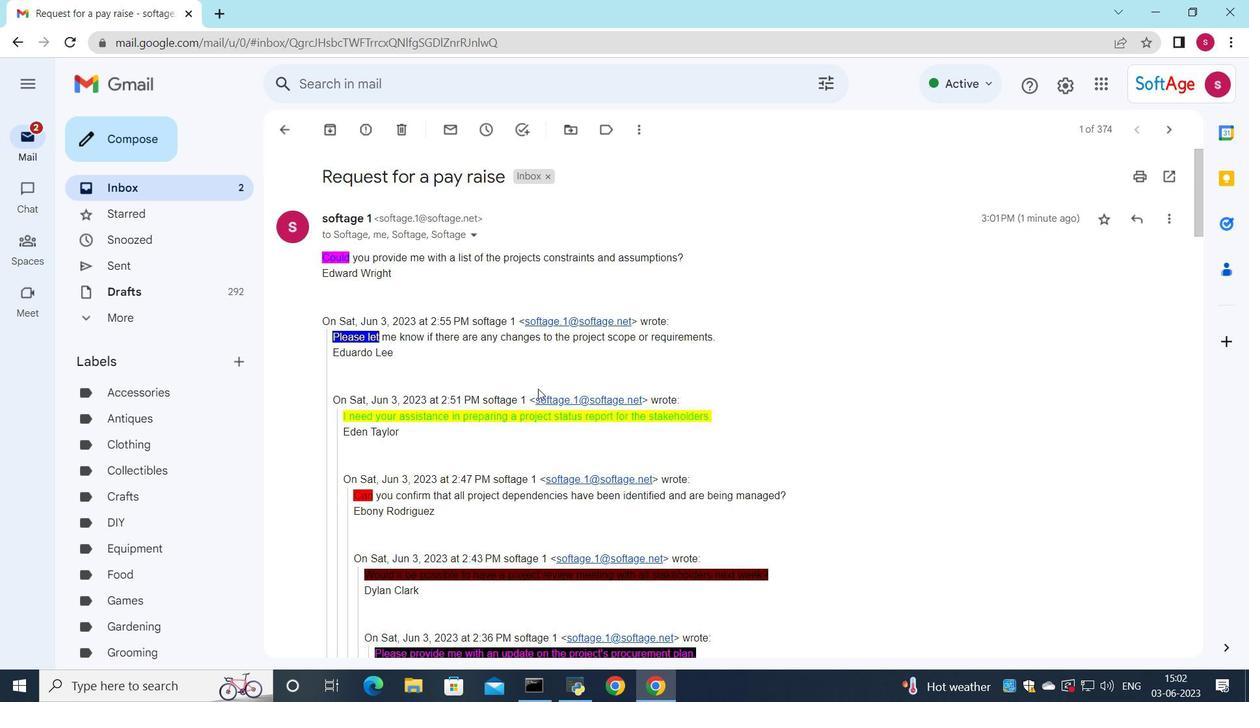 
Action: Mouse moved to (524, 422)
Screenshot: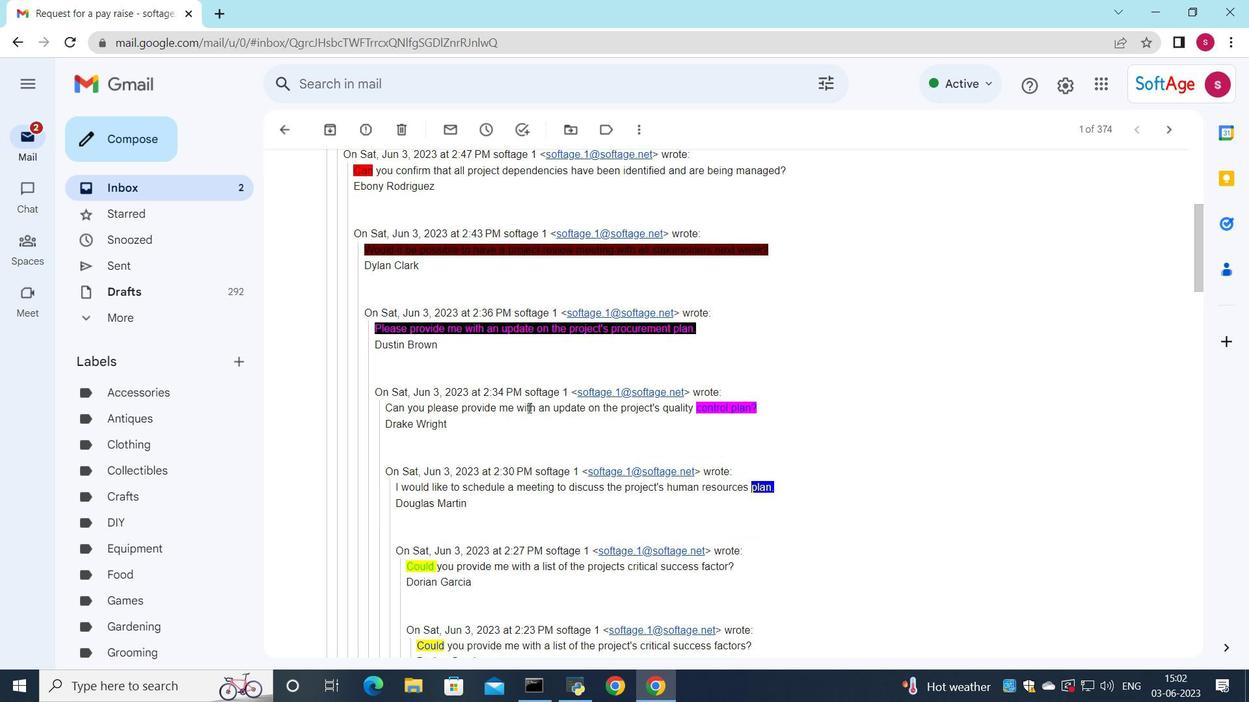 
Action: Mouse scrolled (526, 418) with delta (0, 0)
Screenshot: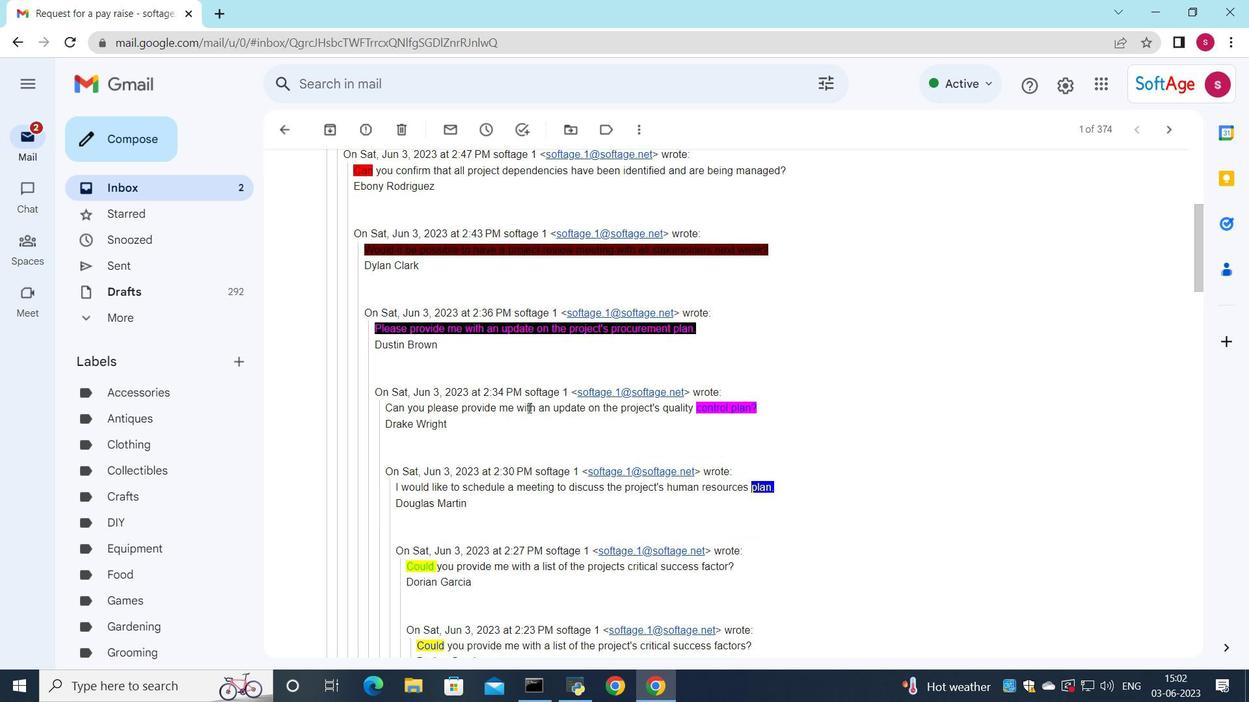 
Action: Mouse moved to (524, 422)
Screenshot: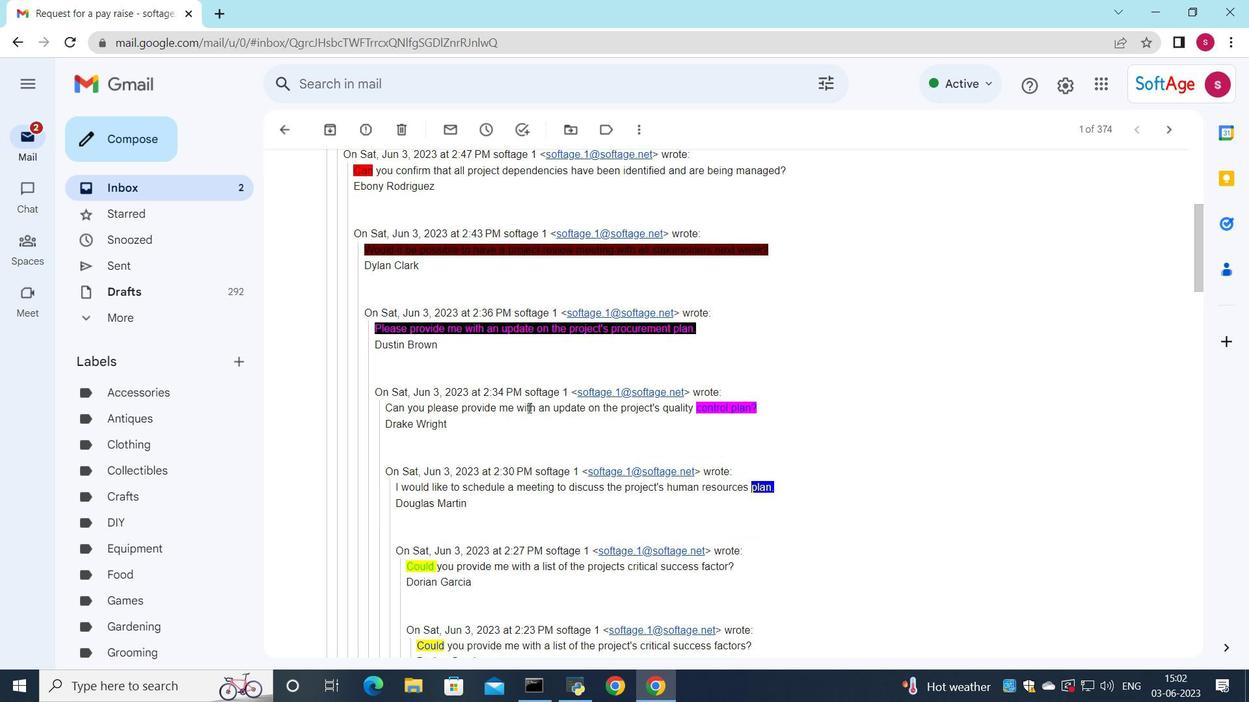 
Action: Mouse scrolled (525, 420) with delta (0, 0)
Screenshot: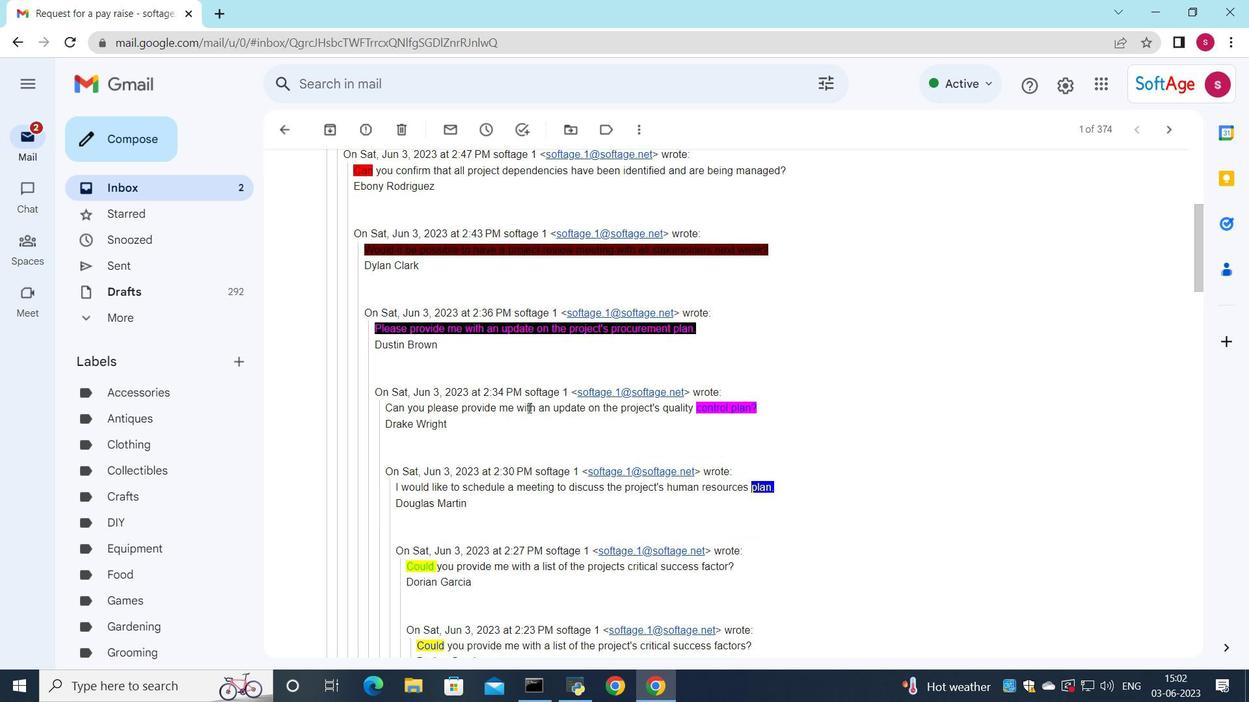
Action: Mouse moved to (524, 428)
Screenshot: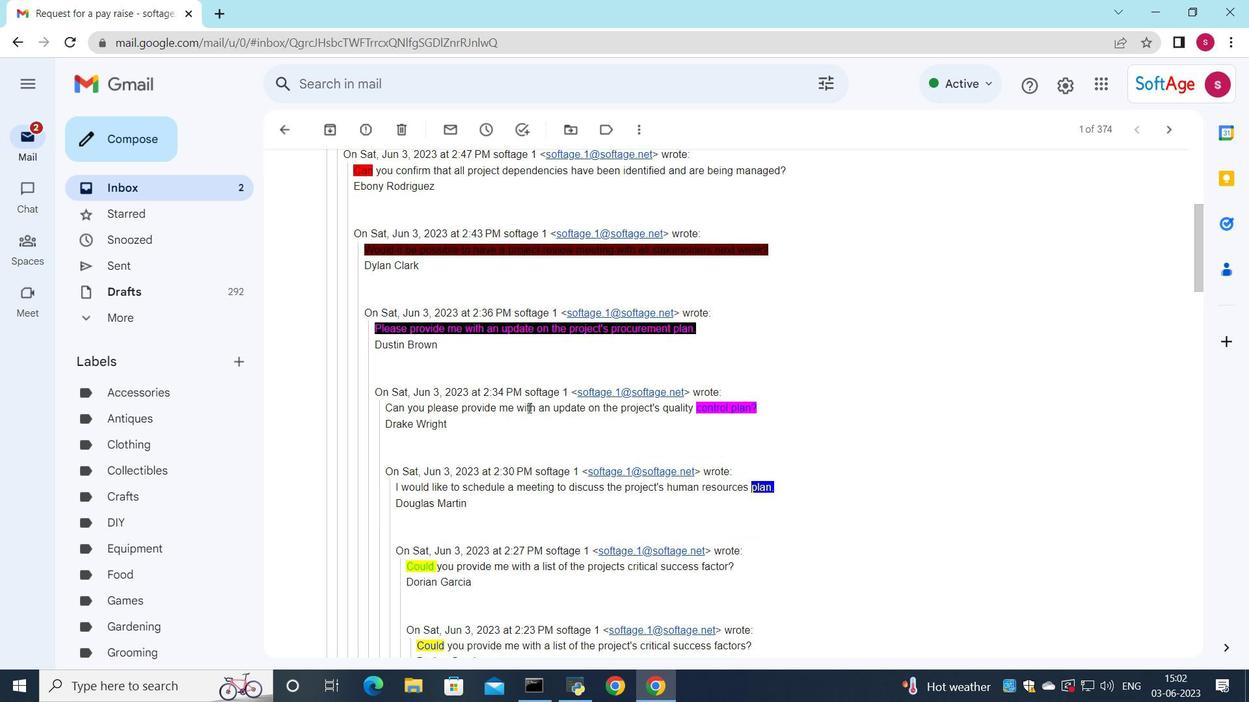 
Action: Mouse scrolled (524, 421) with delta (0, 0)
Screenshot: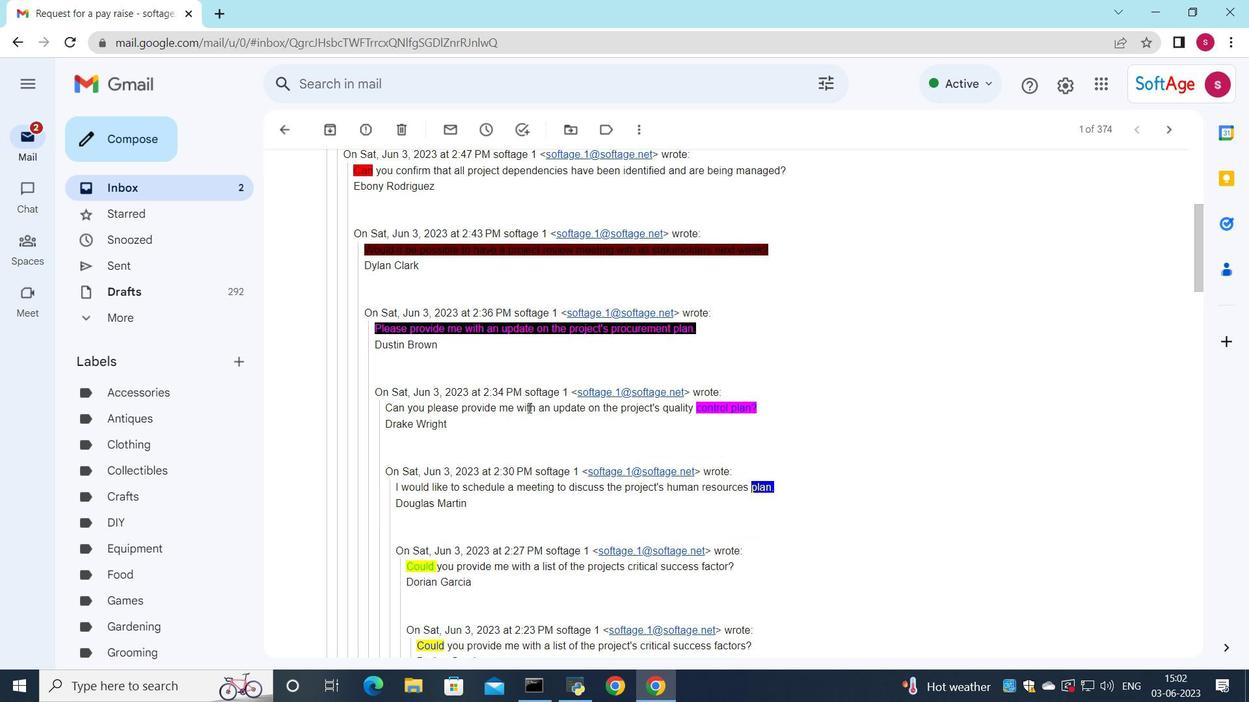 
Action: Mouse scrolled (524, 422) with delta (0, 0)
Screenshot: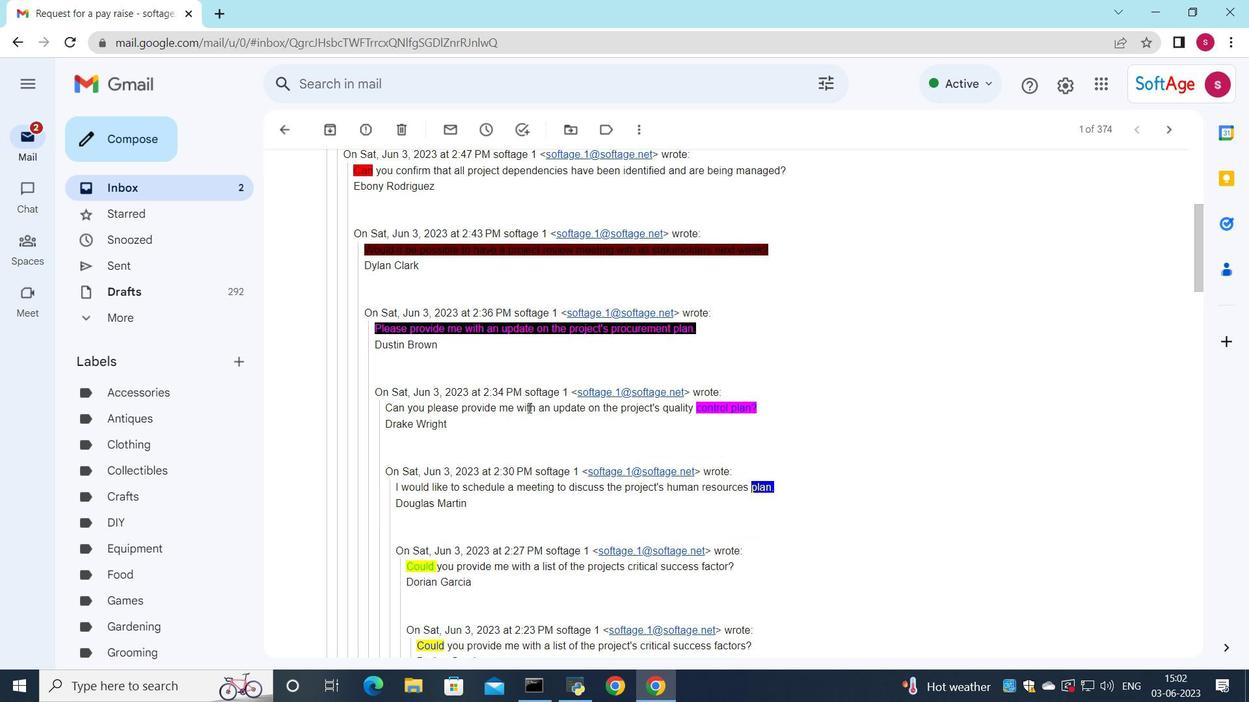 
Action: Mouse moved to (536, 440)
Screenshot: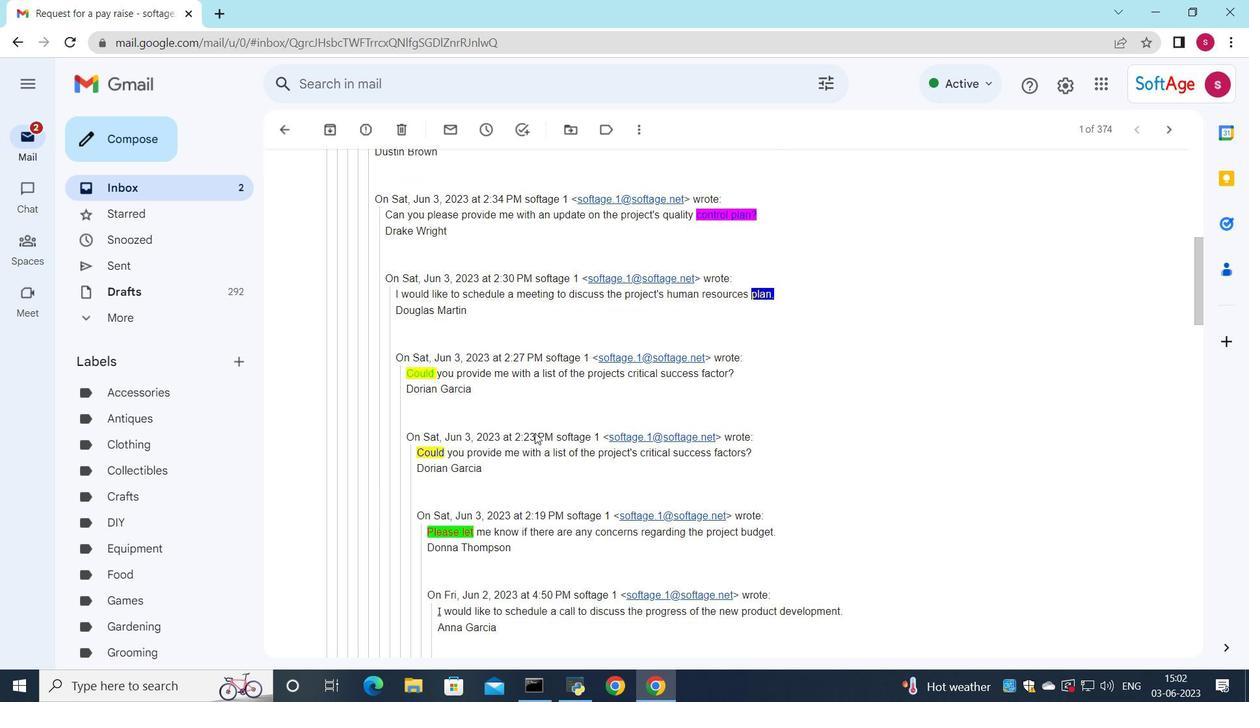 
Action: Mouse scrolled (536, 439) with delta (0, 0)
Screenshot: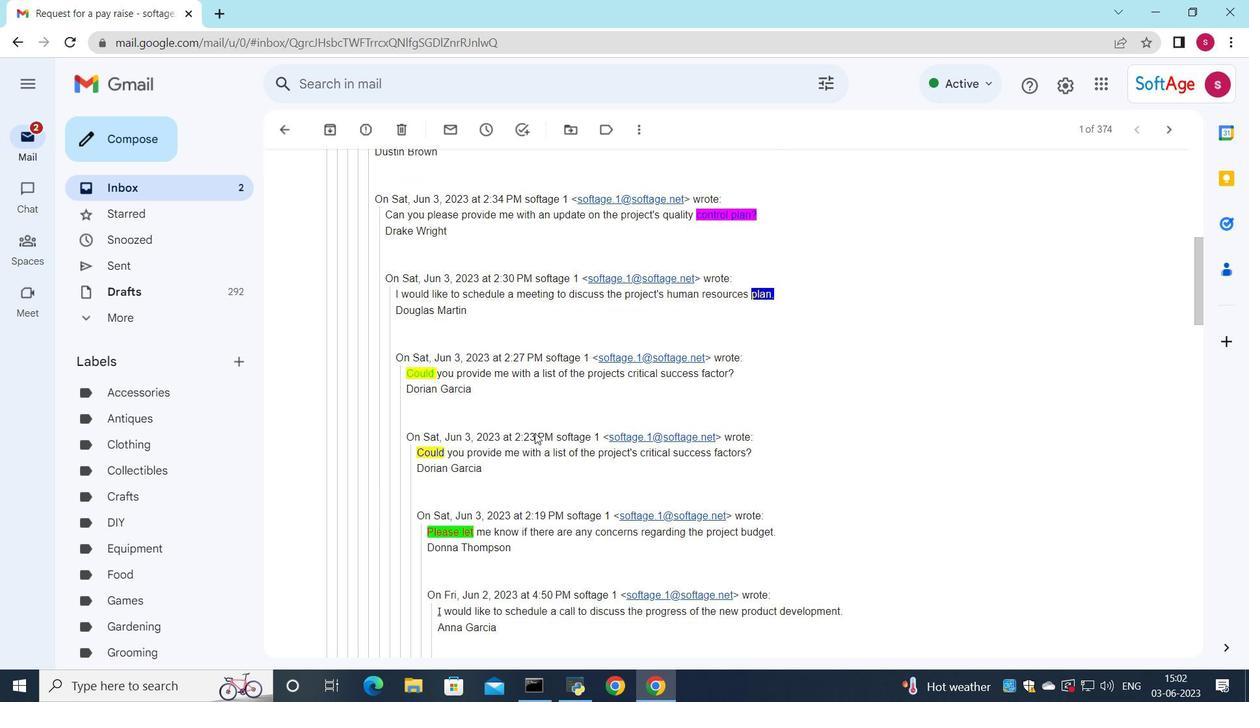 
Action: Mouse moved to (532, 443)
Screenshot: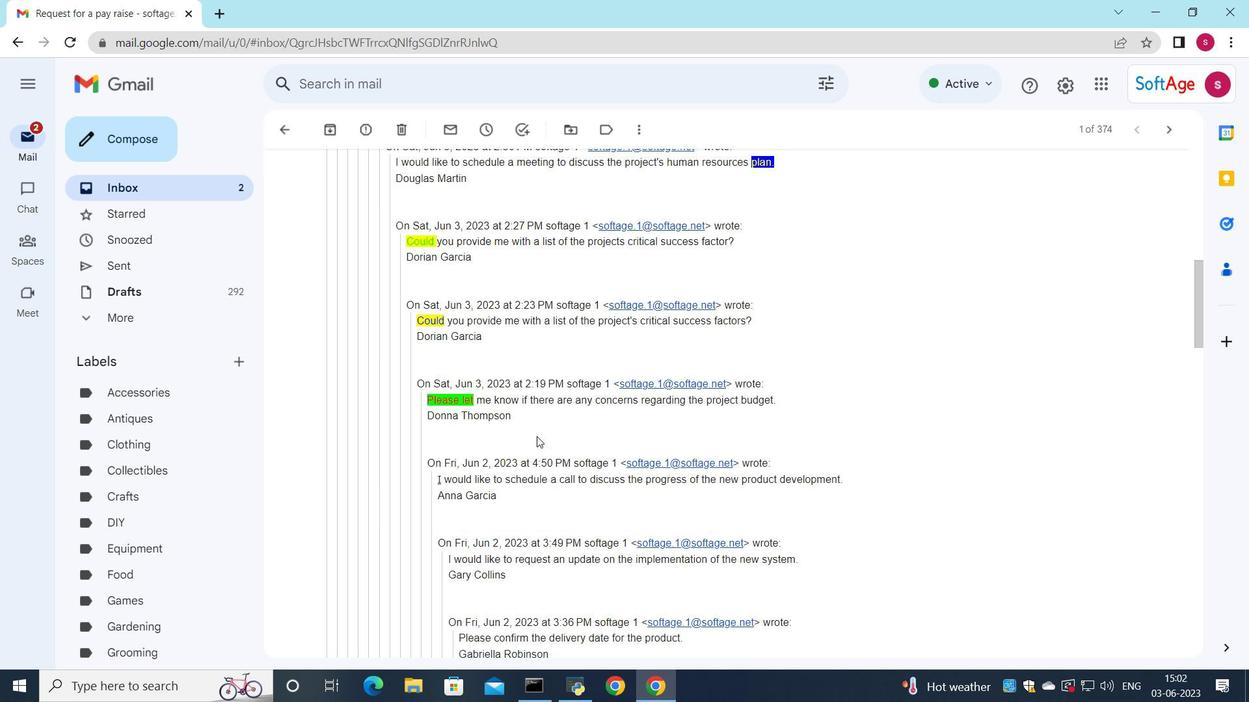 
Action: Mouse scrolled (532, 442) with delta (0, 0)
Screenshot: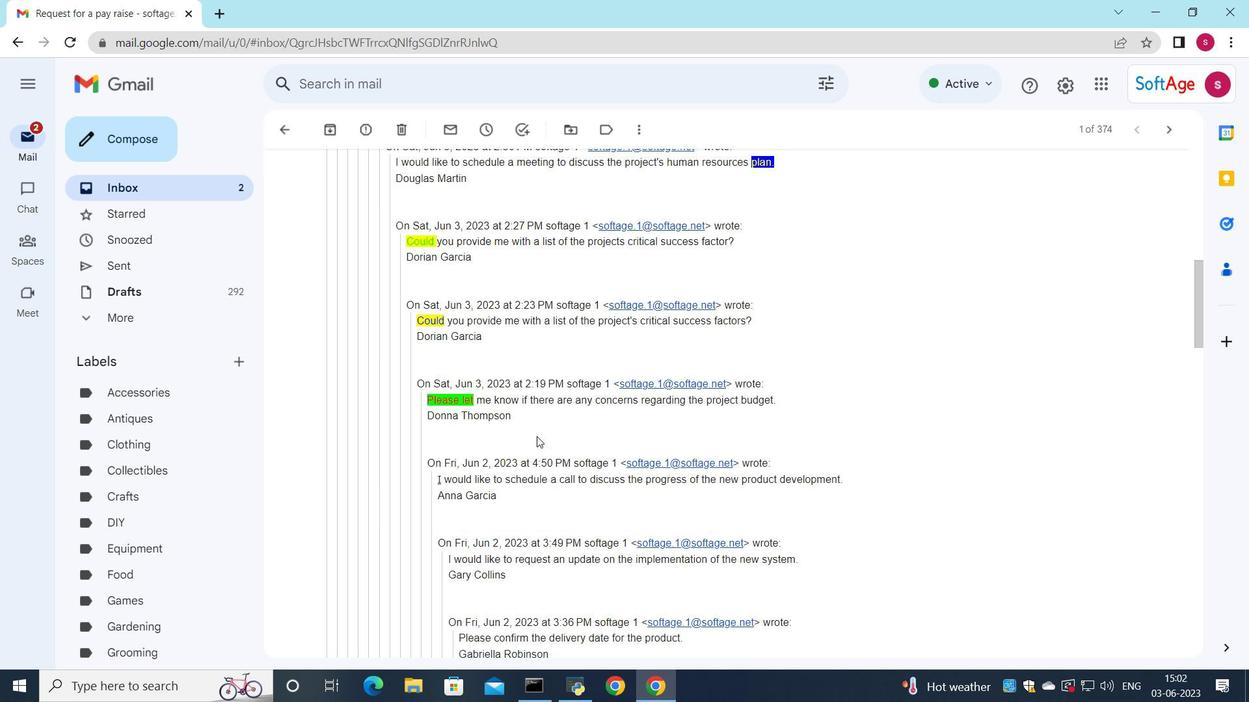 
Action: Mouse moved to (532, 443)
Screenshot: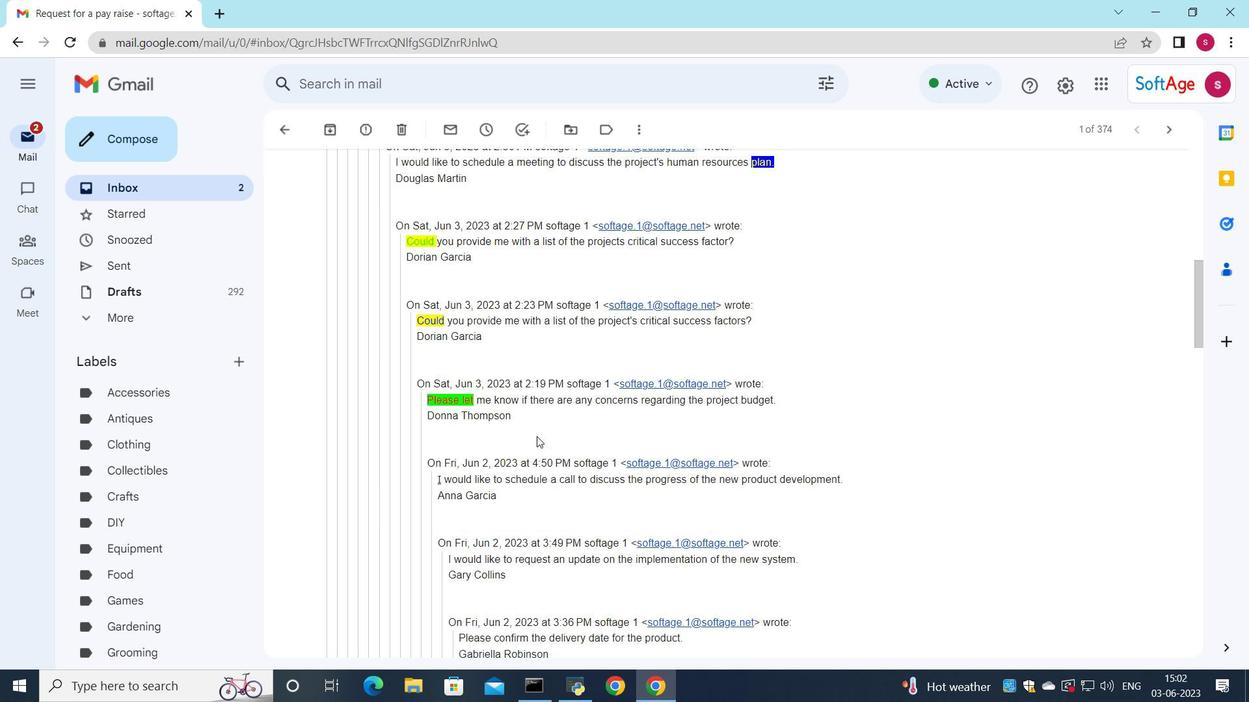 
Action: Mouse scrolled (532, 443) with delta (0, 0)
Screenshot: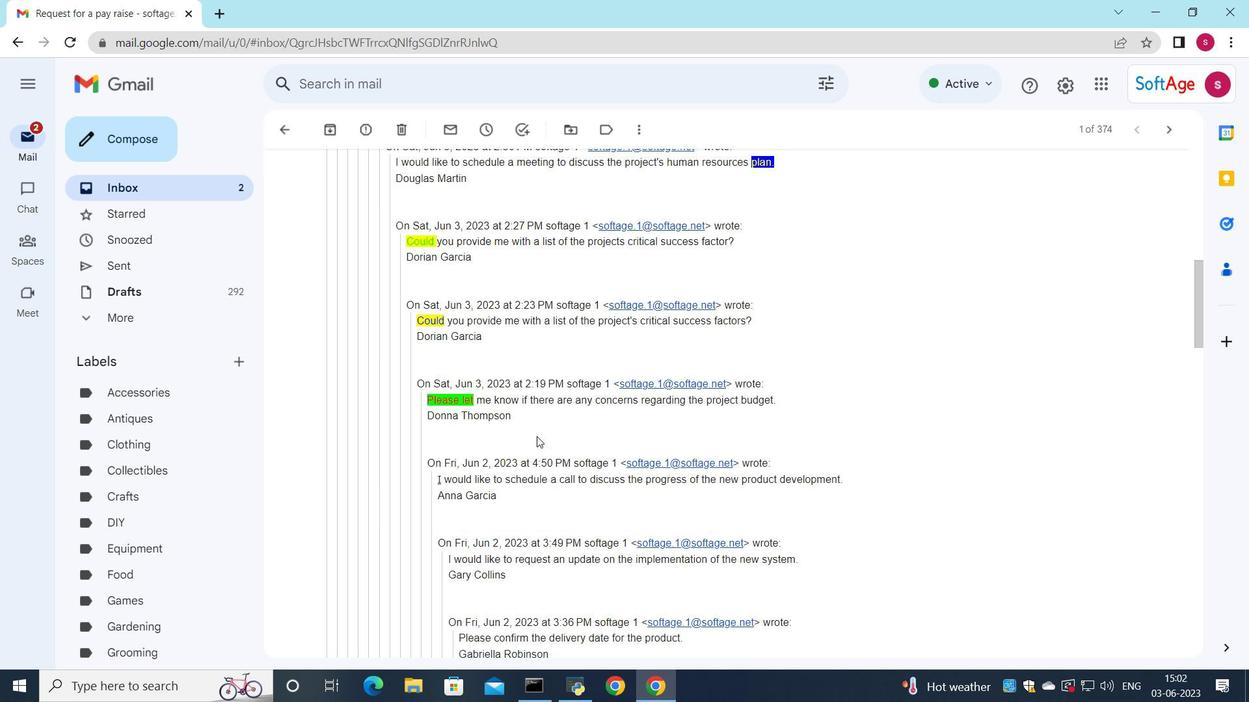 
Action: Mouse scrolled (532, 443) with delta (0, 0)
Screenshot: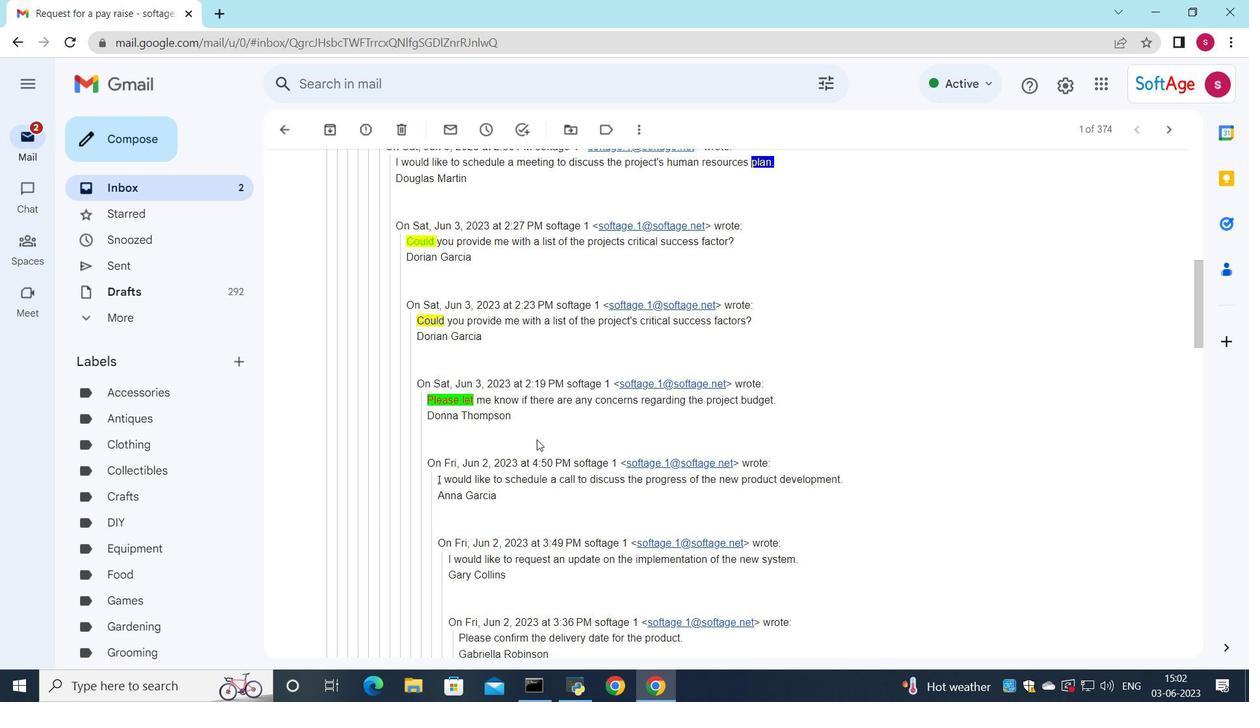 
Action: Mouse moved to (534, 445)
Screenshot: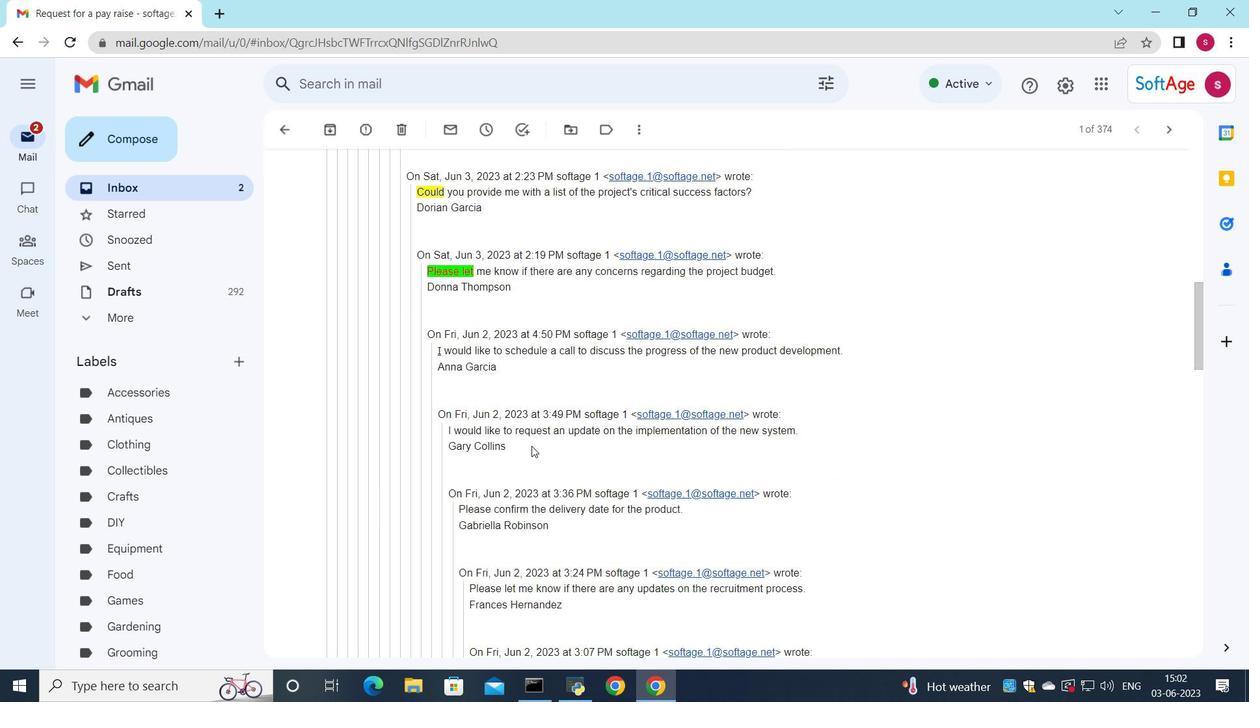 
Action: Mouse scrolled (534, 444) with delta (0, 0)
Screenshot: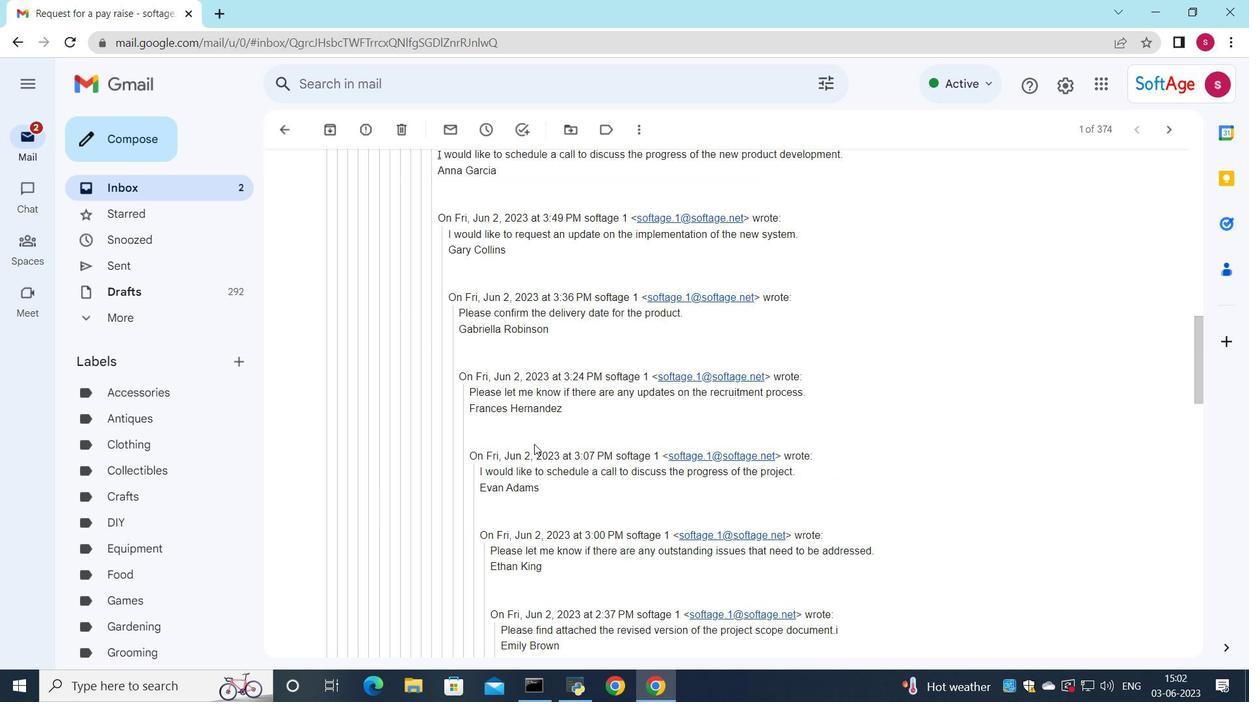
Action: Mouse scrolled (534, 444) with delta (0, 0)
Screenshot: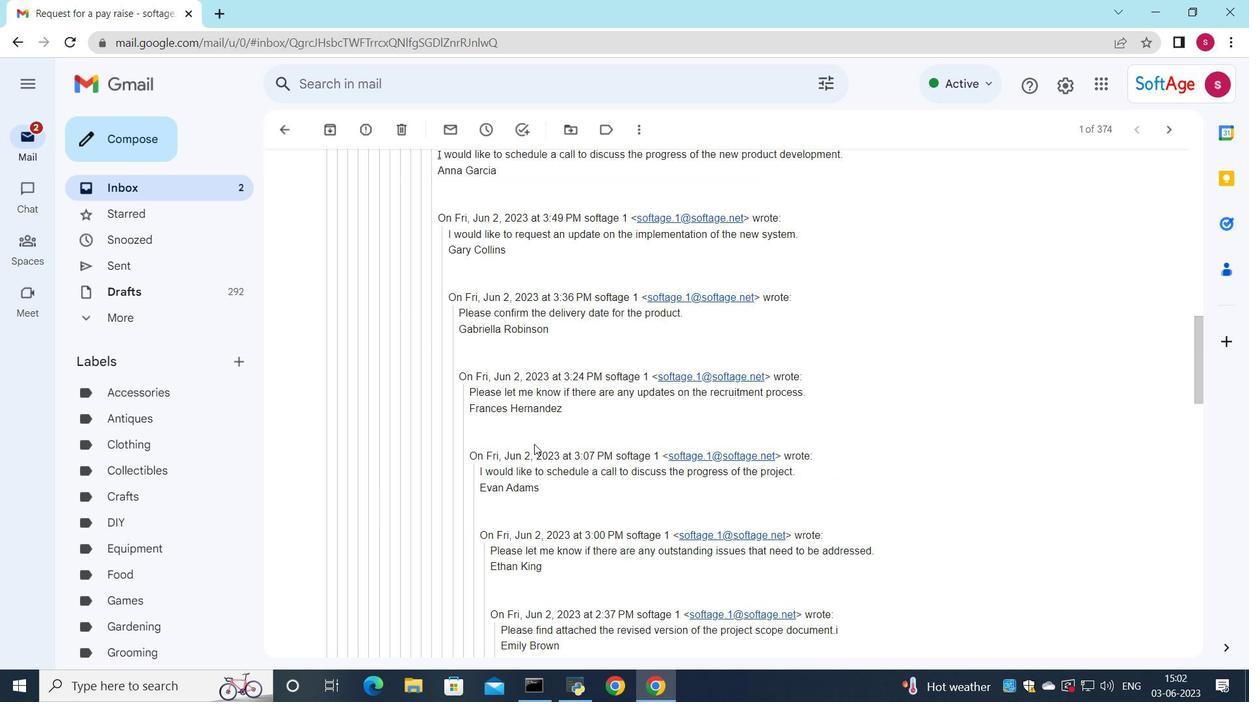 
Action: Mouse scrolled (534, 444) with delta (0, 0)
Screenshot: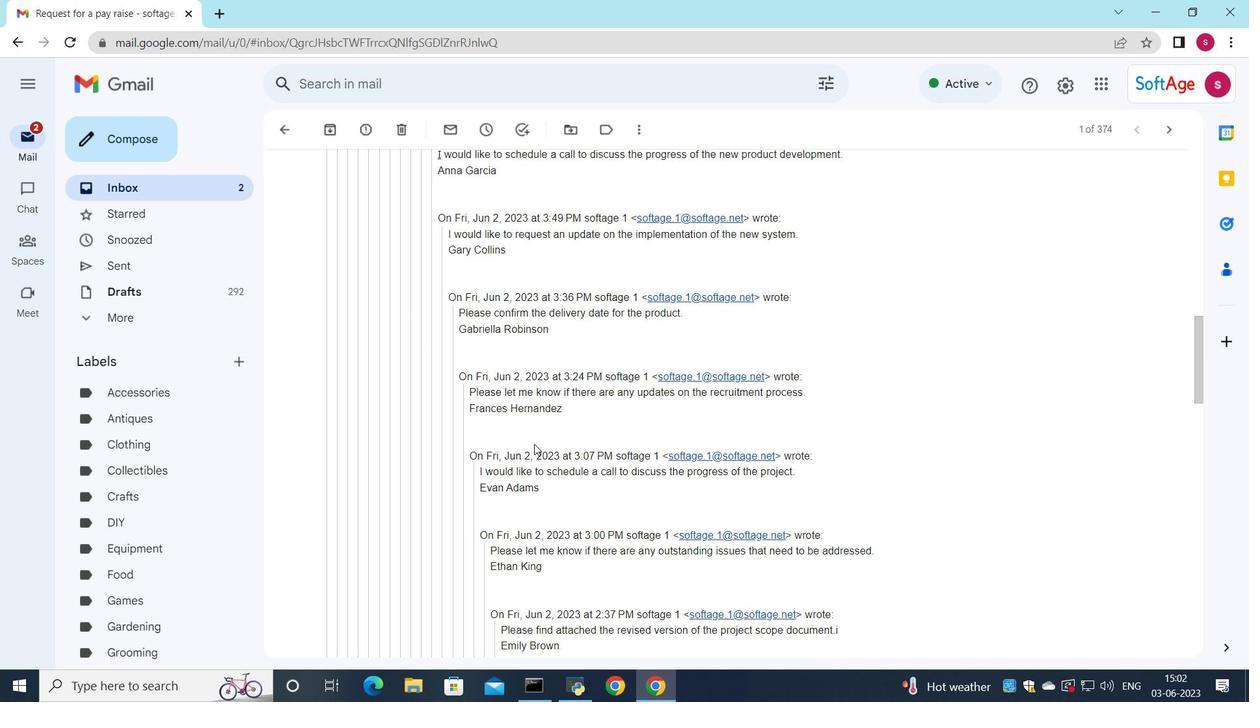 
Action: Mouse scrolled (534, 444) with delta (0, 0)
Screenshot: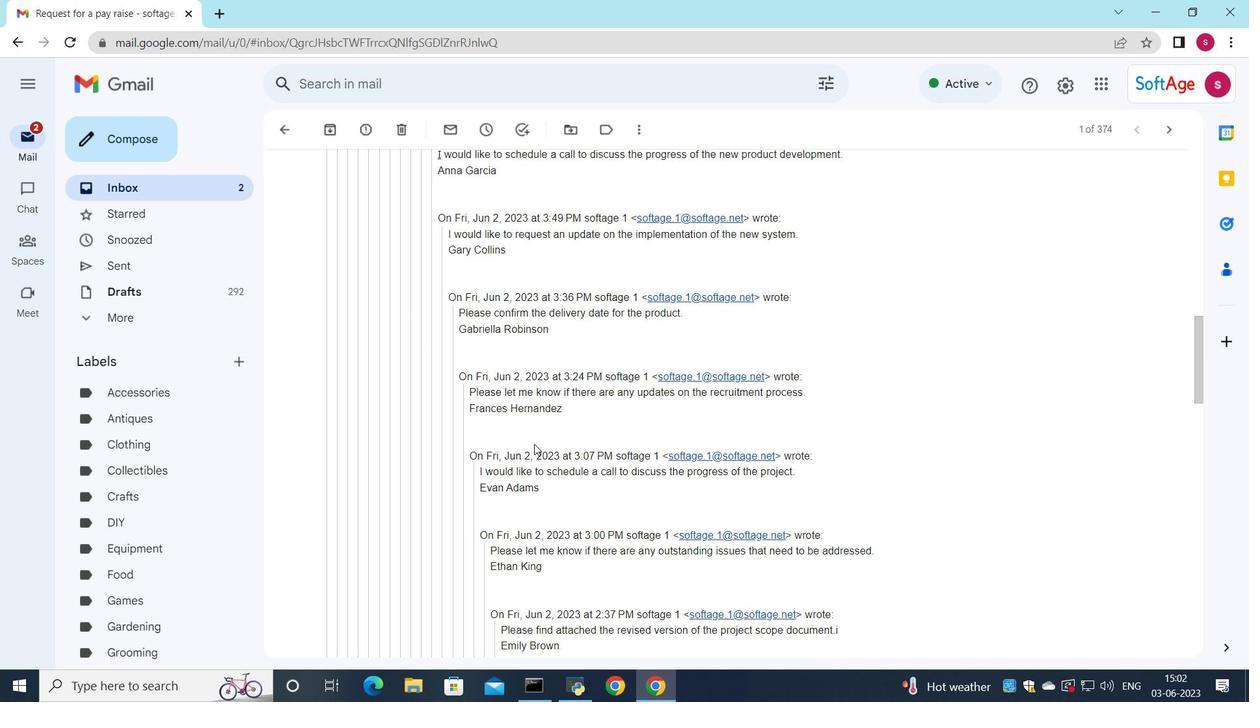 
Action: Mouse scrolled (534, 444) with delta (0, 0)
Screenshot: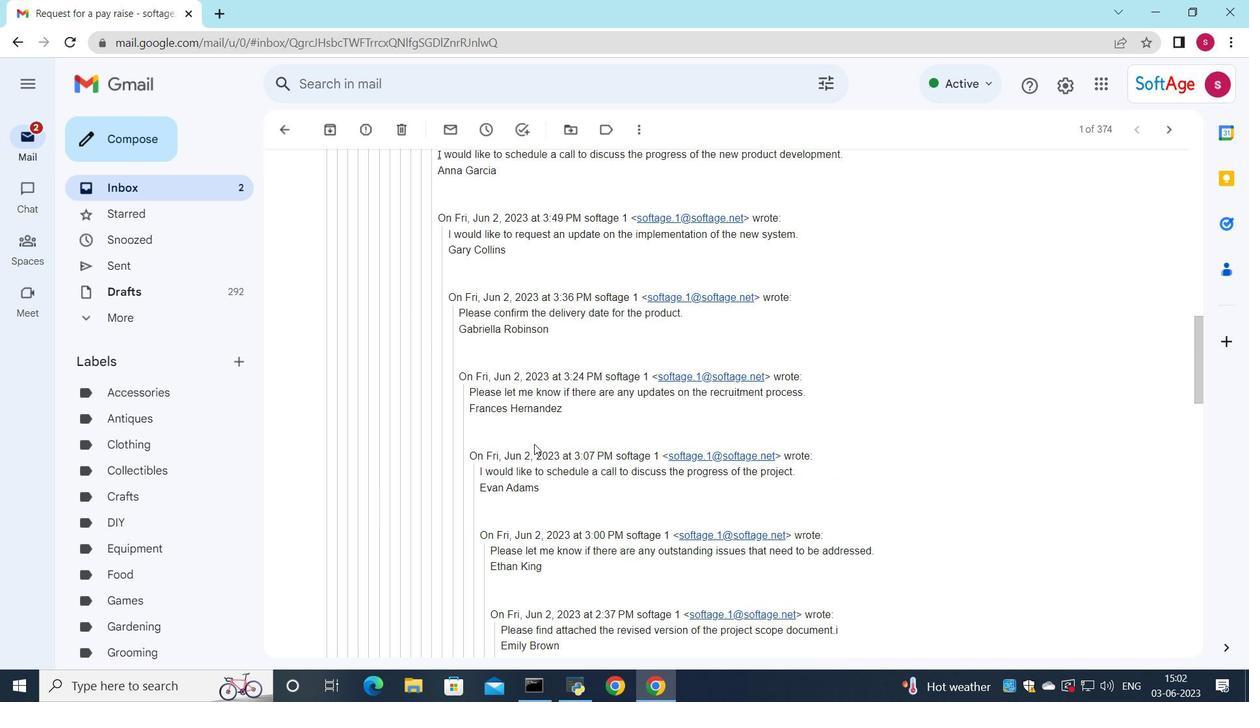 
Action: Mouse scrolled (534, 444) with delta (0, 0)
Screenshot: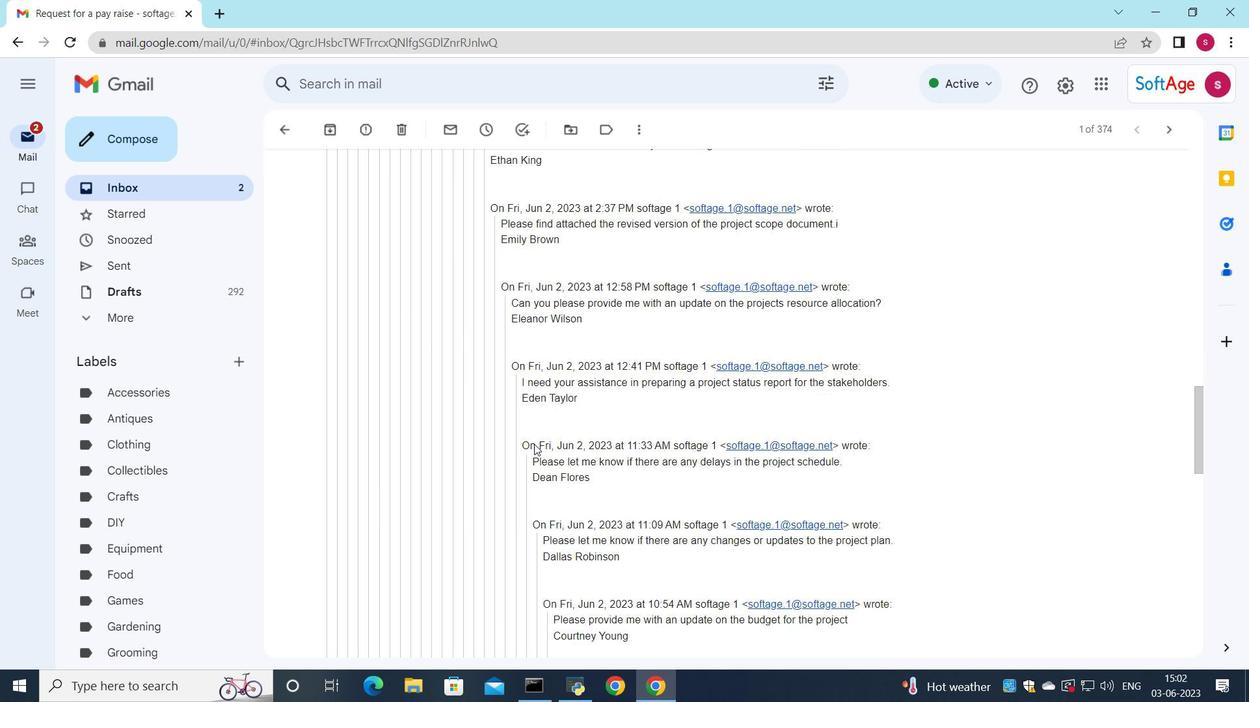 
Action: Mouse scrolled (534, 444) with delta (0, 0)
Screenshot: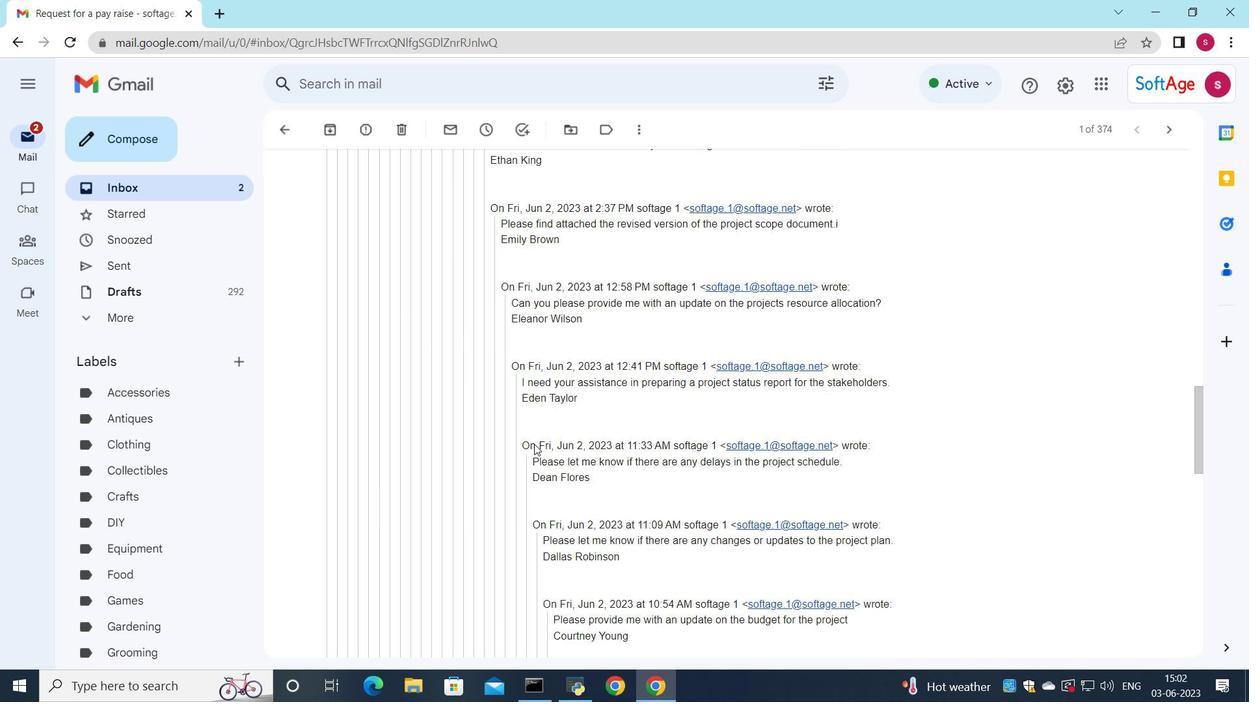 
Action: Mouse scrolled (534, 444) with delta (0, 0)
Screenshot: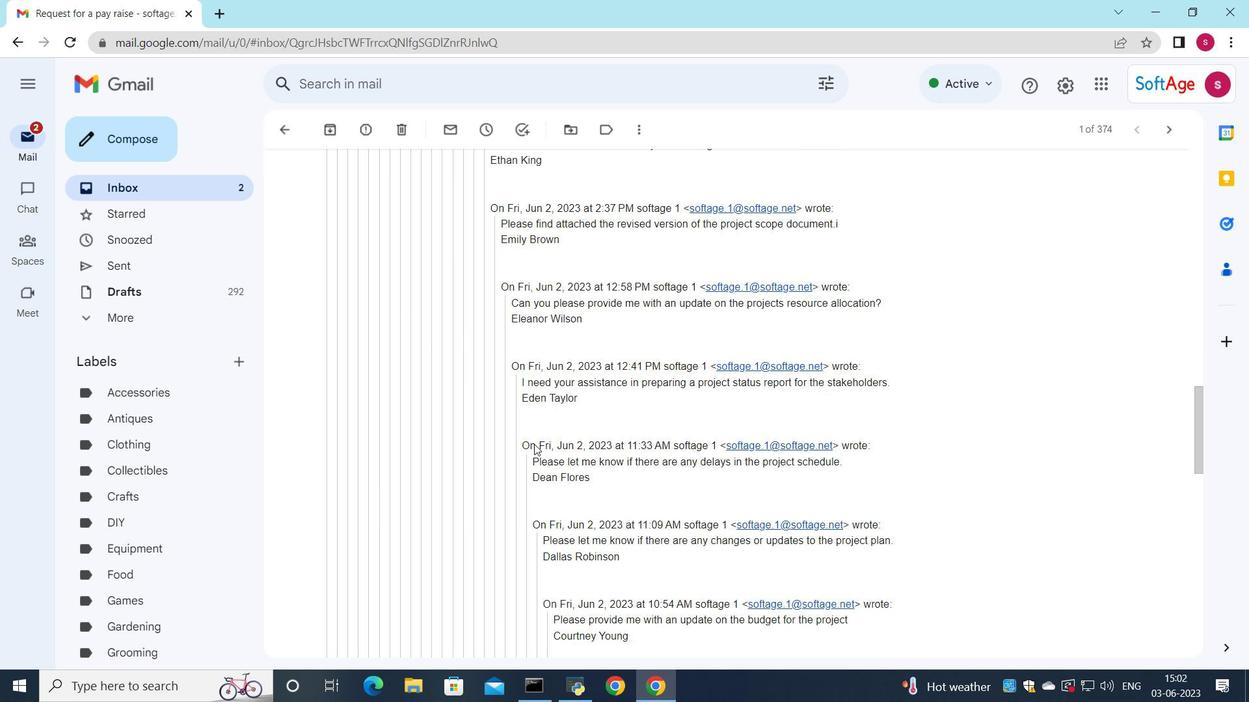 
Action: Mouse scrolled (534, 444) with delta (0, 0)
Screenshot: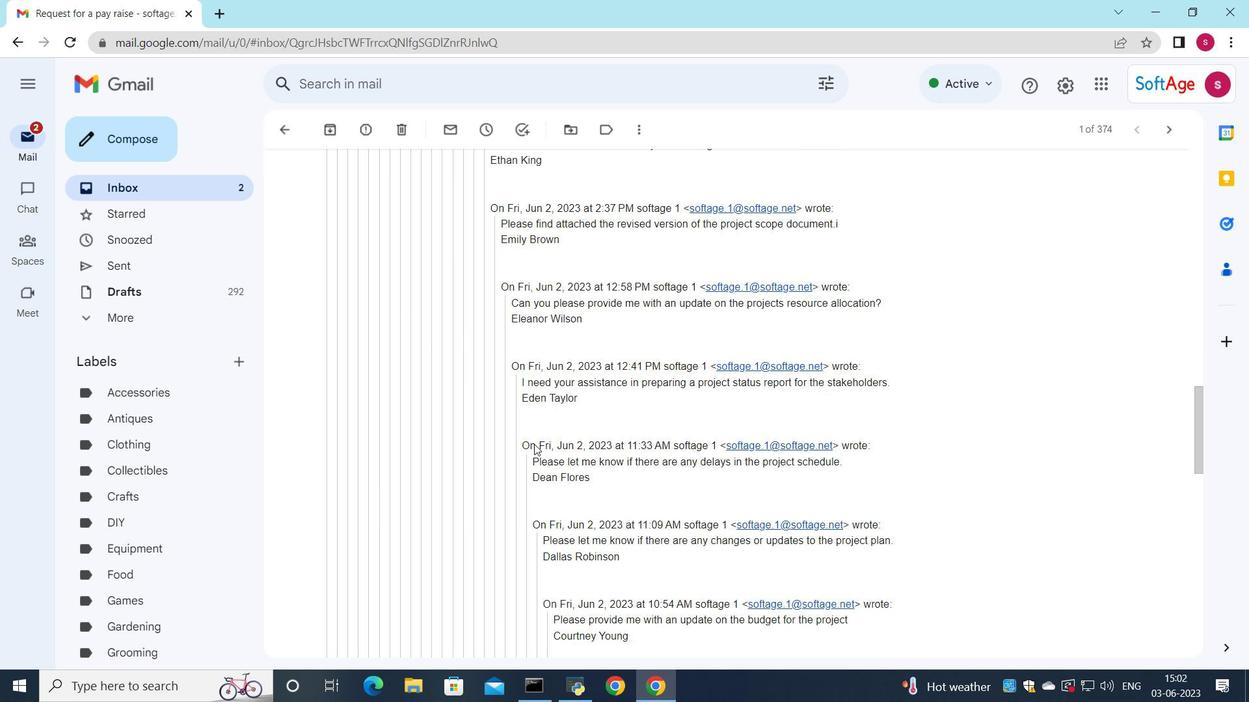 
Action: Mouse scrolled (534, 444) with delta (0, 0)
Screenshot: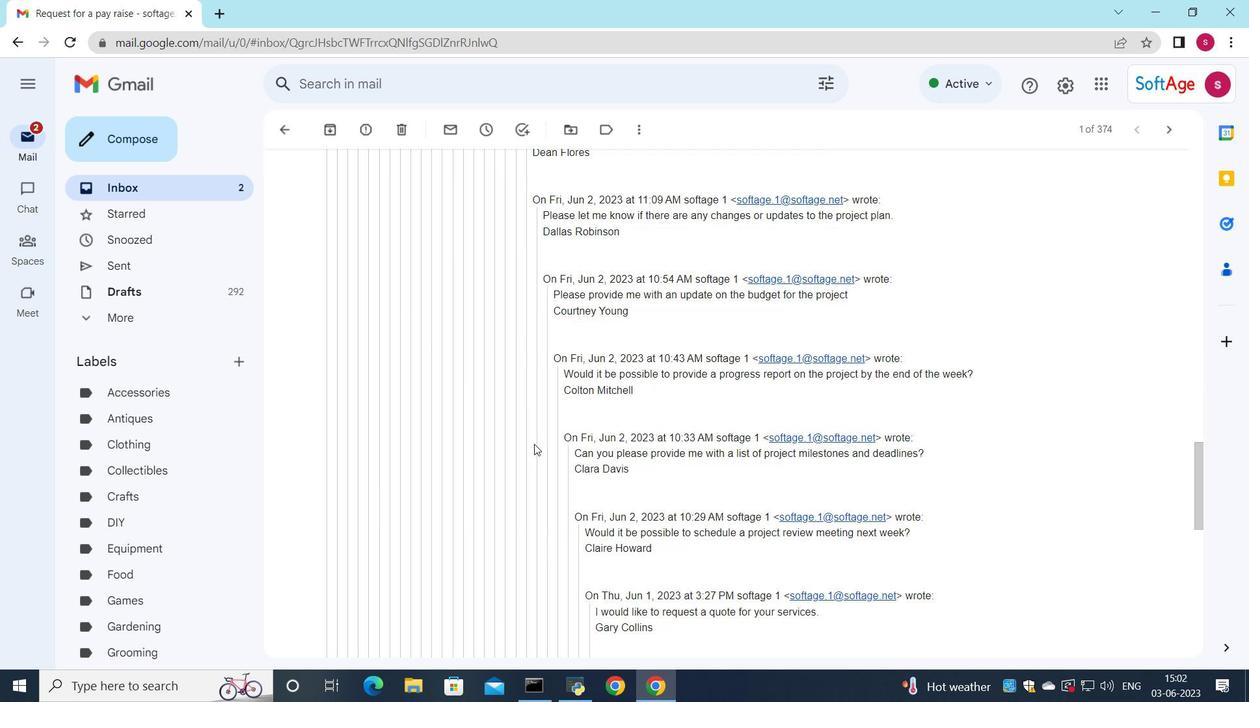 
Action: Mouse moved to (533, 445)
Screenshot: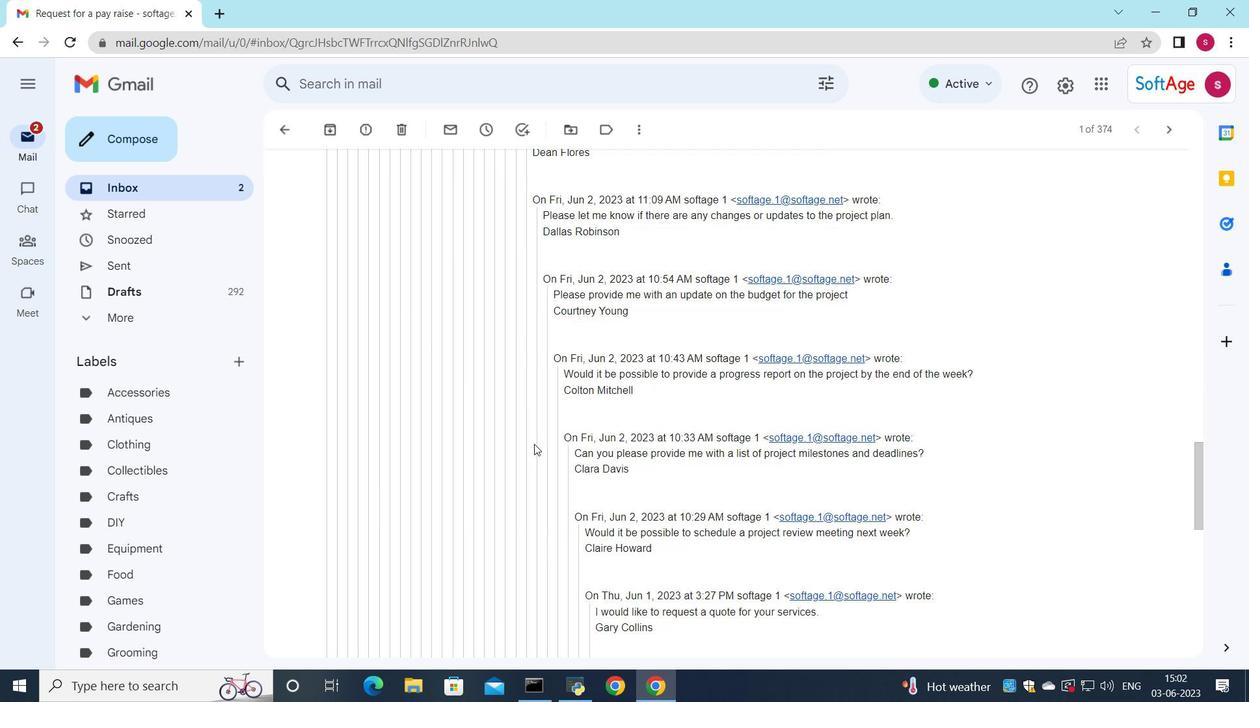 
Action: Mouse scrolled (533, 444) with delta (0, 0)
Screenshot: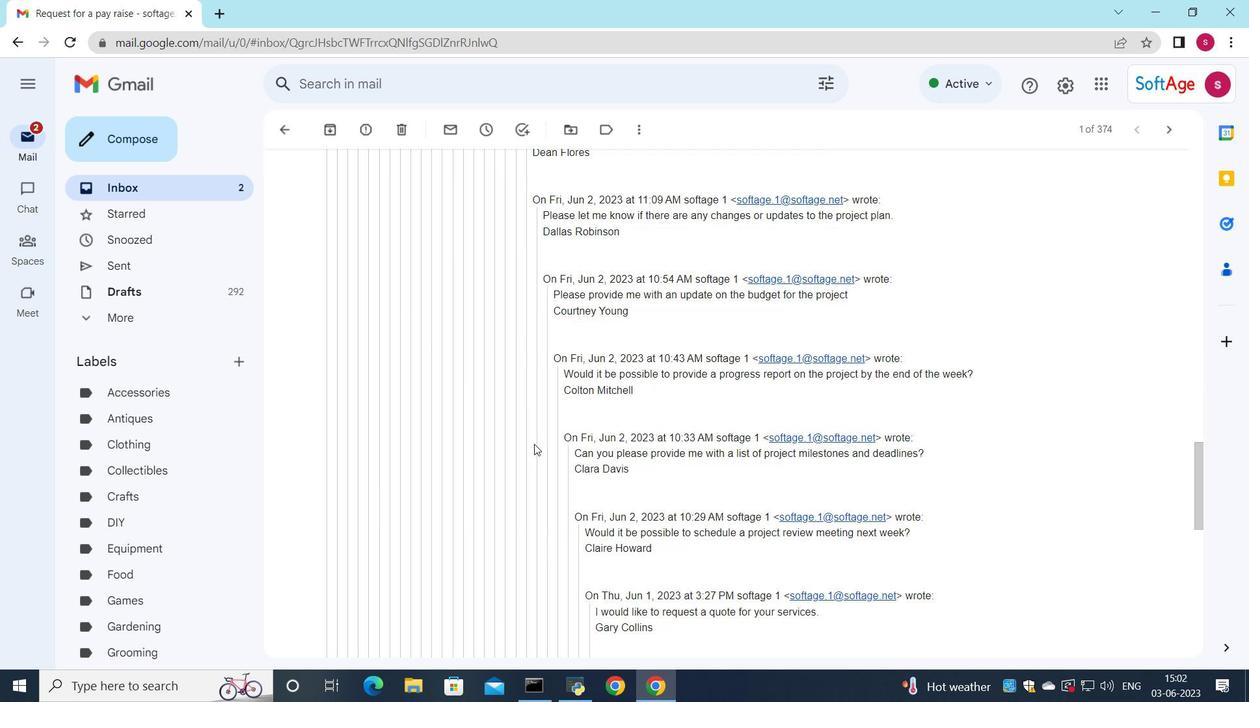 
Action: Mouse moved to (533, 445)
Screenshot: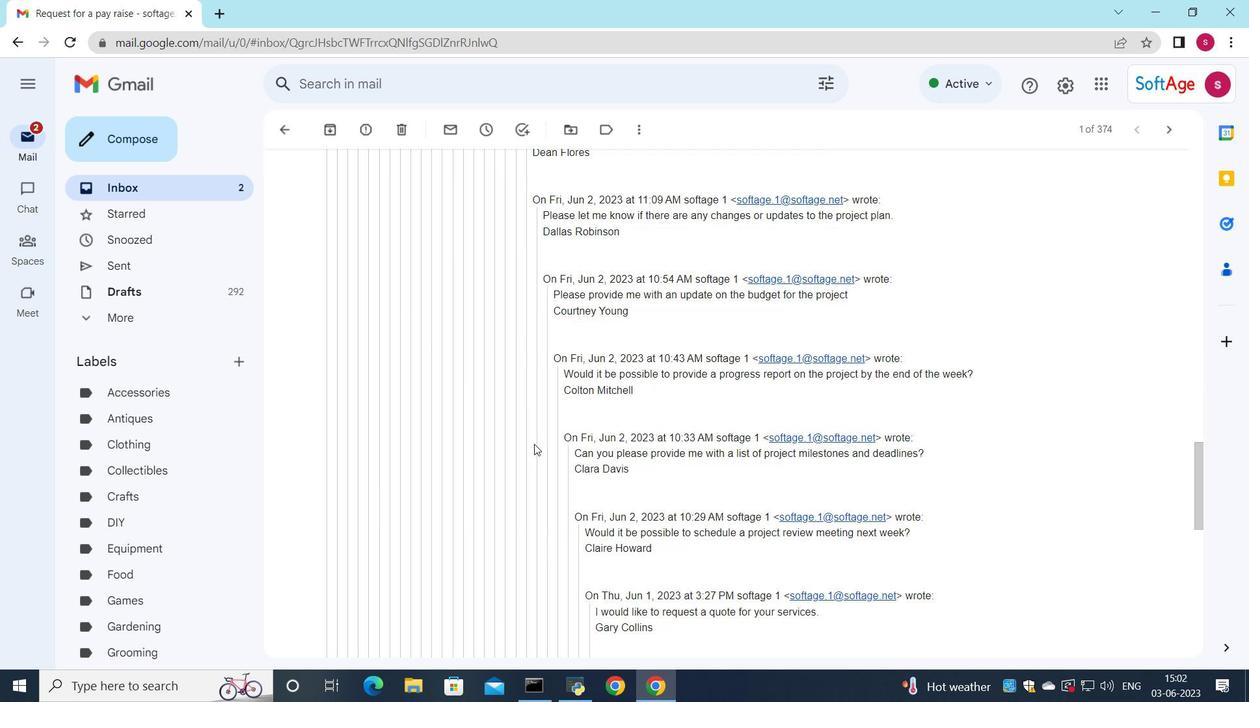 
Action: Mouse scrolled (533, 444) with delta (0, 0)
Screenshot: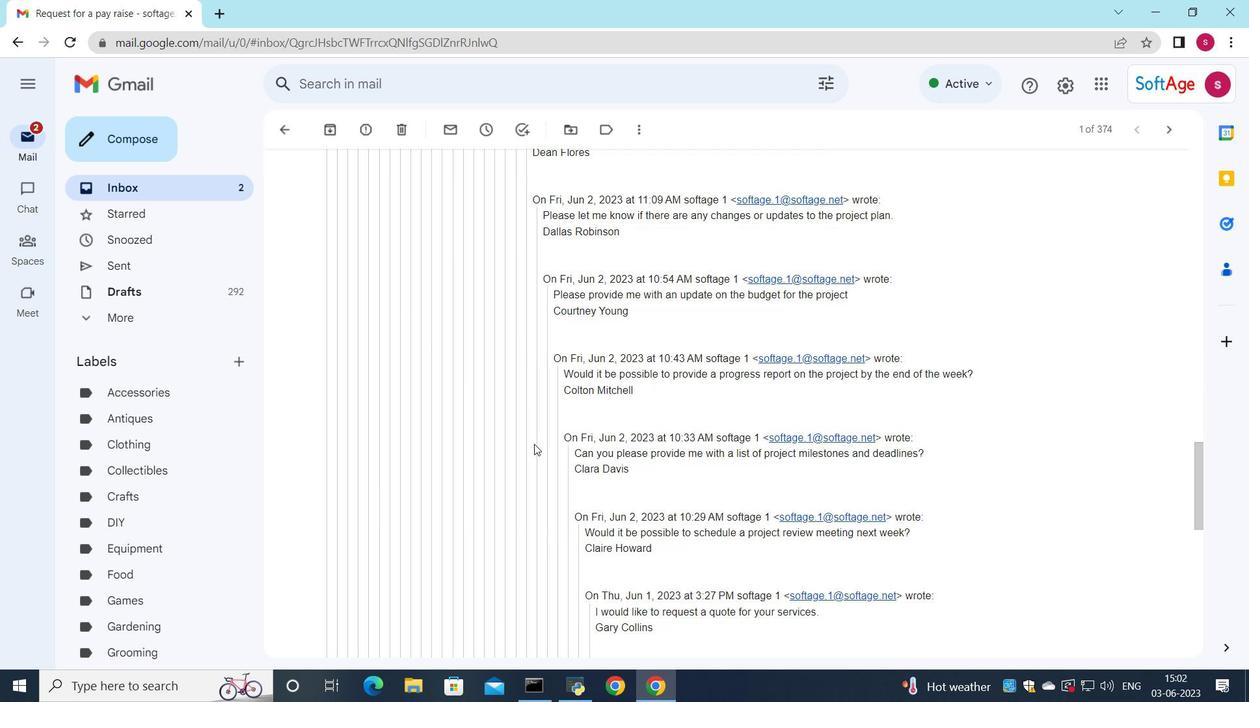
Action: Mouse scrolled (533, 444) with delta (0, 0)
Screenshot: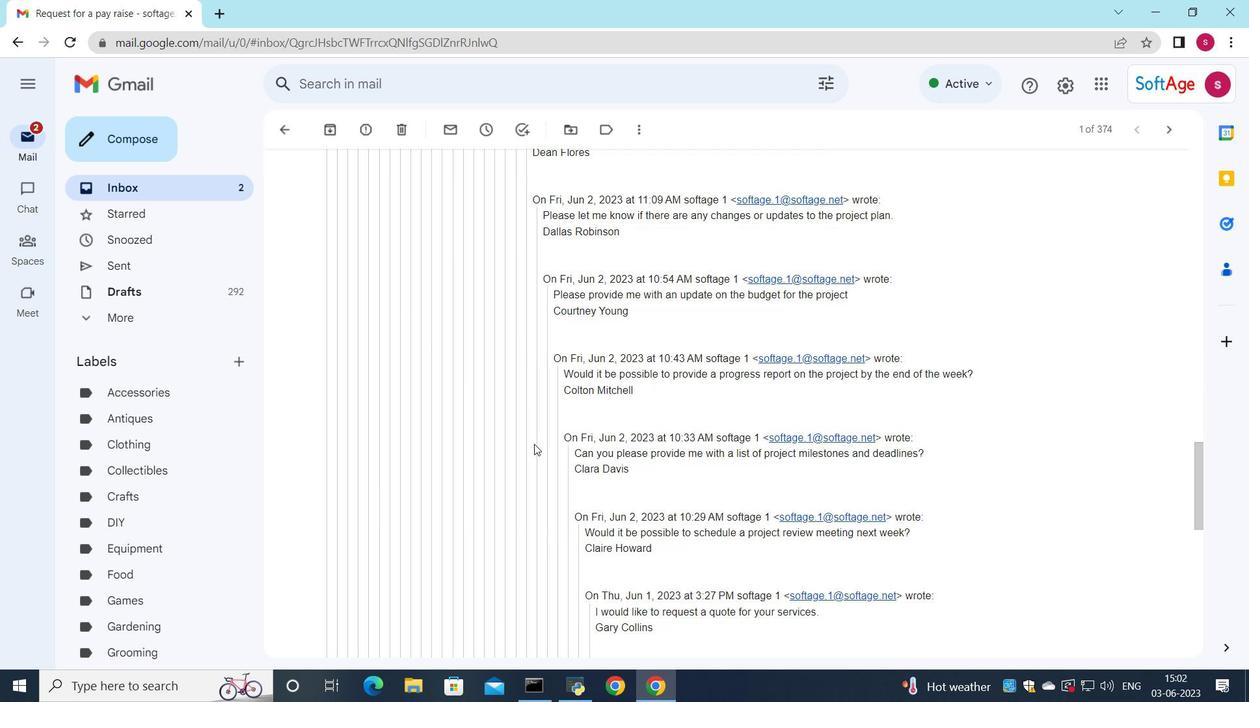 
Action: Mouse moved to (528, 447)
Screenshot: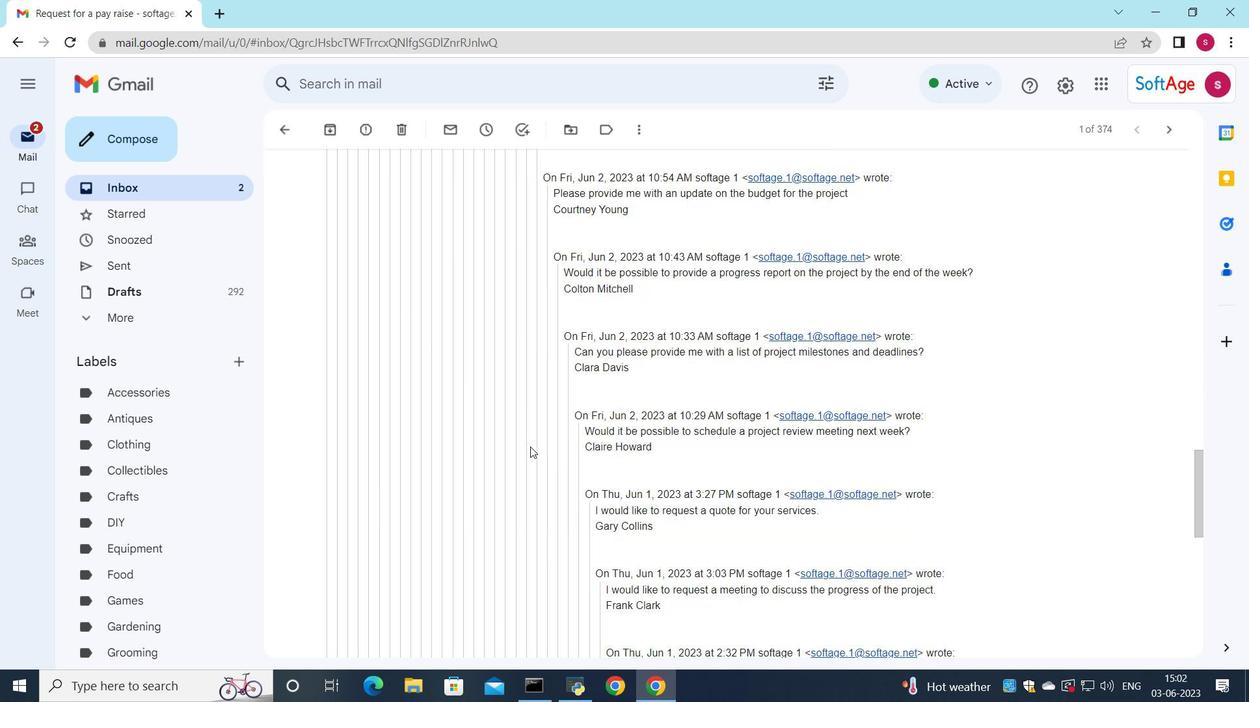 
Action: Mouse scrolled (528, 446) with delta (0, 0)
Screenshot: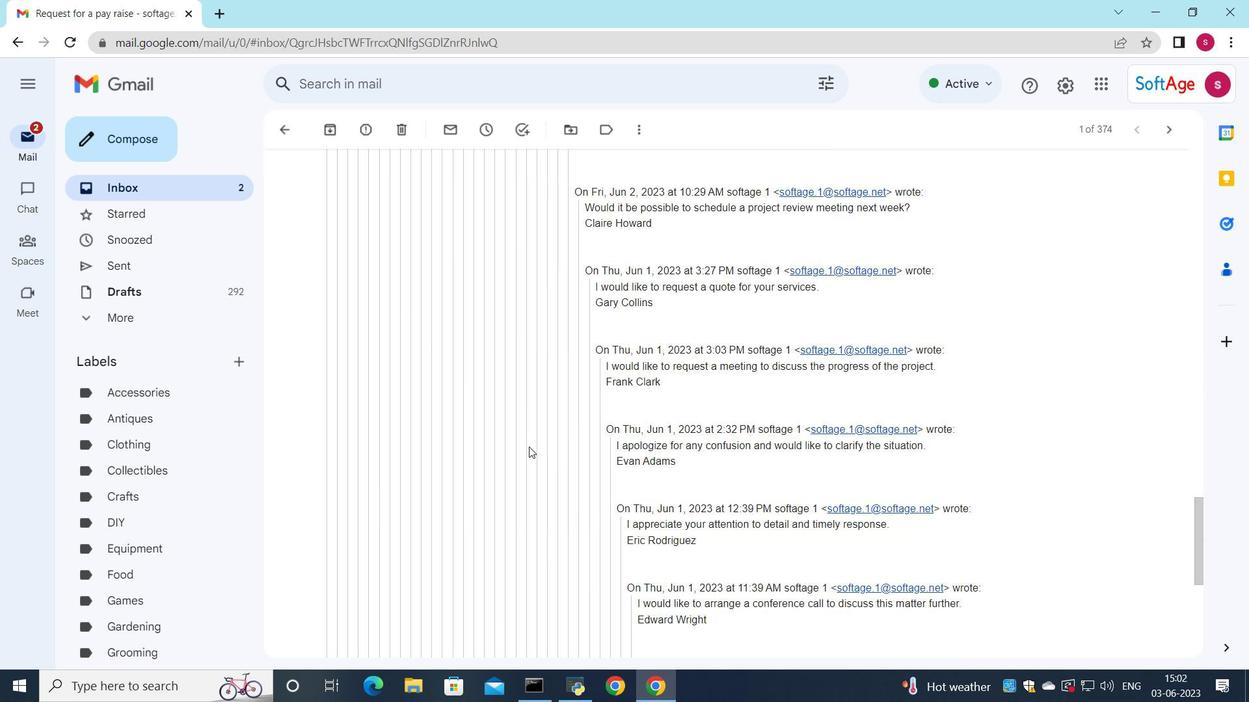 
Action: Mouse scrolled (528, 446) with delta (0, 0)
Screenshot: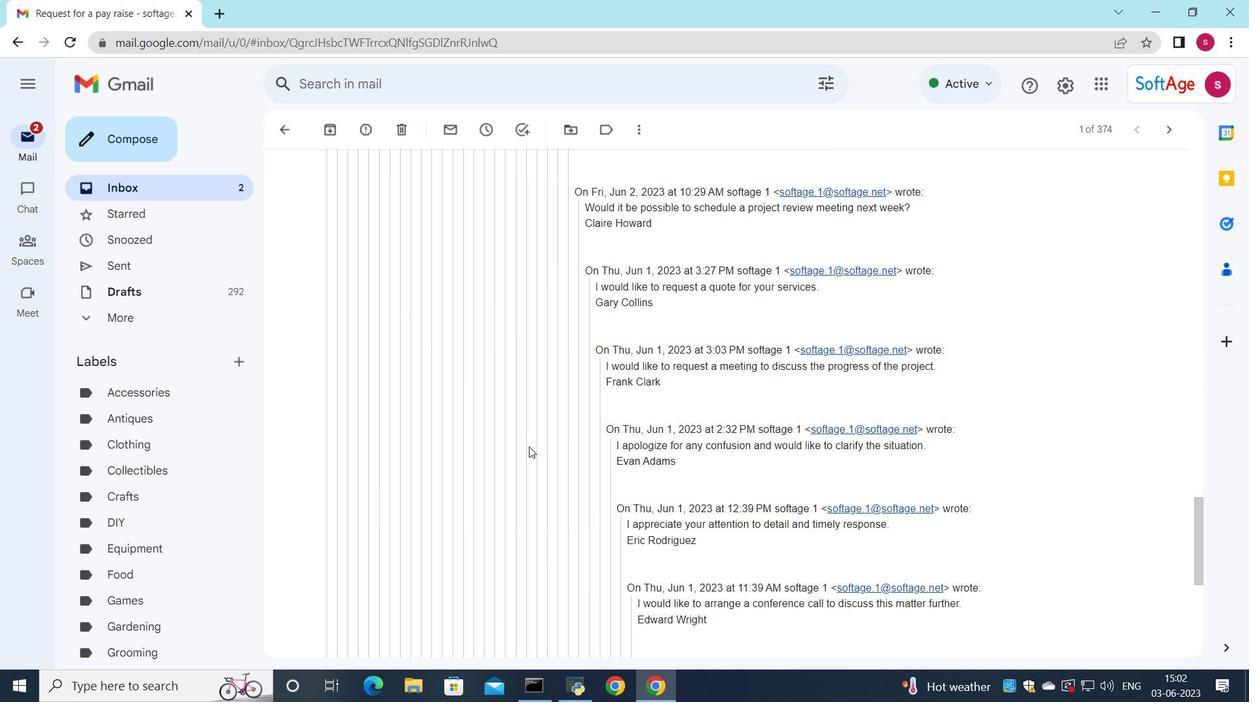 
Action: Mouse scrolled (528, 446) with delta (0, 0)
Screenshot: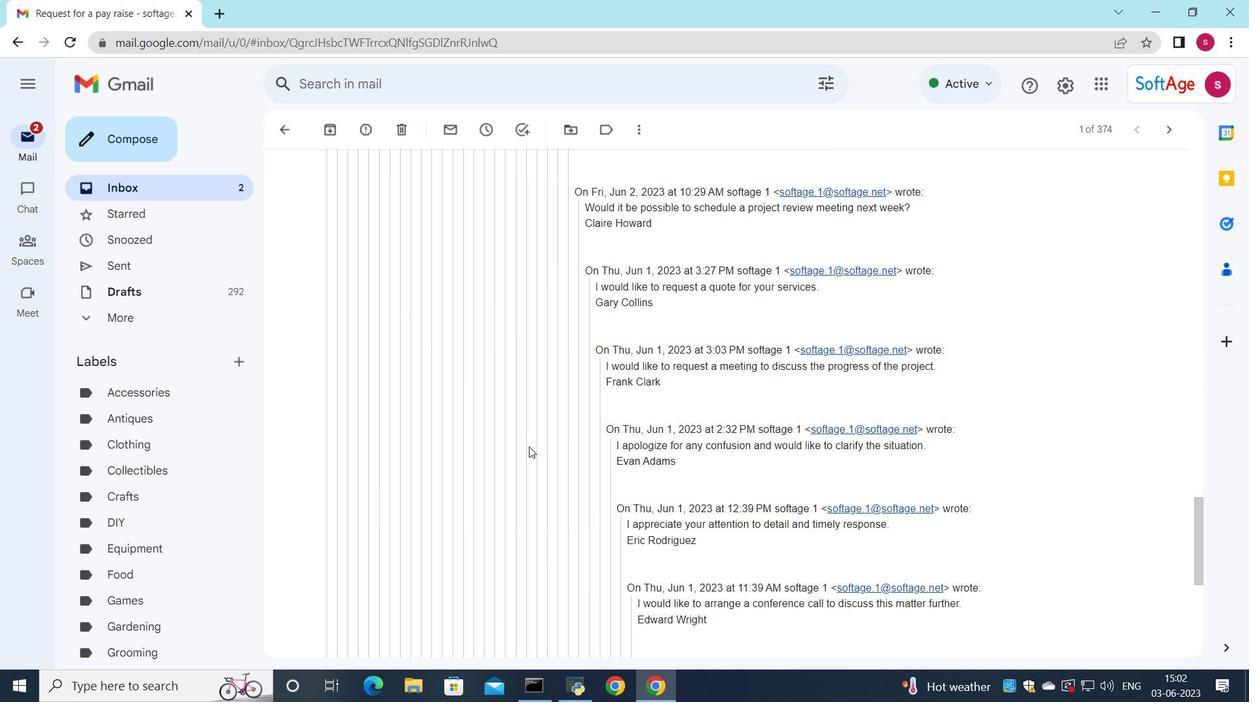 
Action: Mouse scrolled (528, 446) with delta (0, 0)
Screenshot: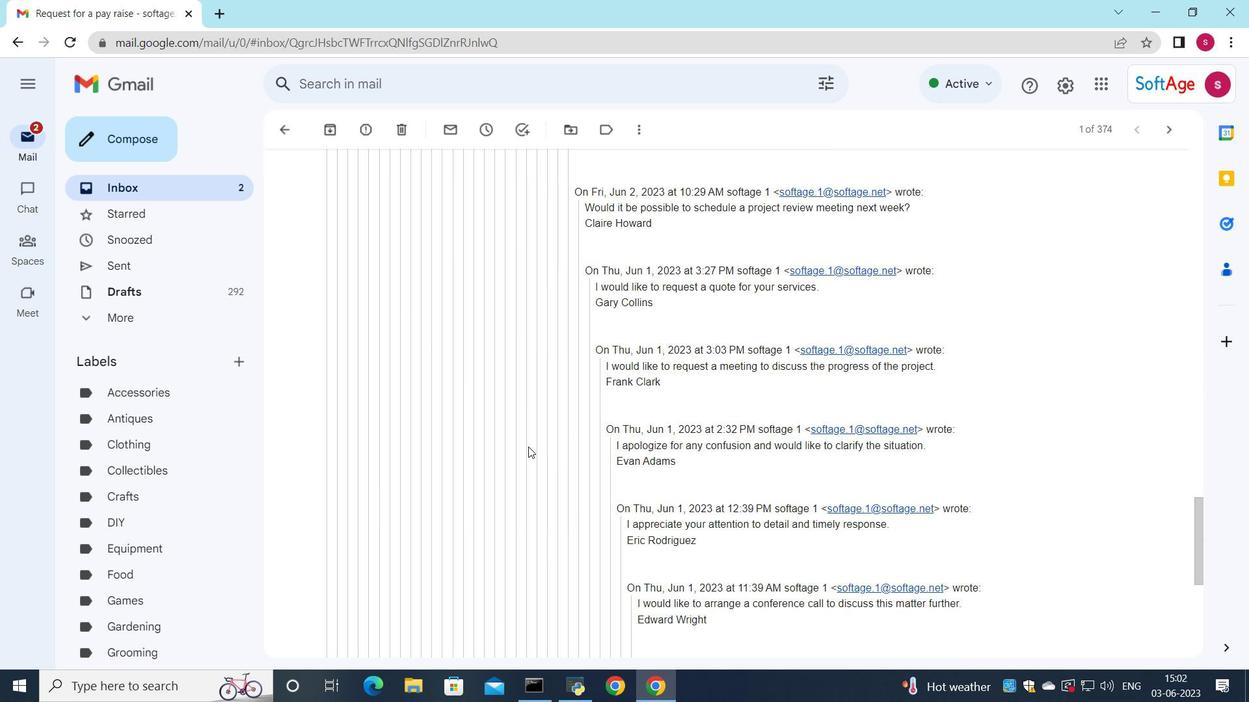 
Action: Mouse scrolled (528, 446) with delta (0, 0)
Screenshot: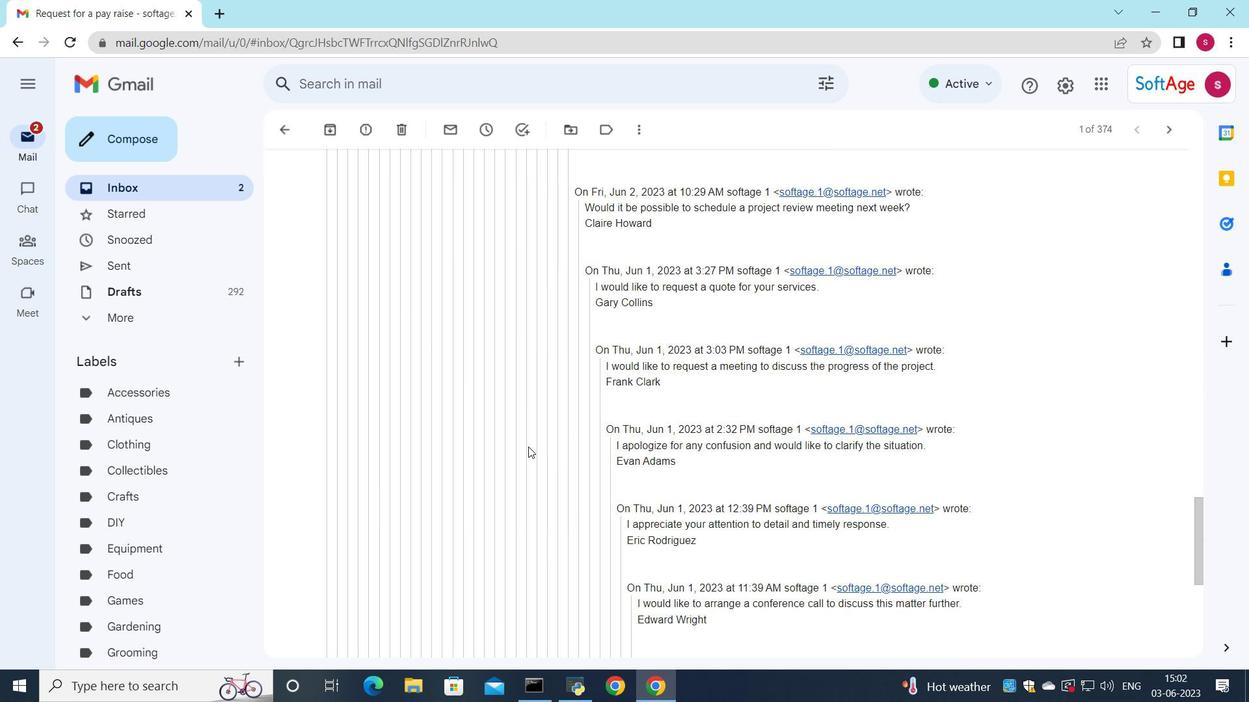 
Action: Mouse scrolled (528, 446) with delta (0, 0)
Screenshot: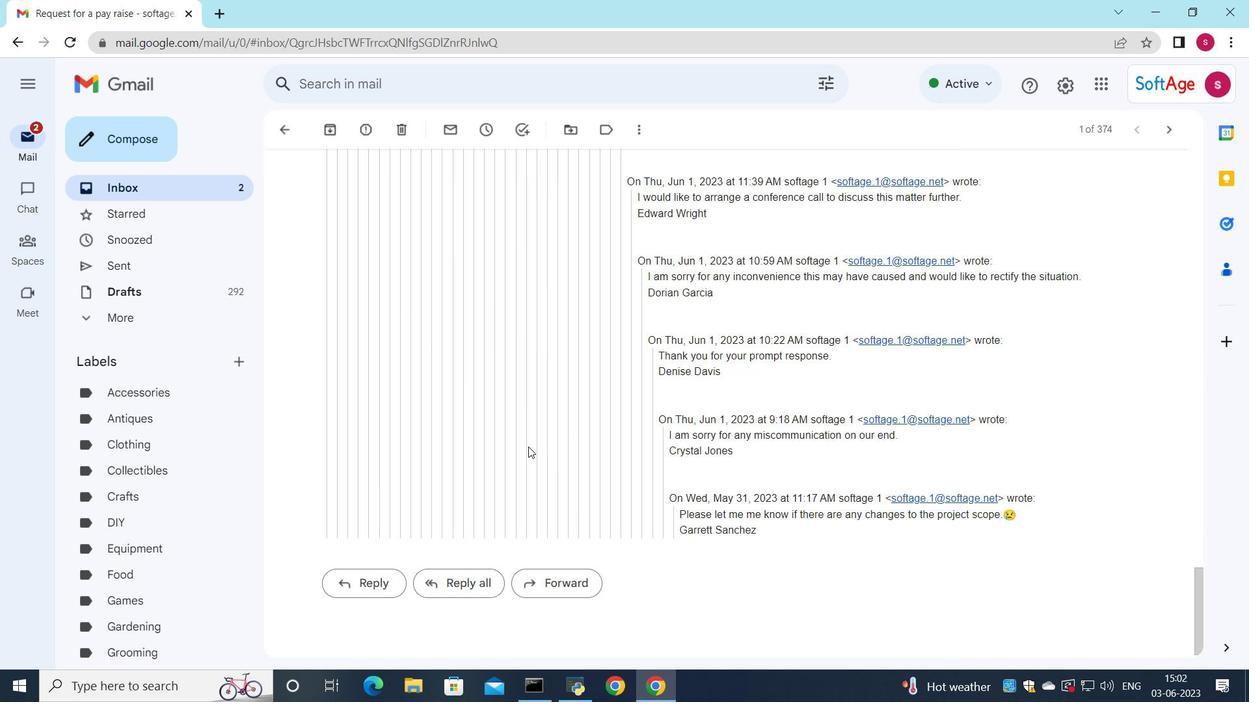 
Action: Mouse scrolled (528, 446) with delta (0, 0)
Screenshot: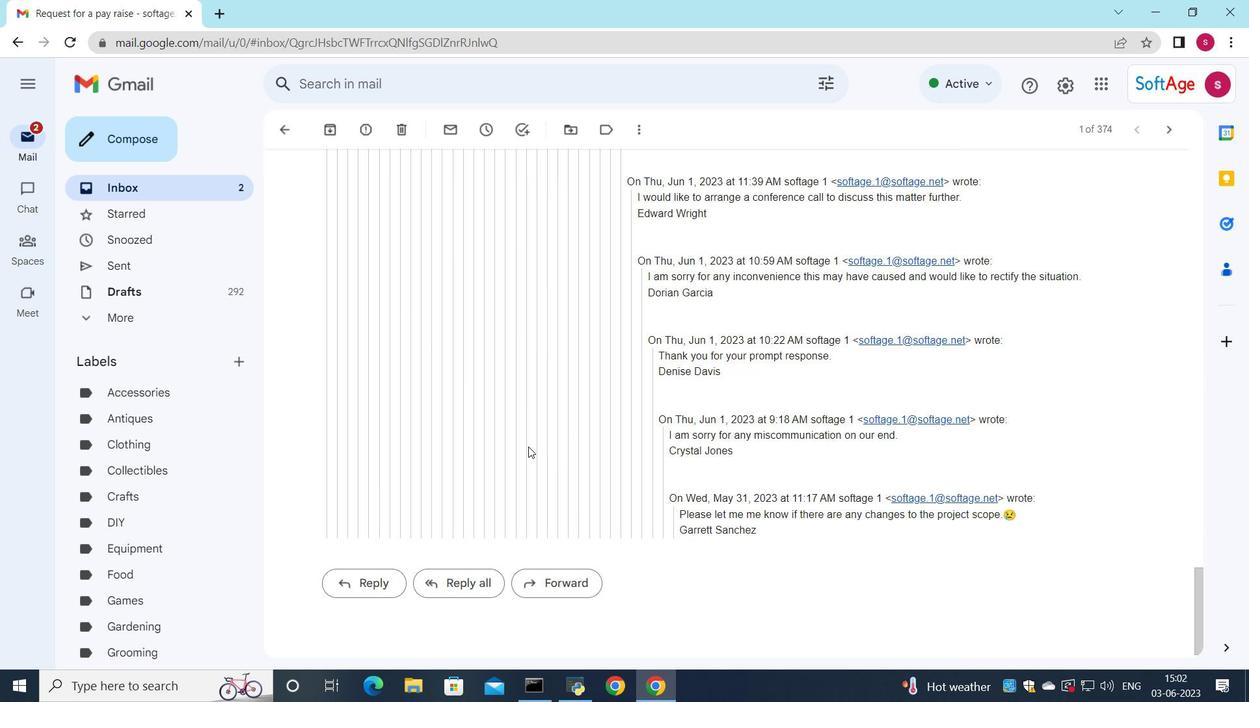 
Action: Mouse scrolled (528, 446) with delta (0, 0)
Screenshot: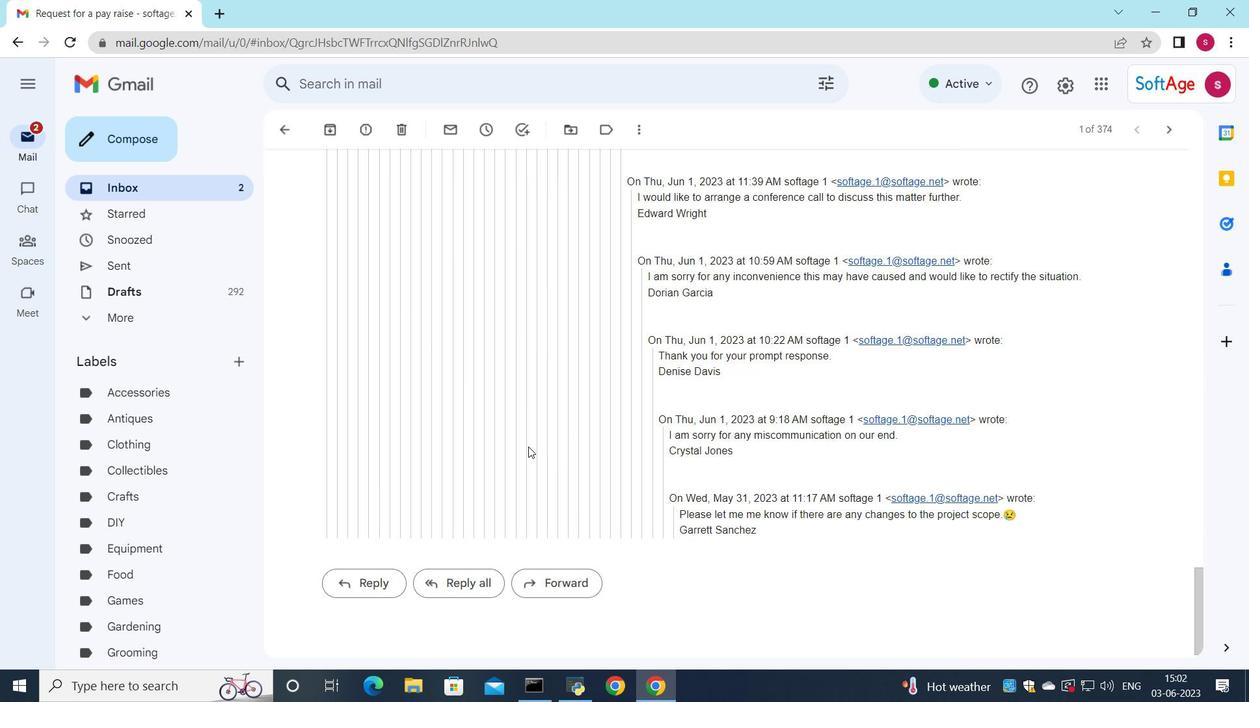 
Action: Mouse scrolled (528, 446) with delta (0, 0)
Screenshot: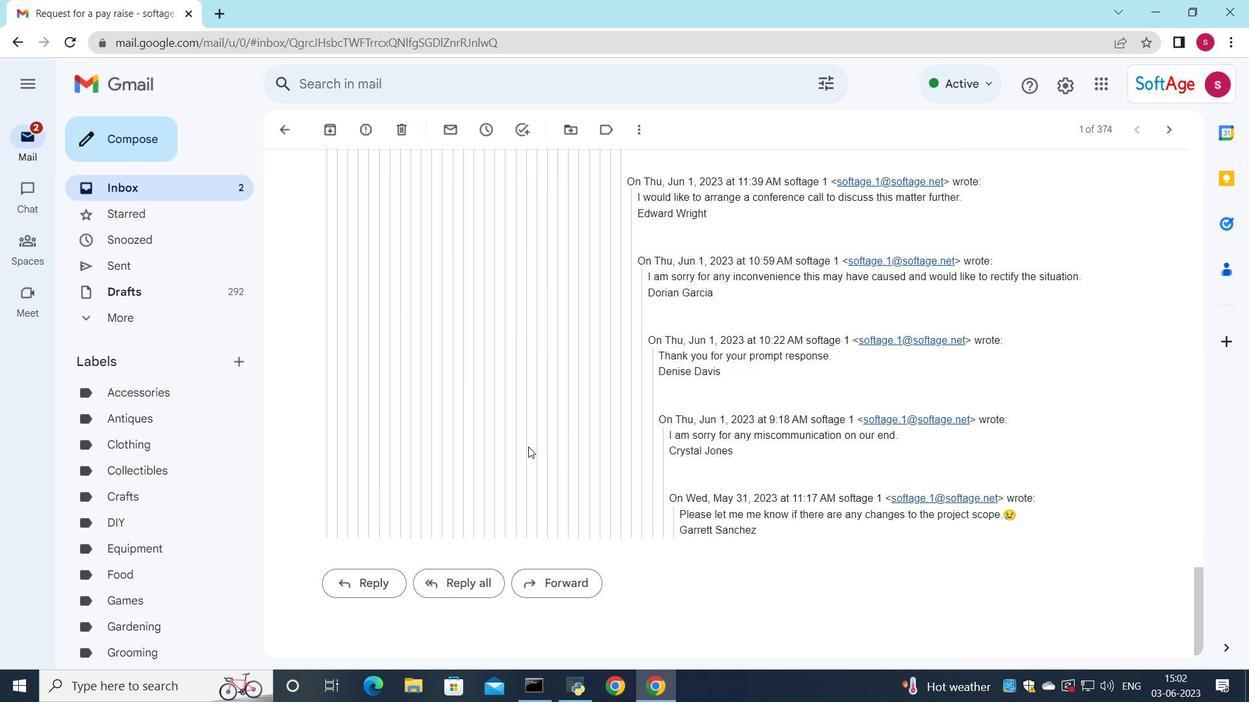 
Action: Mouse moved to (471, 567)
Screenshot: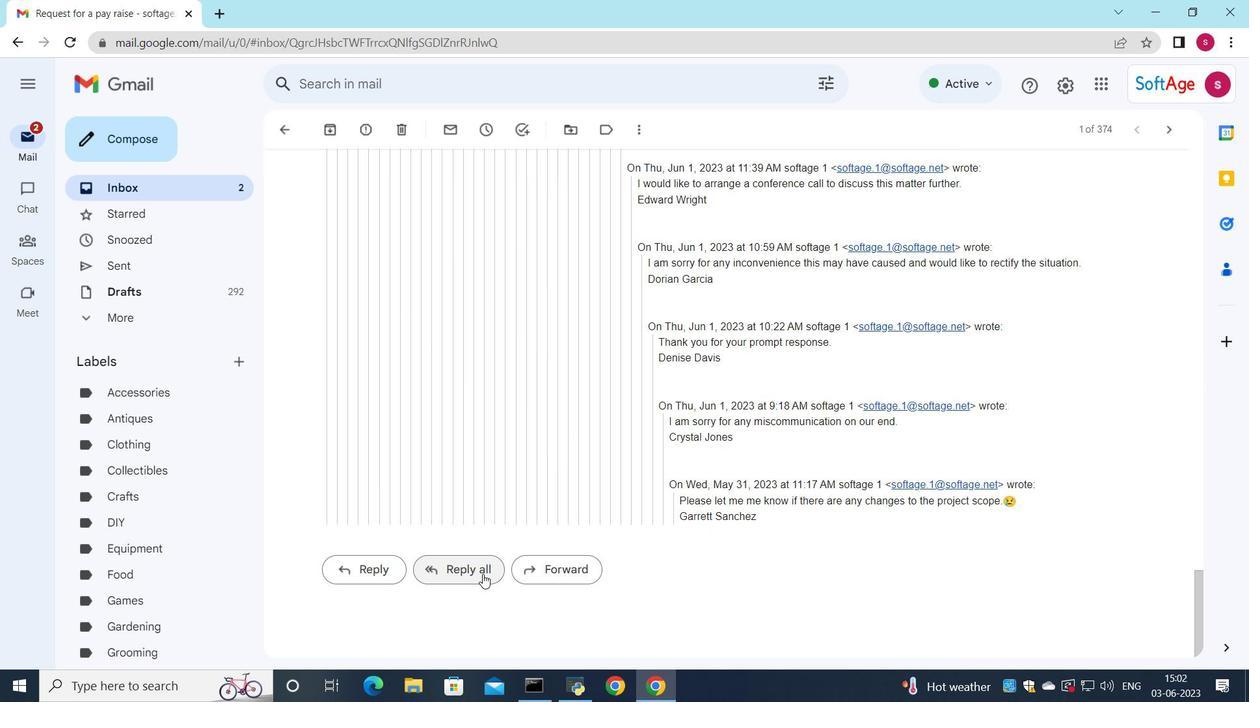 
Action: Mouse pressed left at (471, 567)
Screenshot: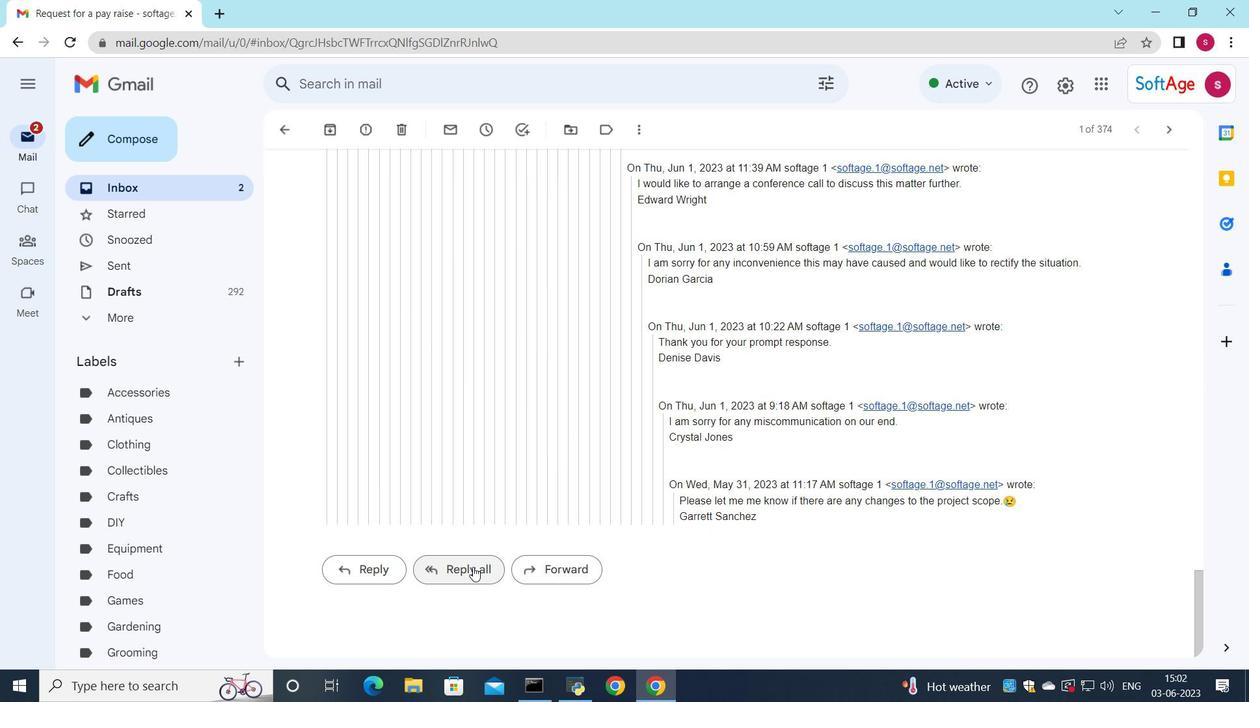 
Action: Mouse moved to (362, 441)
Screenshot: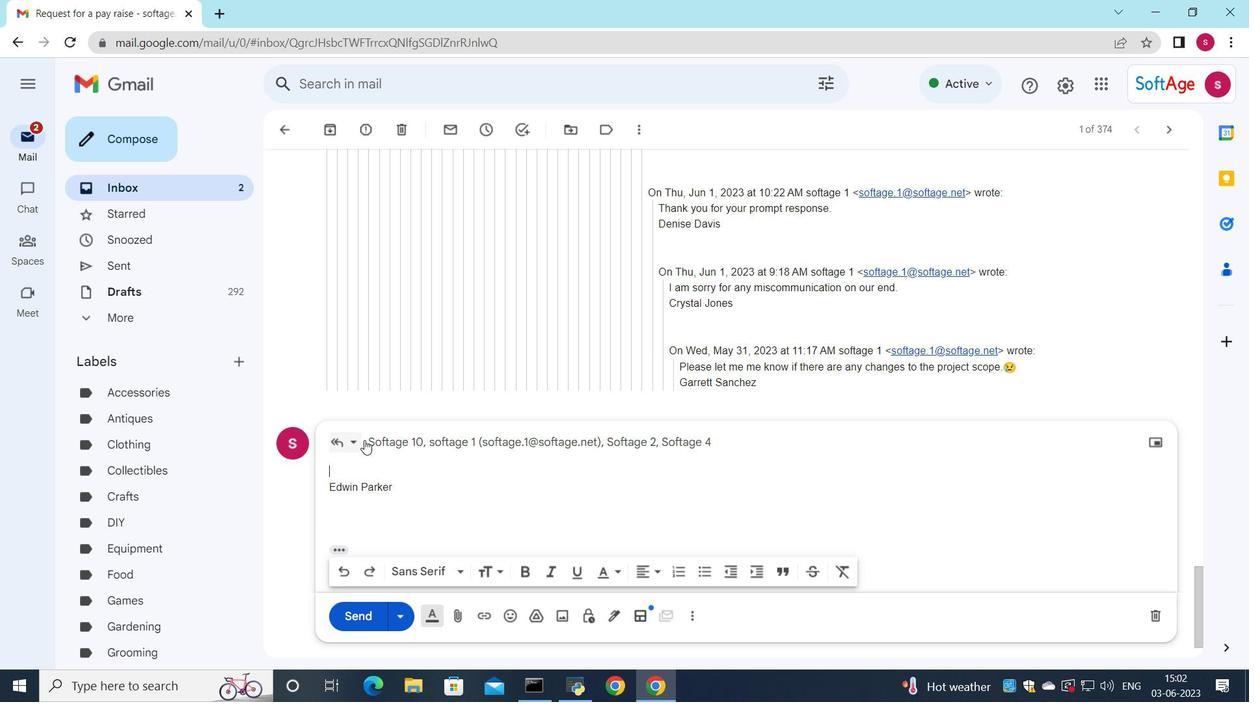 
Action: Mouse pressed left at (362, 441)
Screenshot: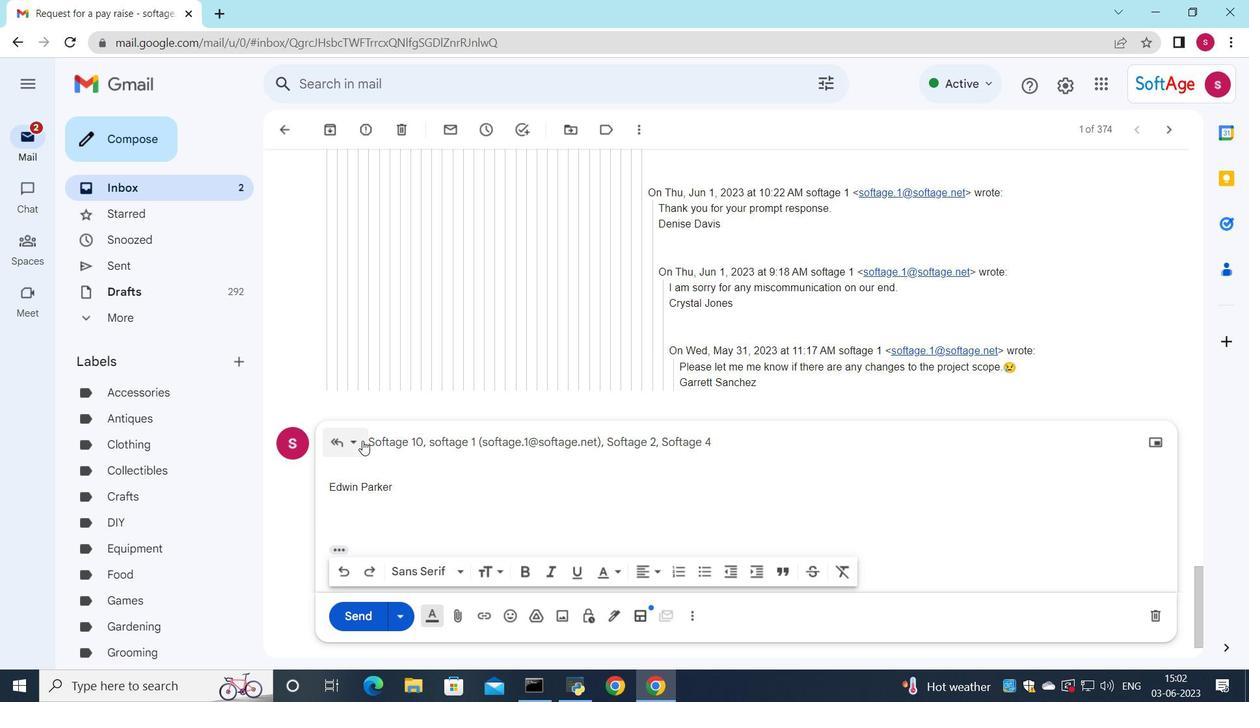 
Action: Mouse moved to (400, 553)
Screenshot: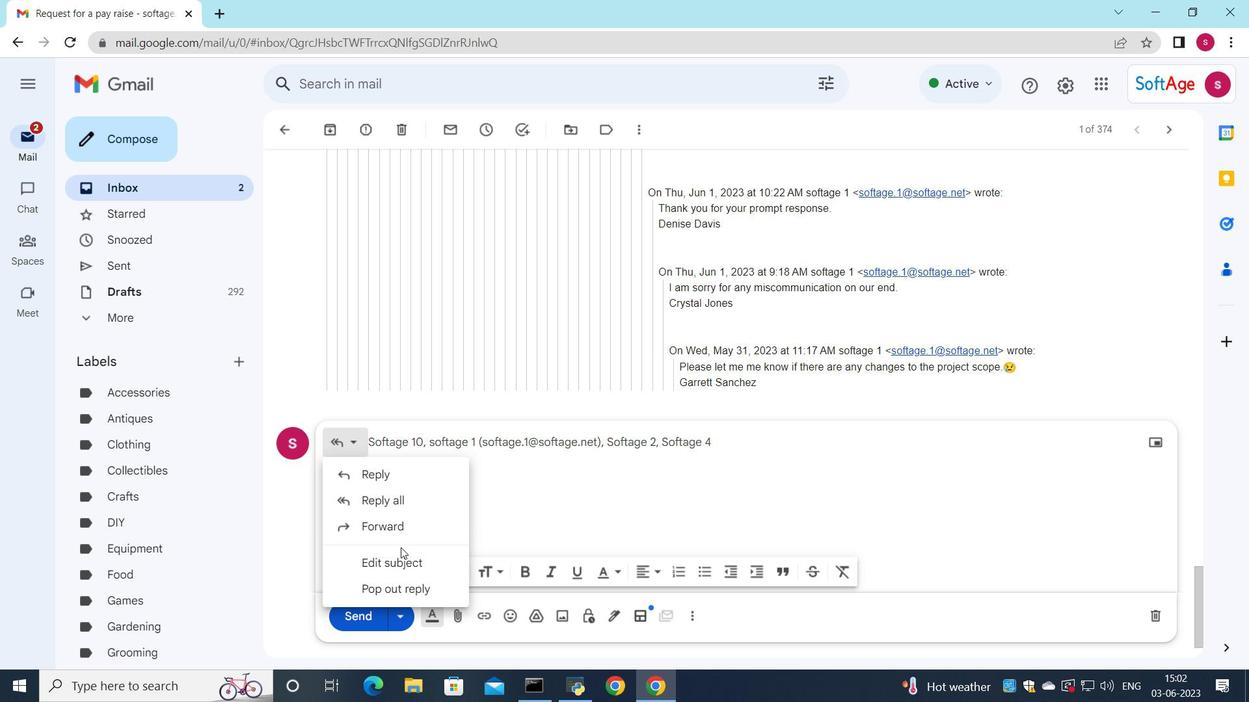 
Action: Mouse pressed left at (400, 553)
Screenshot: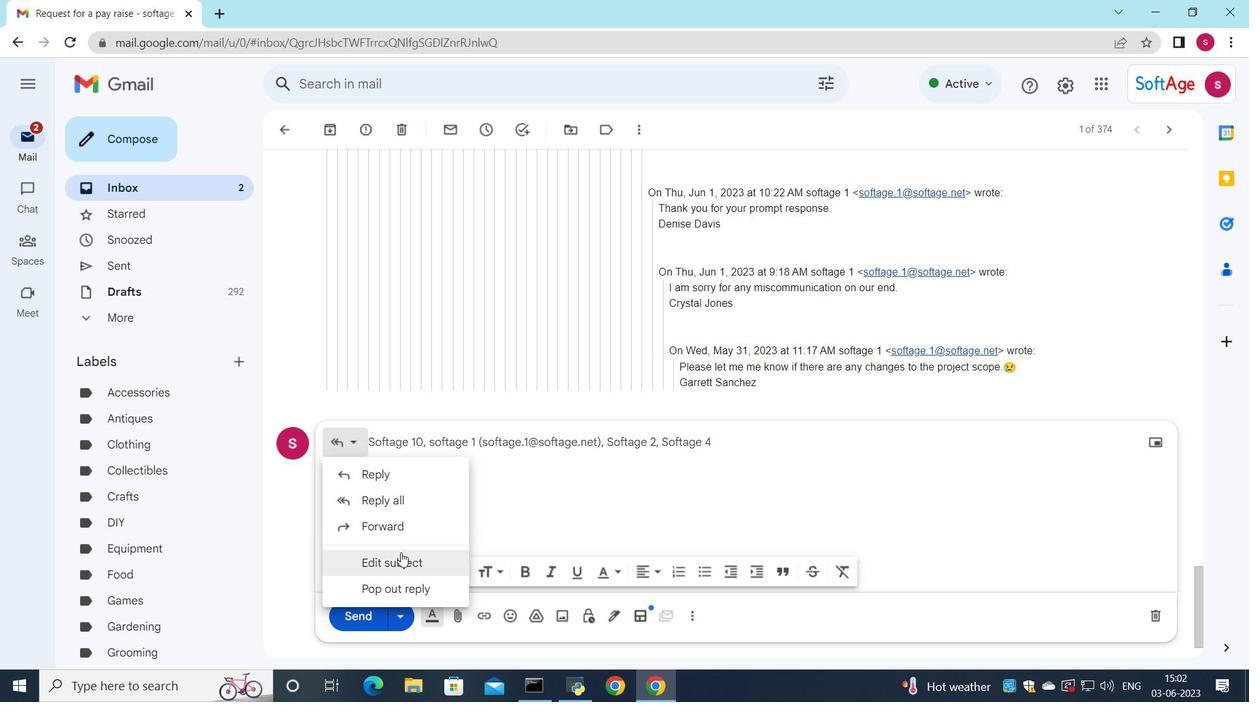 
Action: Mouse moved to (396, 526)
Screenshot: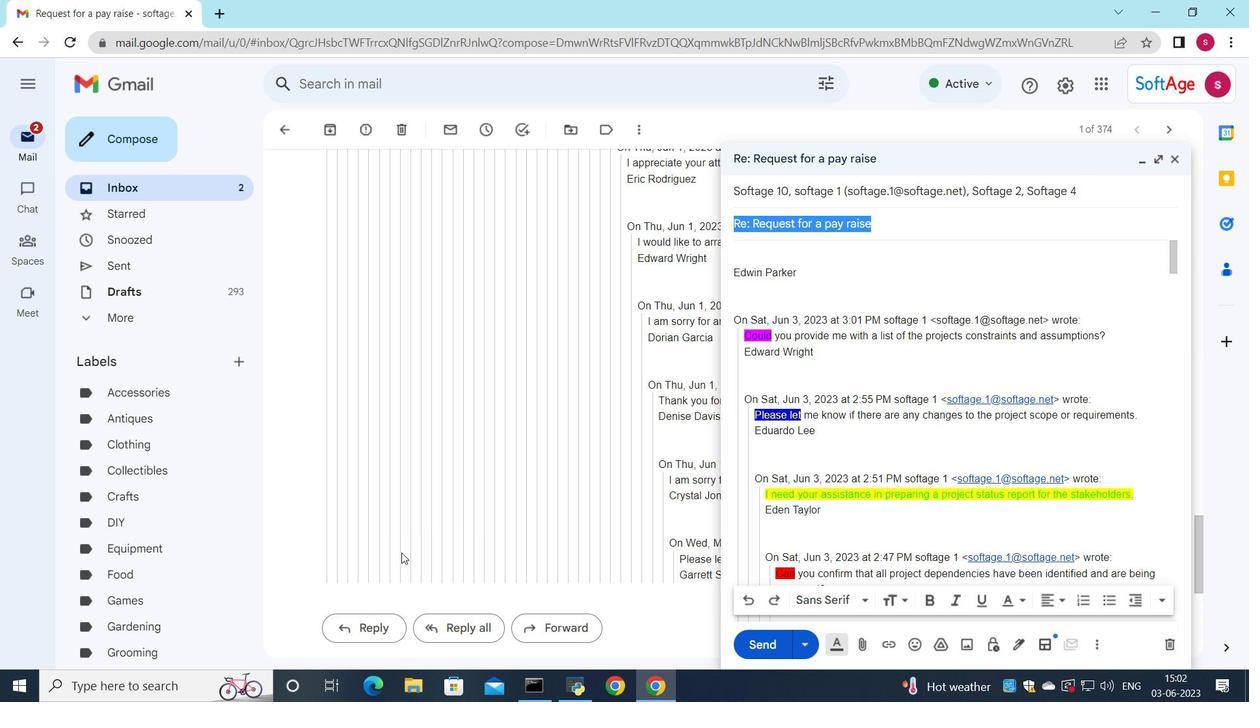 
Action: Key pressed <Key.shift>Request<Key.space>for<Key.space>a<Key.space>promotion
Screenshot: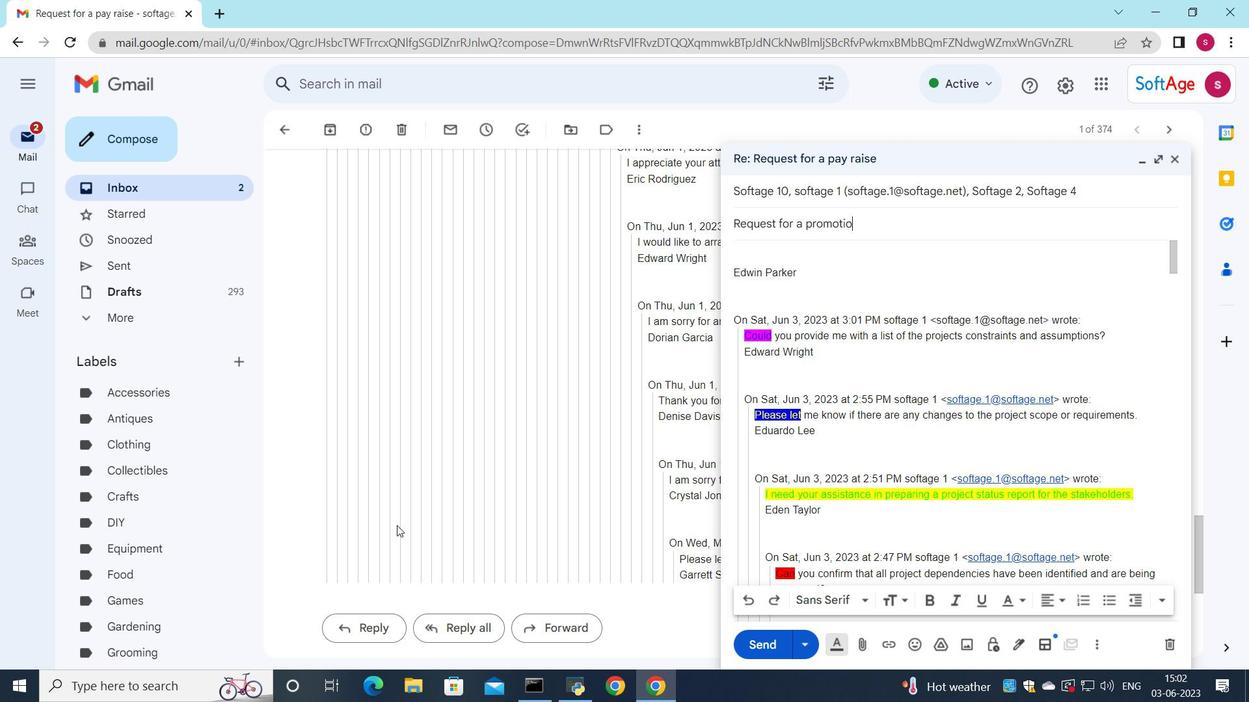 
Action: Mouse moved to (753, 257)
Screenshot: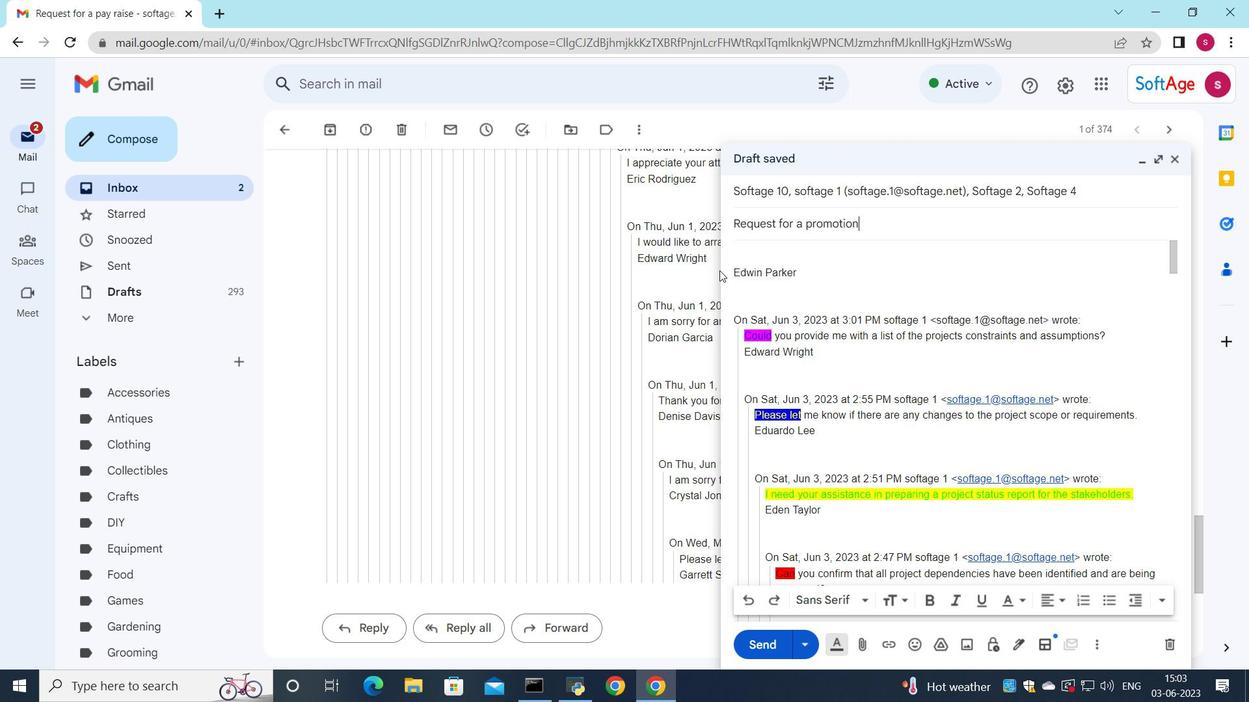 
Action: Mouse pressed left at (753, 257)
Screenshot: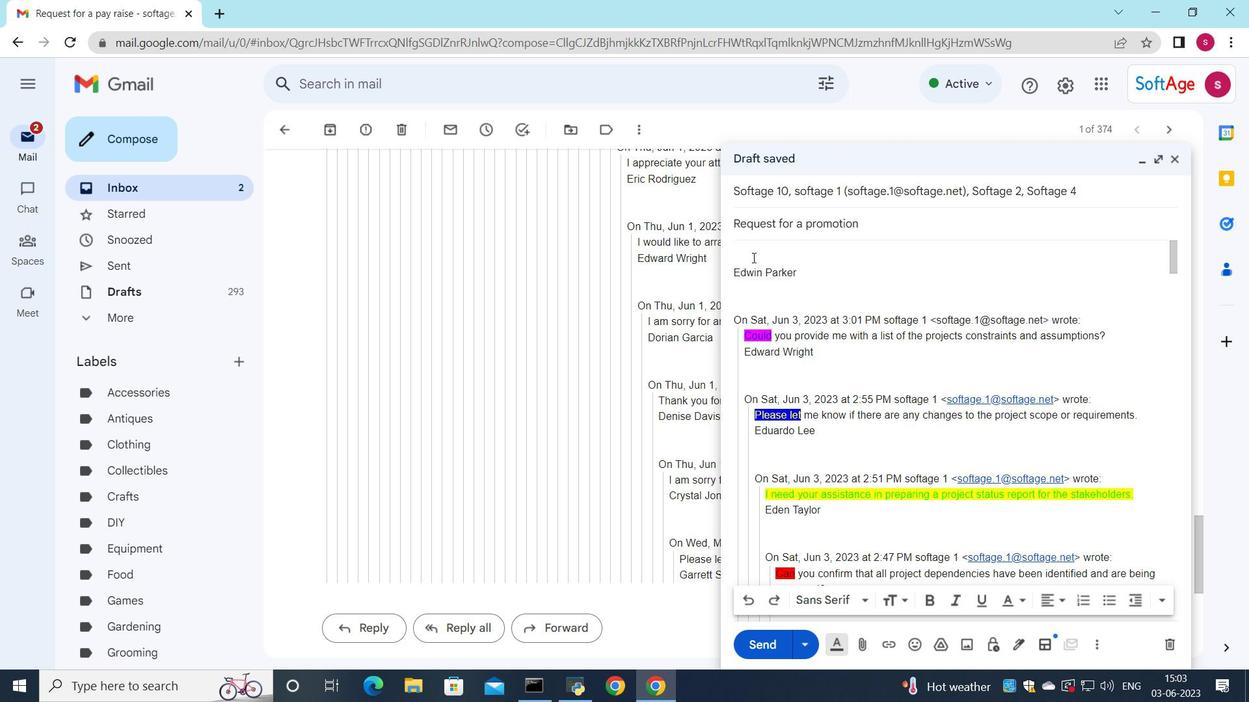 
Action: Key pressed <Key.shift>I<Key.space>would<Key.space>like<Key.space>to<Key.space>schedule<Key.space>a<Key.space>meeting<Key.space>to<Key.space>discuss<Key.space>the<Key.space>projects<Key.space>risk<Key.space>mitigation<Key.space>plan.
Screenshot: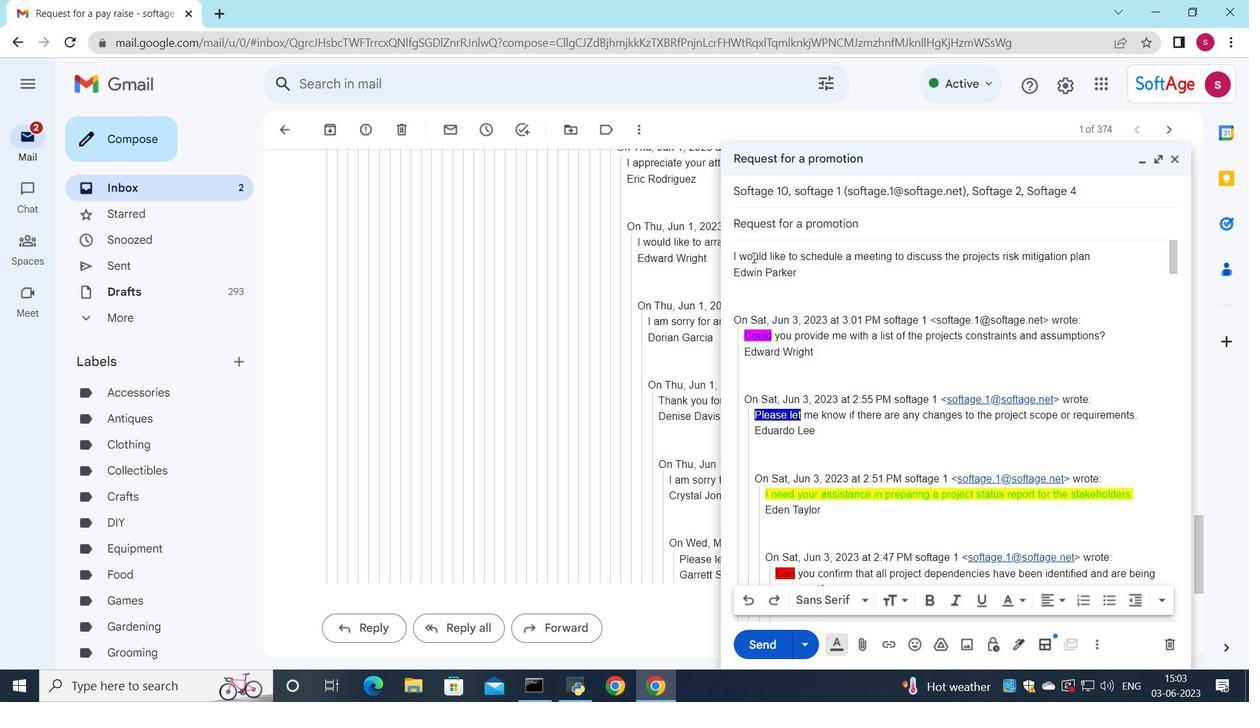 
Action: Mouse moved to (981, 263)
Screenshot: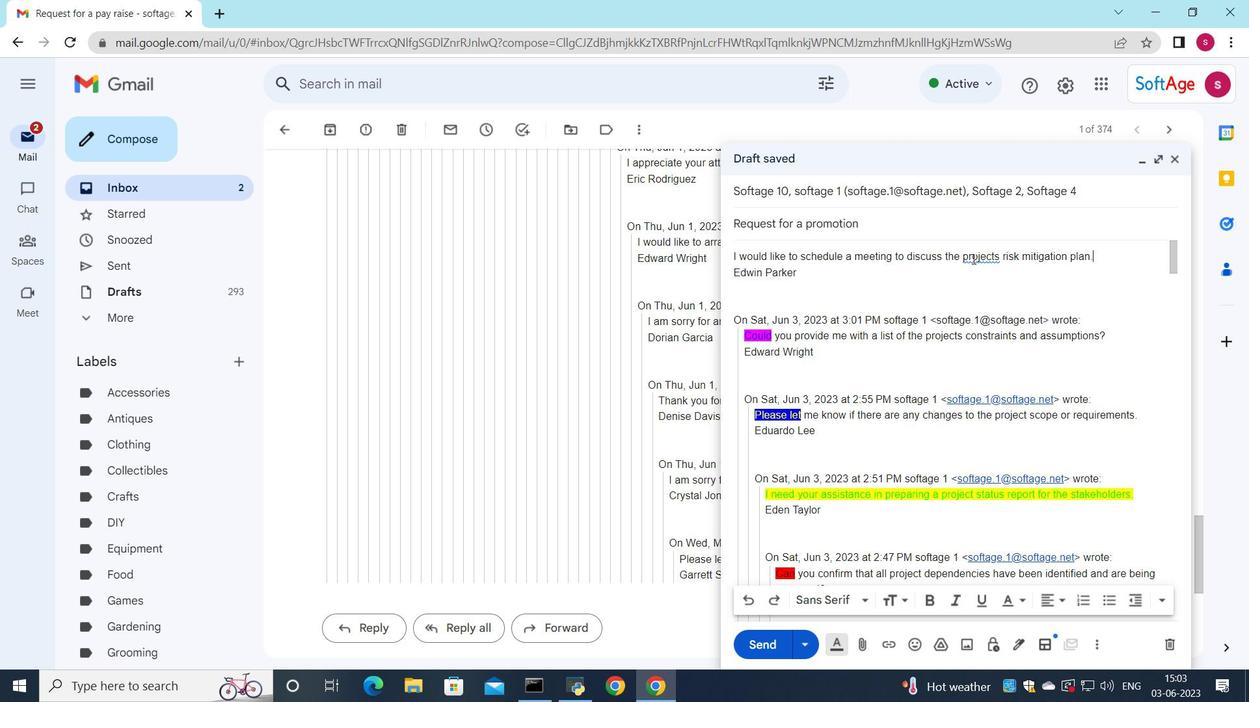 
Action: Mouse pressed left at (981, 263)
Screenshot: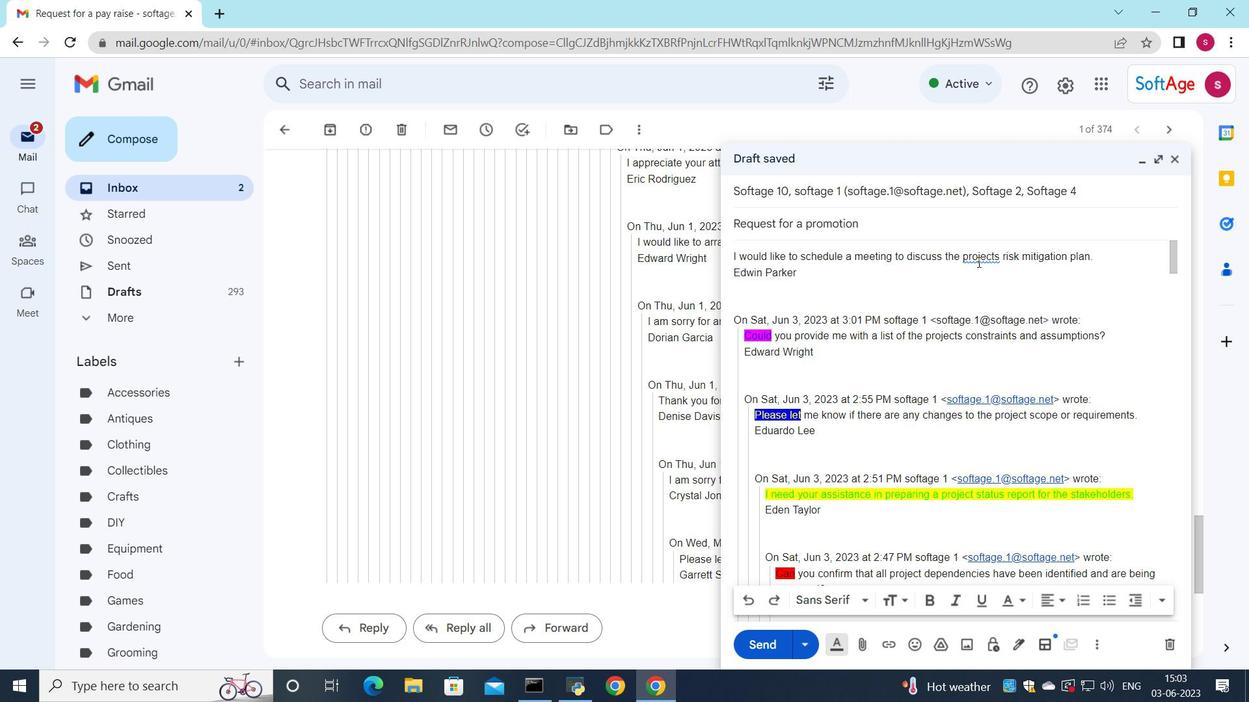 
Action: Mouse moved to (1094, 256)
Screenshot: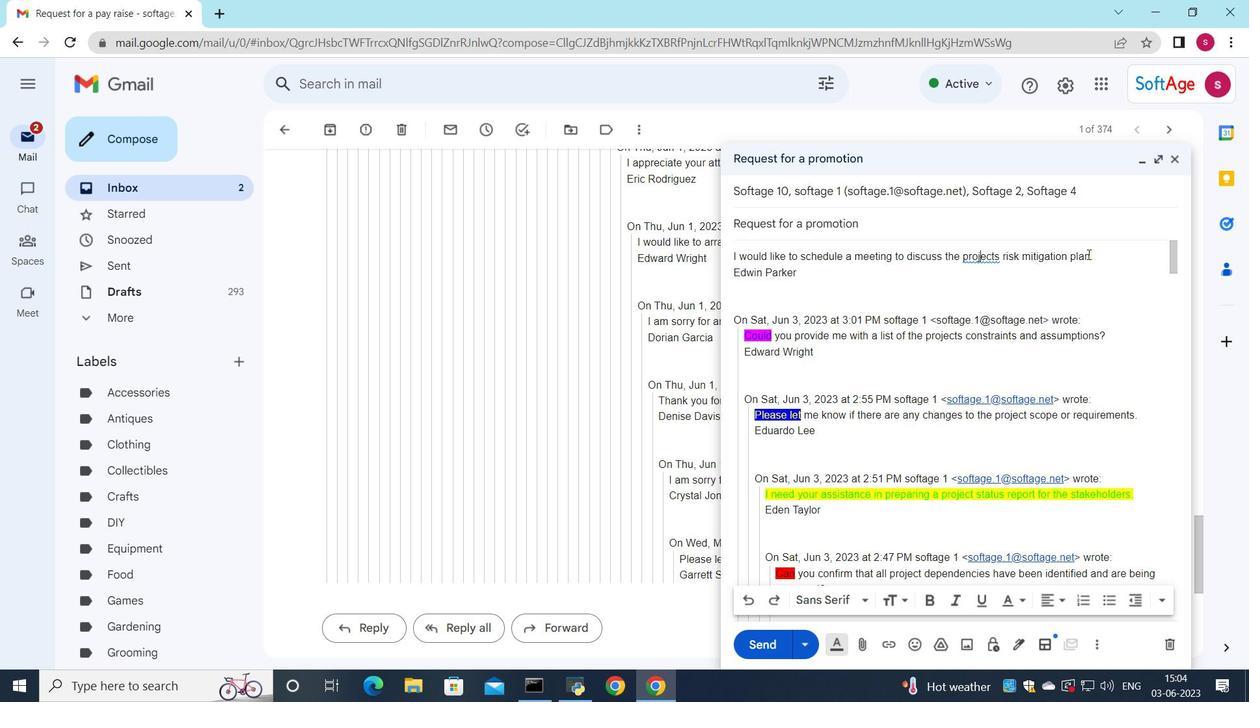 
Action: Mouse pressed left at (1094, 256)
Screenshot: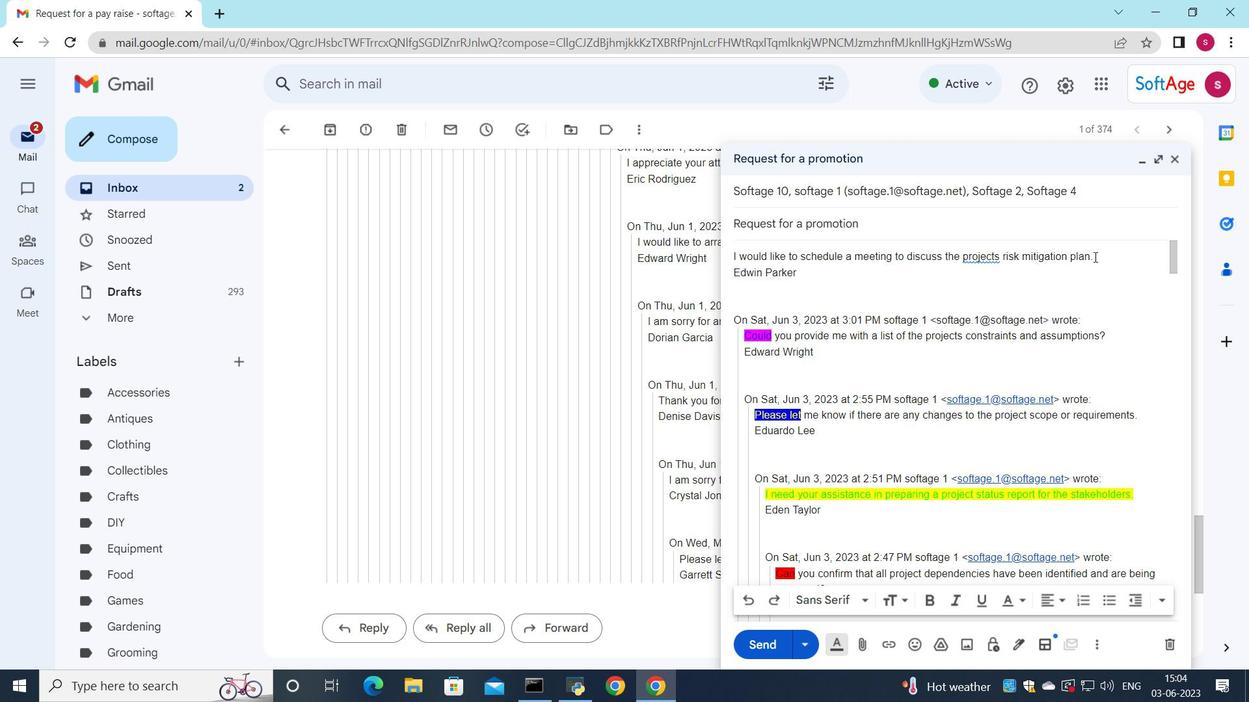 
Action: Mouse moved to (1021, 597)
Screenshot: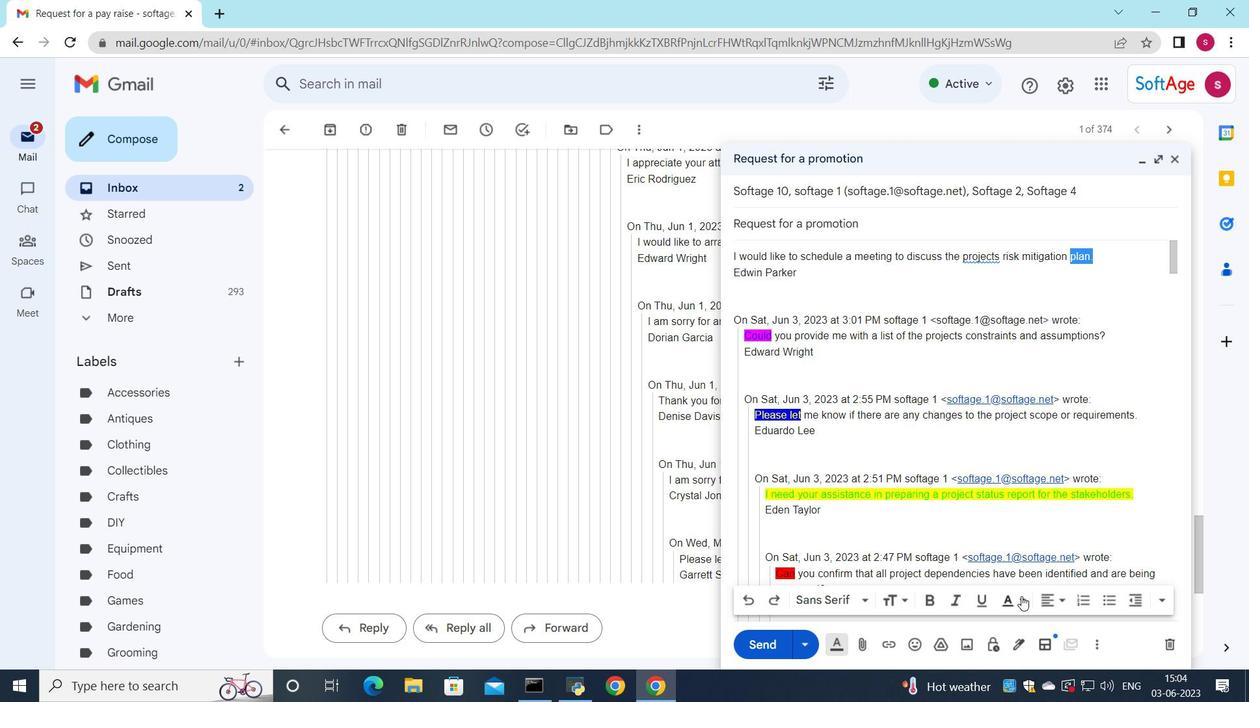 
Action: Mouse pressed left at (1021, 597)
Screenshot: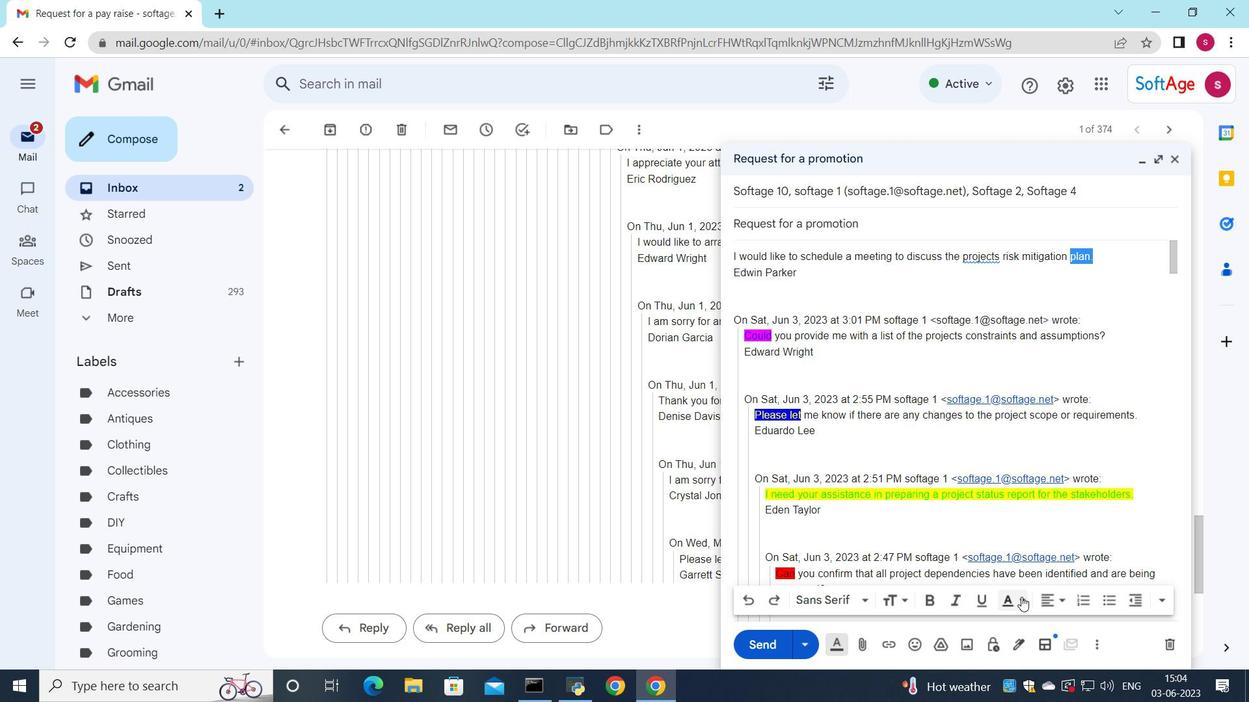 
Action: Mouse moved to (1015, 485)
Screenshot: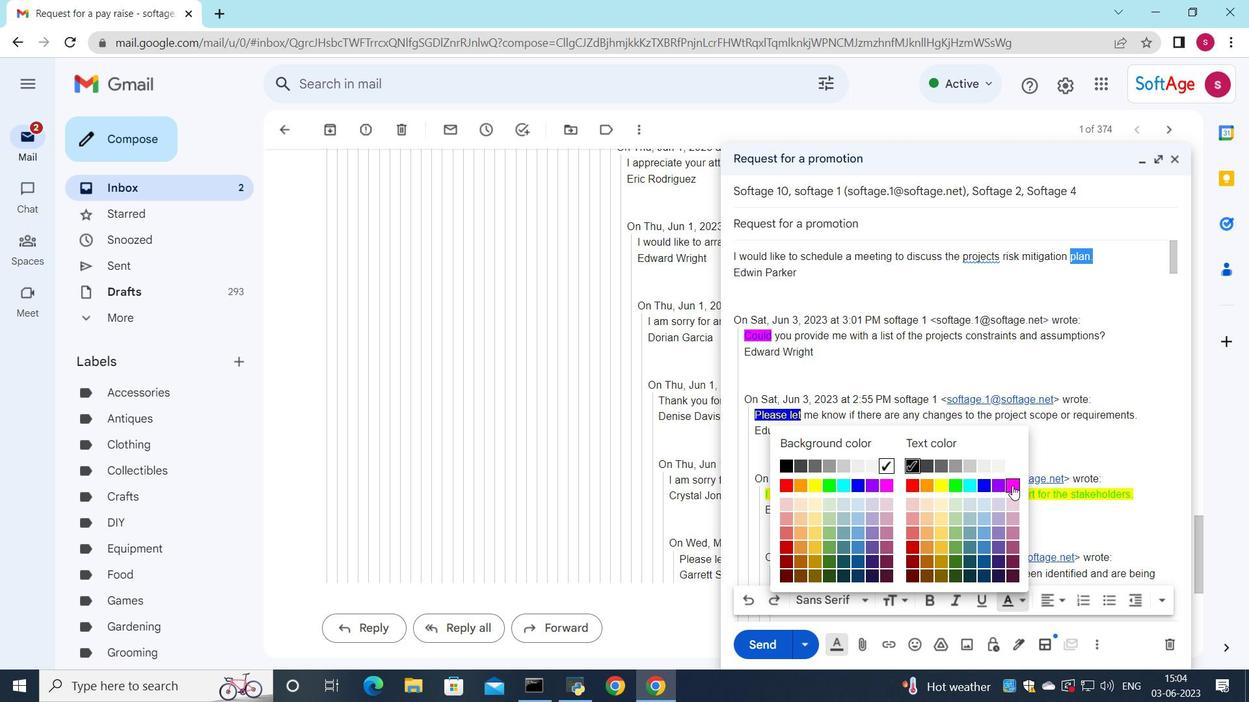 
Action: Mouse pressed left at (1015, 485)
Screenshot: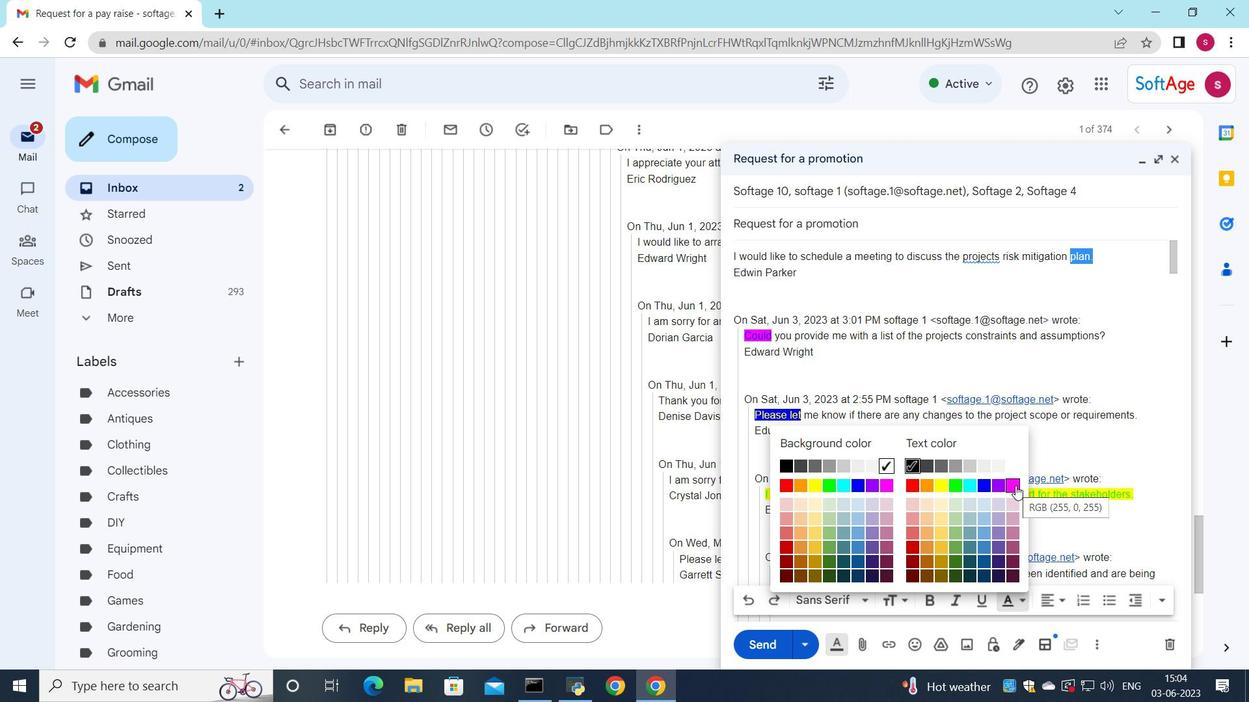 
Action: Mouse moved to (1020, 603)
Screenshot: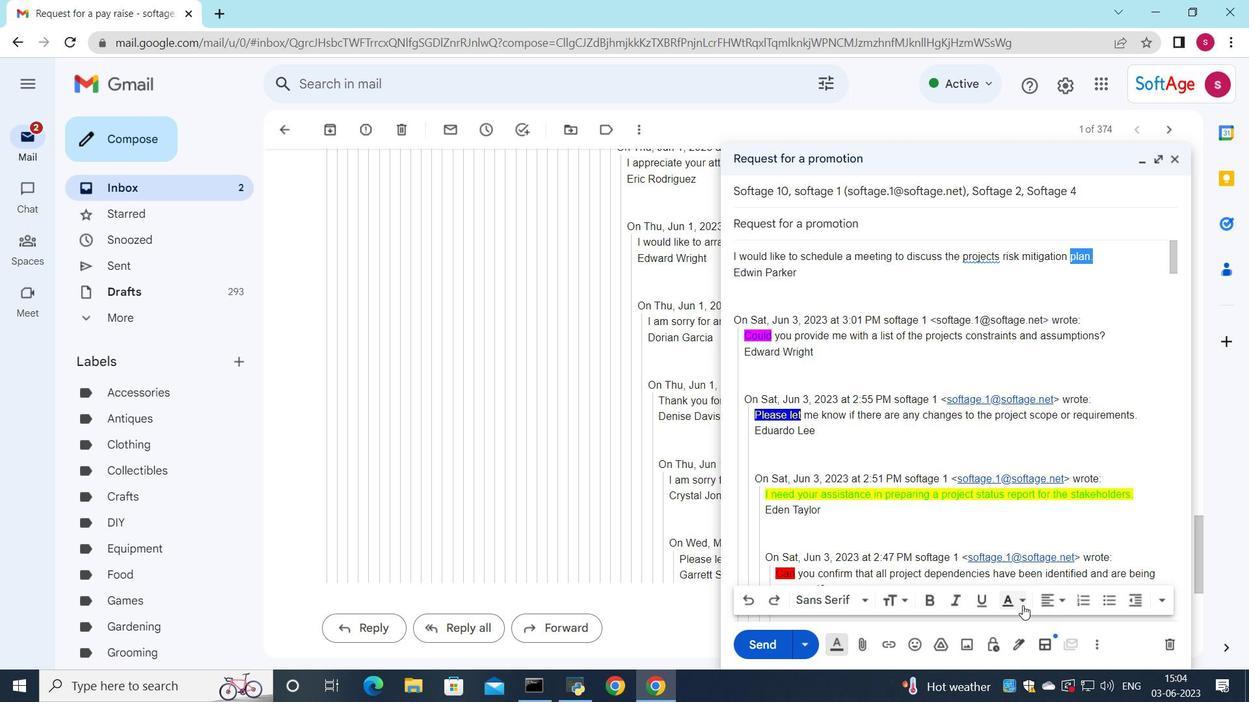 
Action: Mouse pressed left at (1020, 603)
Screenshot: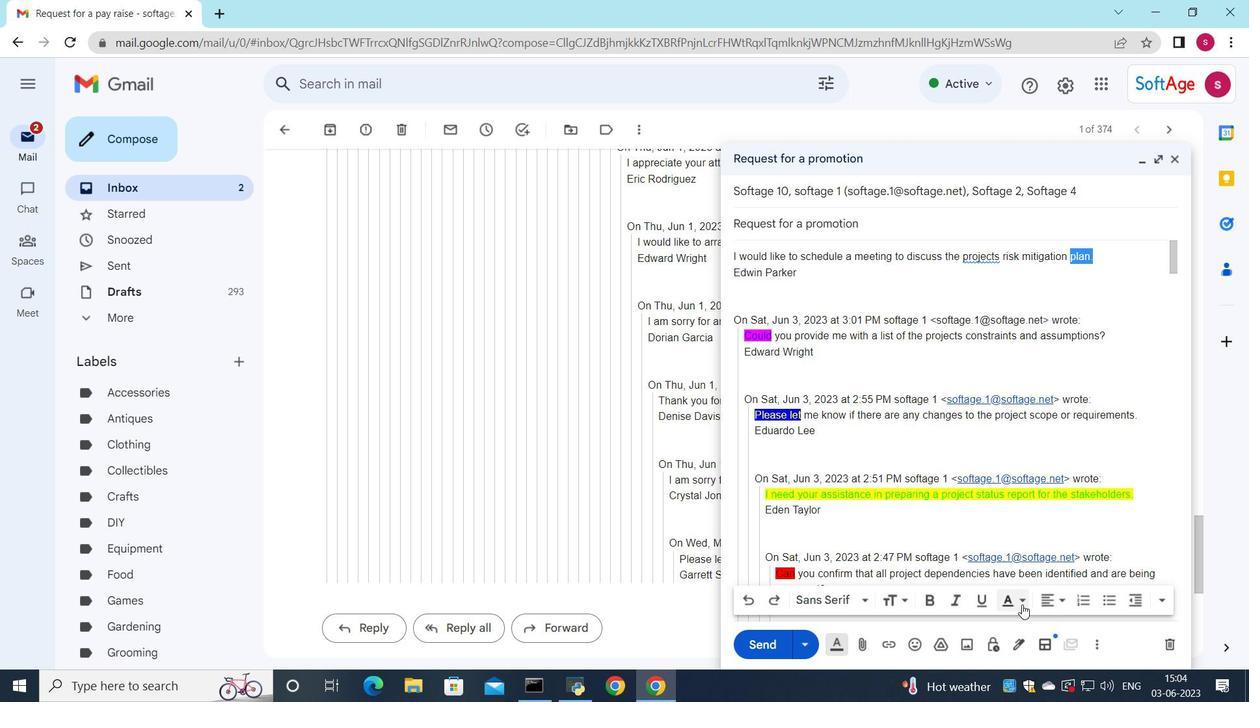 
Action: Mouse moved to (788, 467)
Screenshot: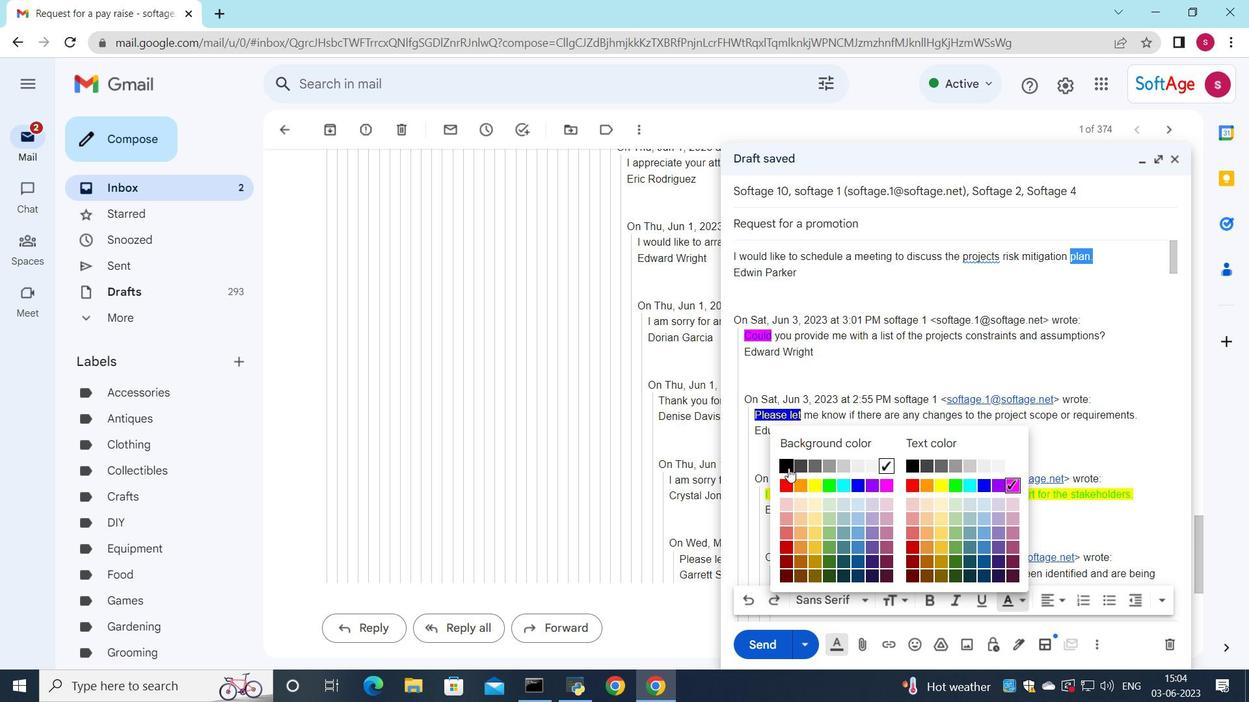
Action: Mouse pressed left at (788, 467)
Screenshot: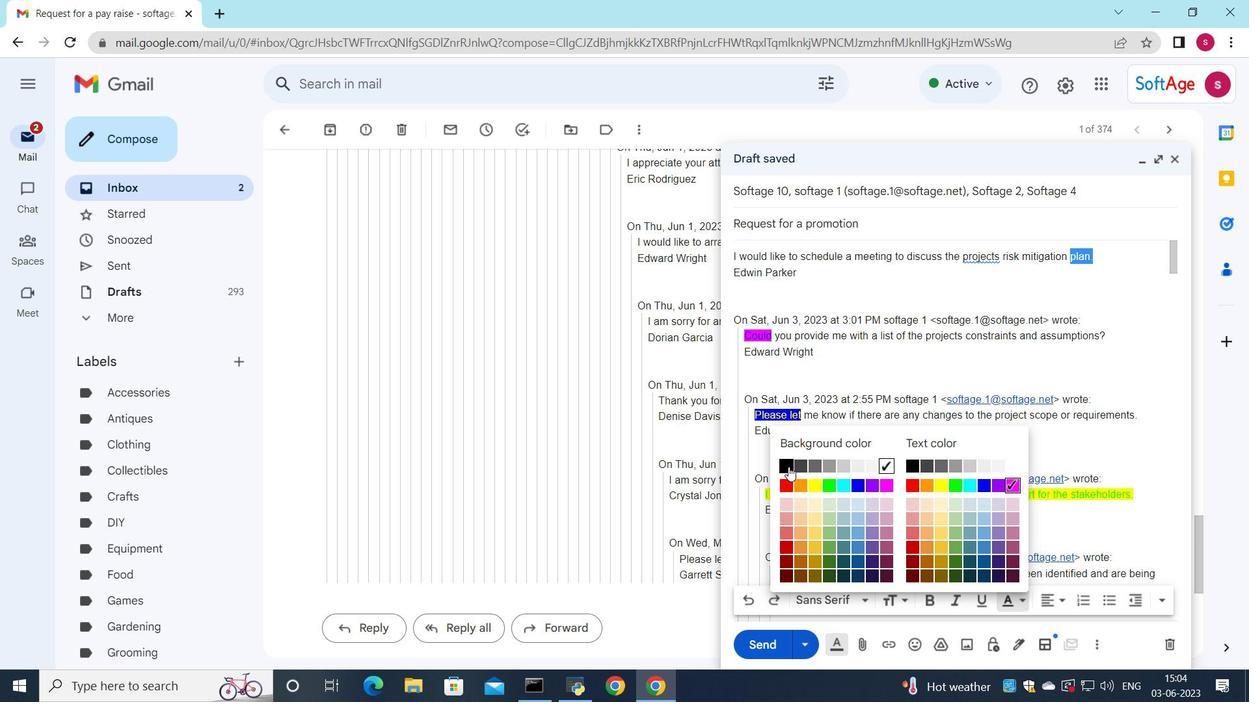 
Action: Mouse moved to (764, 643)
Screenshot: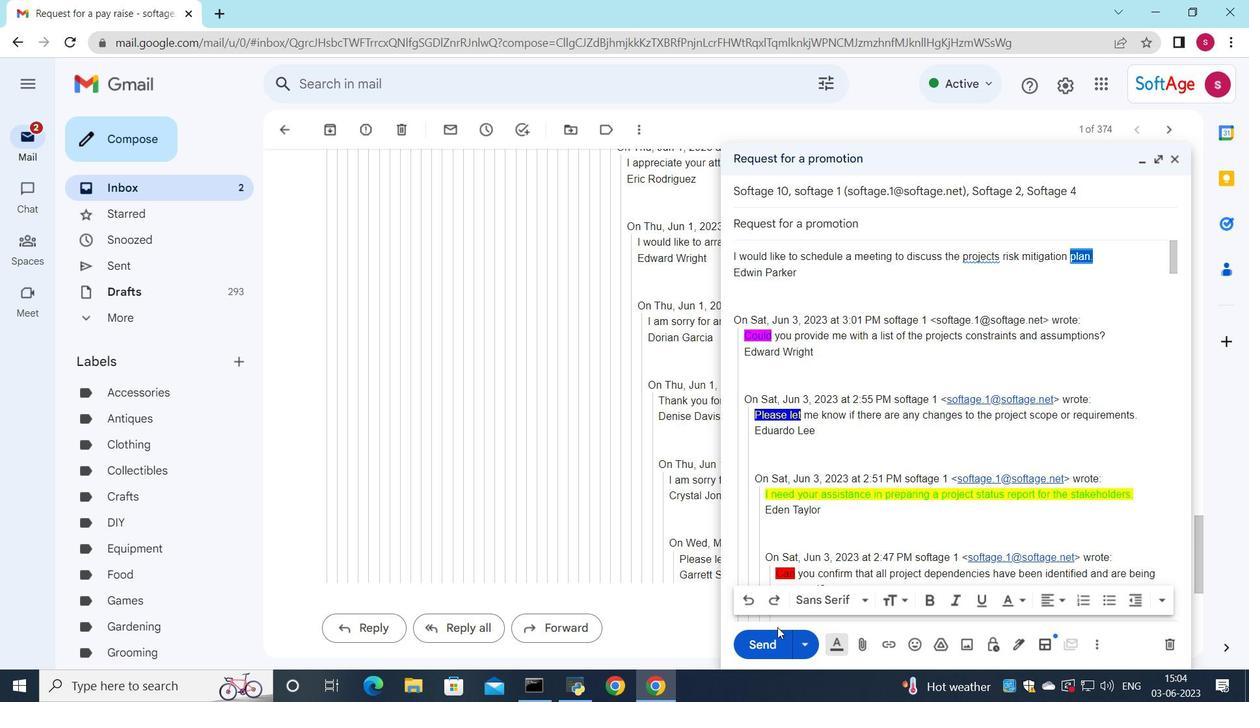 
Action: Mouse pressed left at (764, 643)
Screenshot: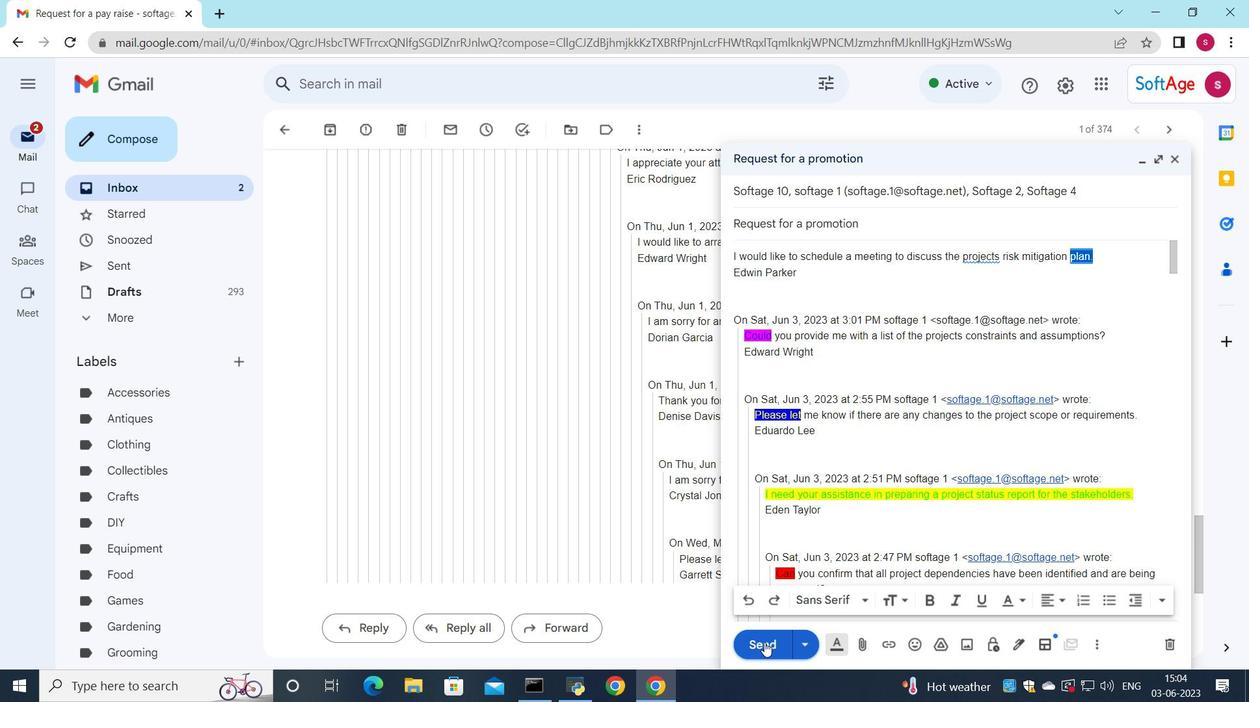 
Action: Mouse moved to (217, 194)
Screenshot: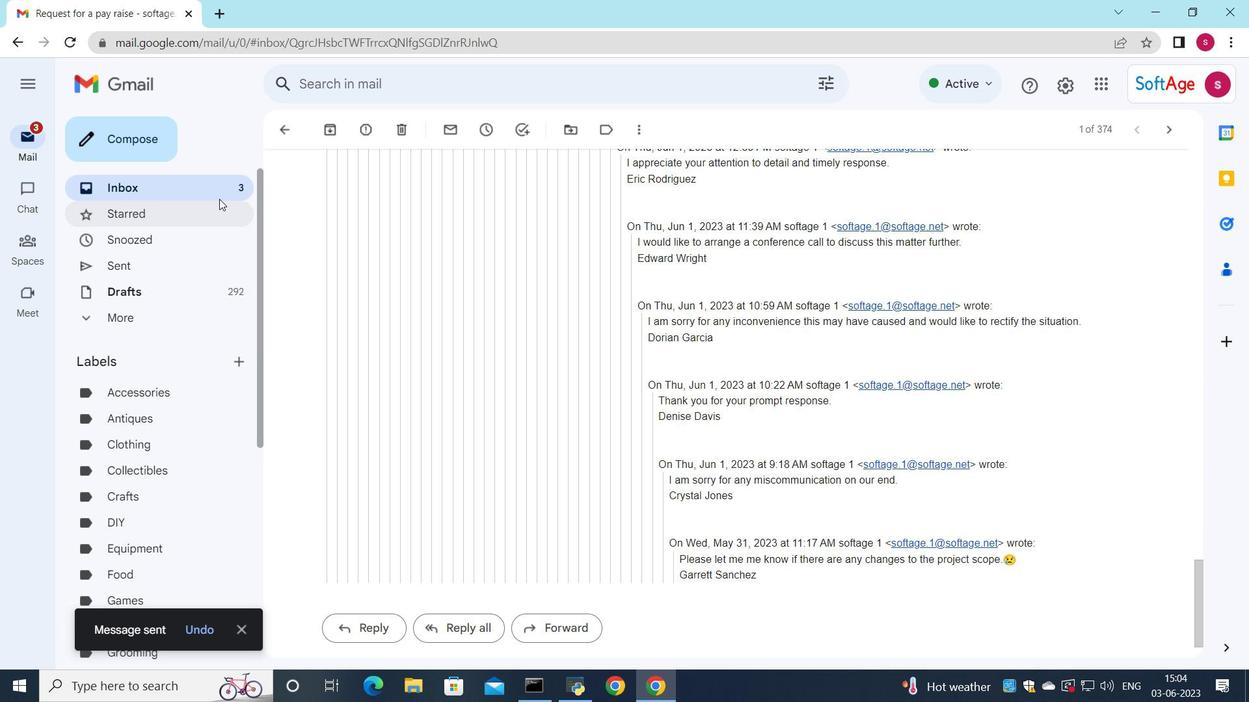 
Action: Mouse pressed left at (217, 194)
Screenshot: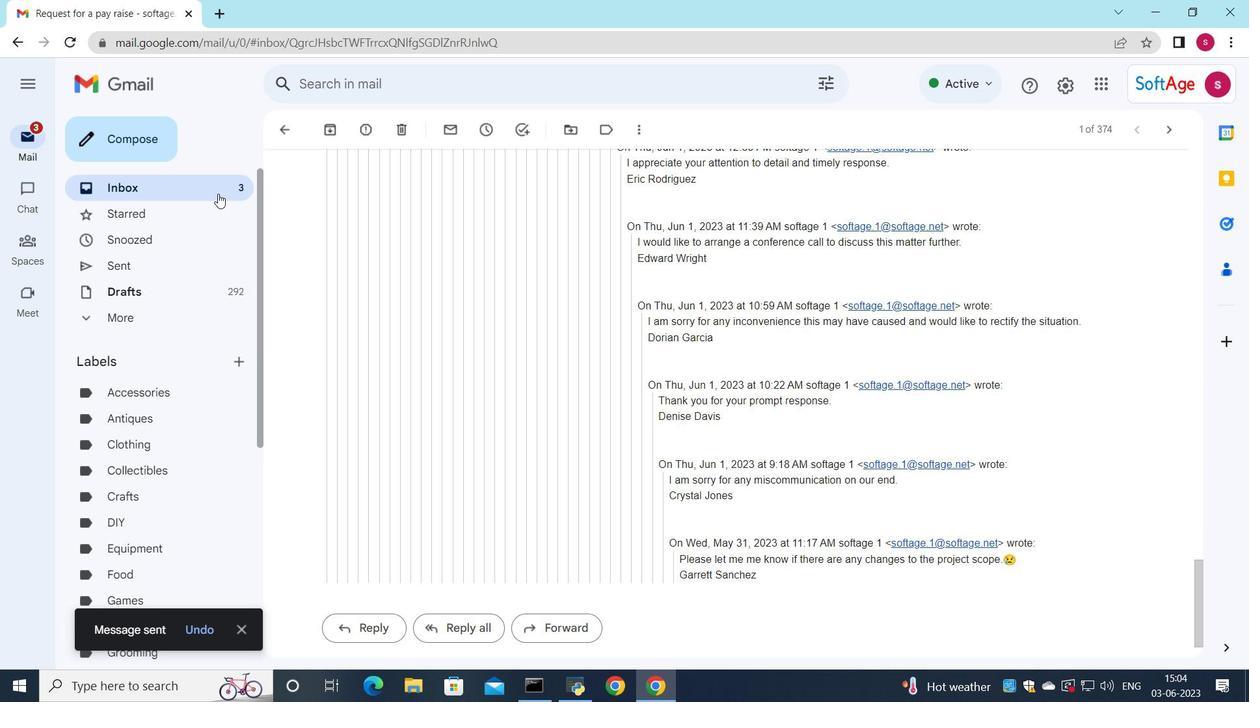 
Action: Mouse moved to (478, 176)
Screenshot: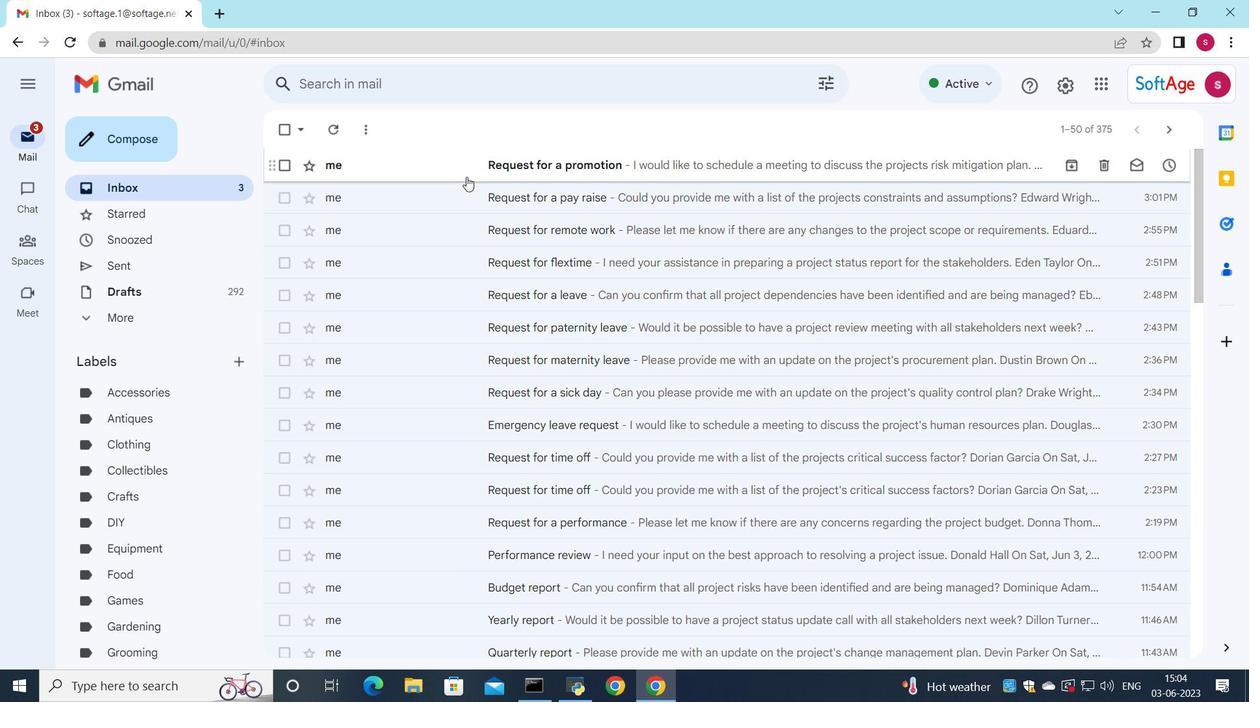 
